 Task: Find connections with filter location Natal with filter topic #leadershipwith filter profile language German with filter current company R1 RCM with filter school Sri Chaitanya College of Education with filter industry Internet Publishing with filter service category Content Strategy with filter keywords title Conservation Scientist
Action: Mouse moved to (574, 94)
Screenshot: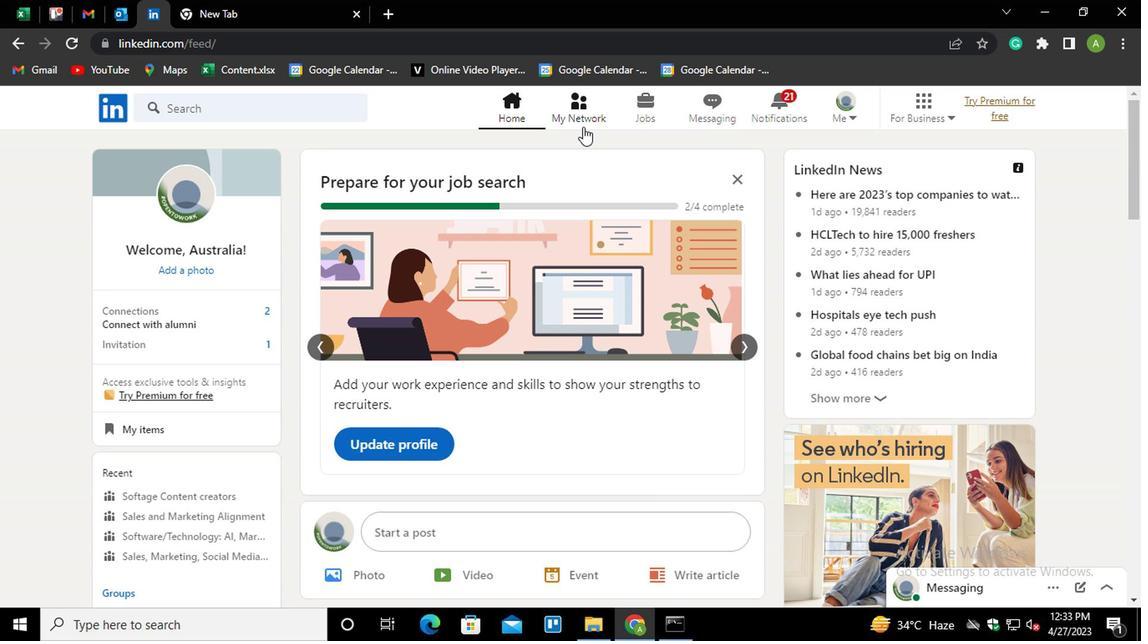 
Action: Mouse pressed left at (574, 94)
Screenshot: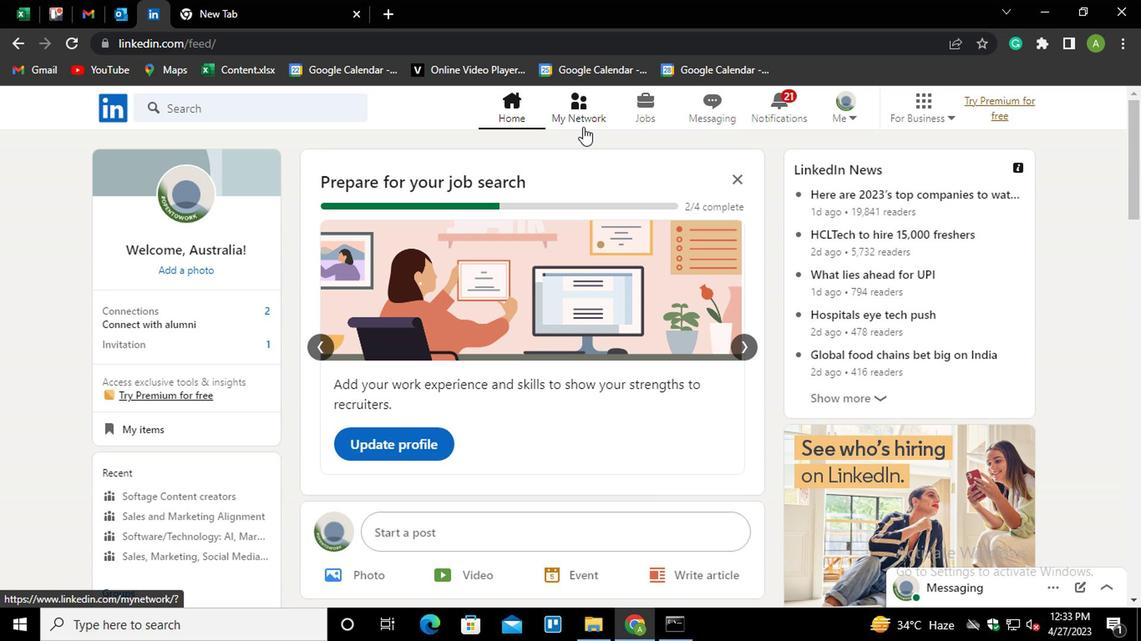 
Action: Mouse moved to (187, 190)
Screenshot: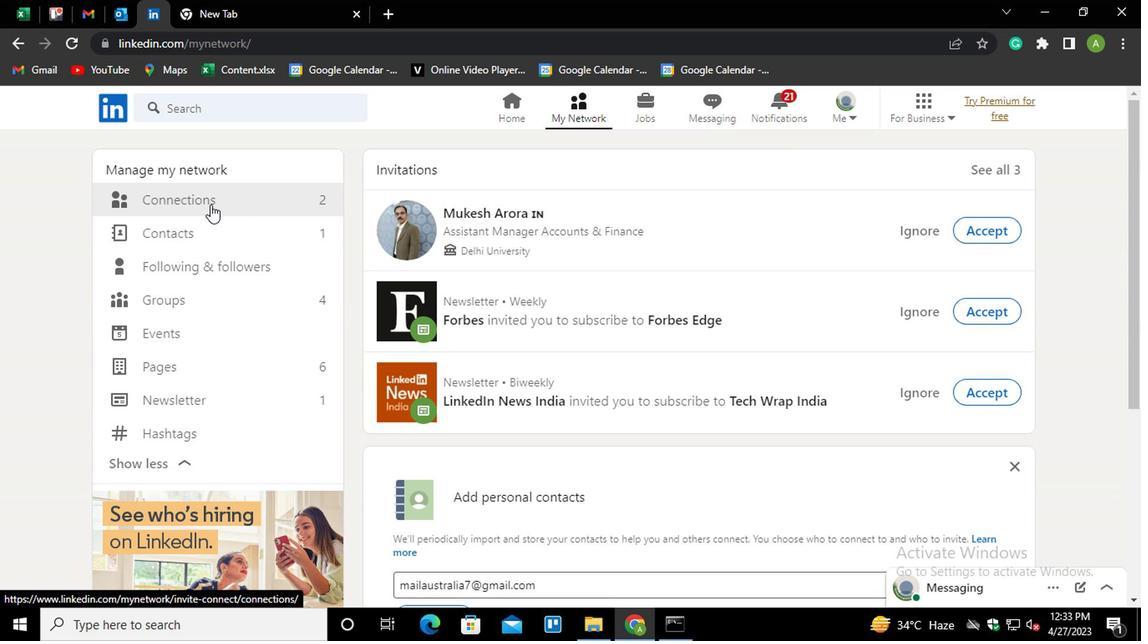 
Action: Mouse pressed left at (187, 190)
Screenshot: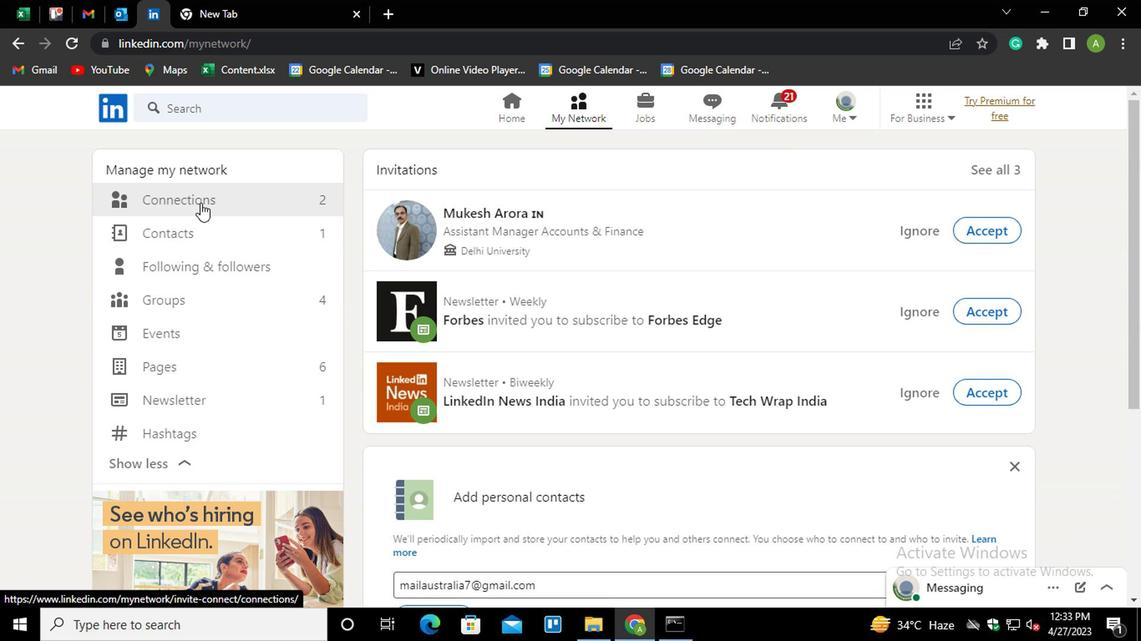 
Action: Mouse moved to (701, 182)
Screenshot: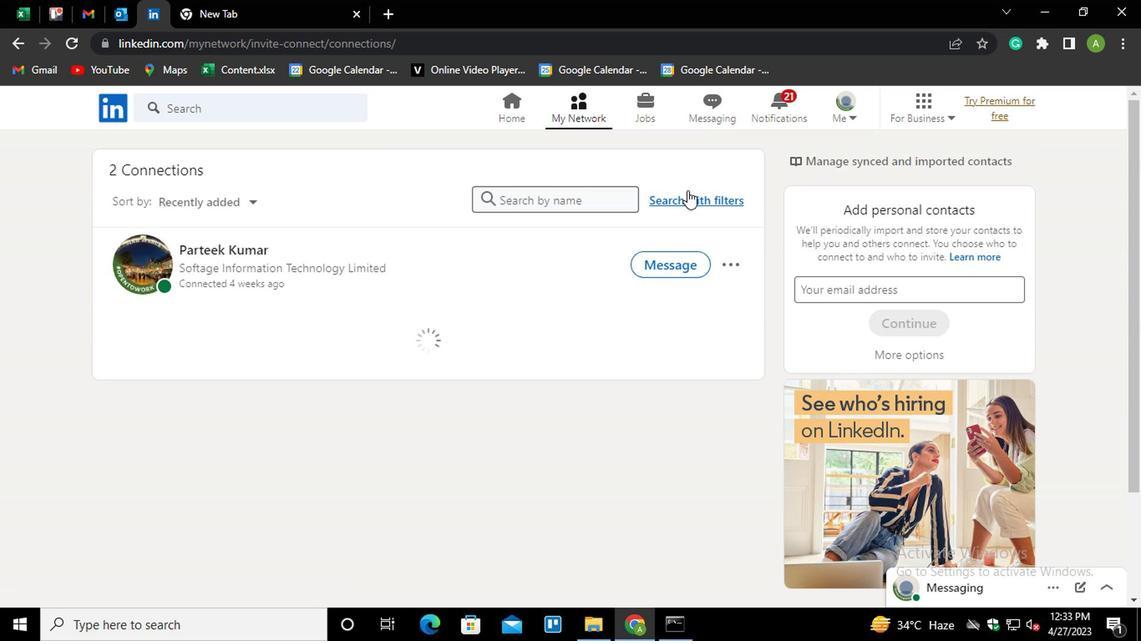
Action: Mouse pressed left at (701, 182)
Screenshot: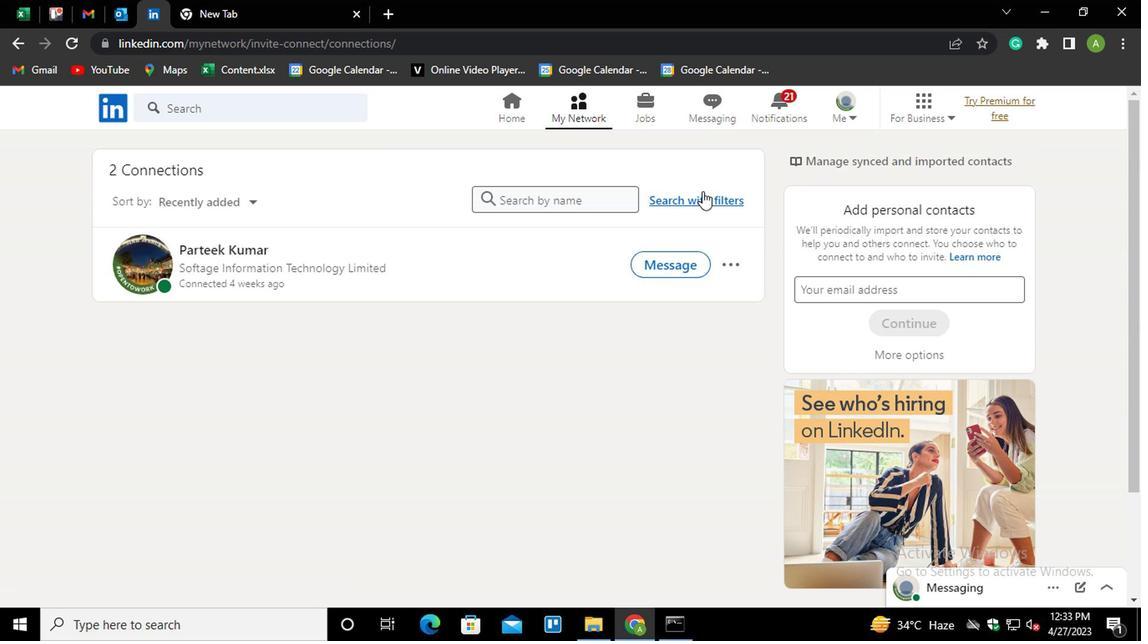 
Action: Mouse moved to (617, 142)
Screenshot: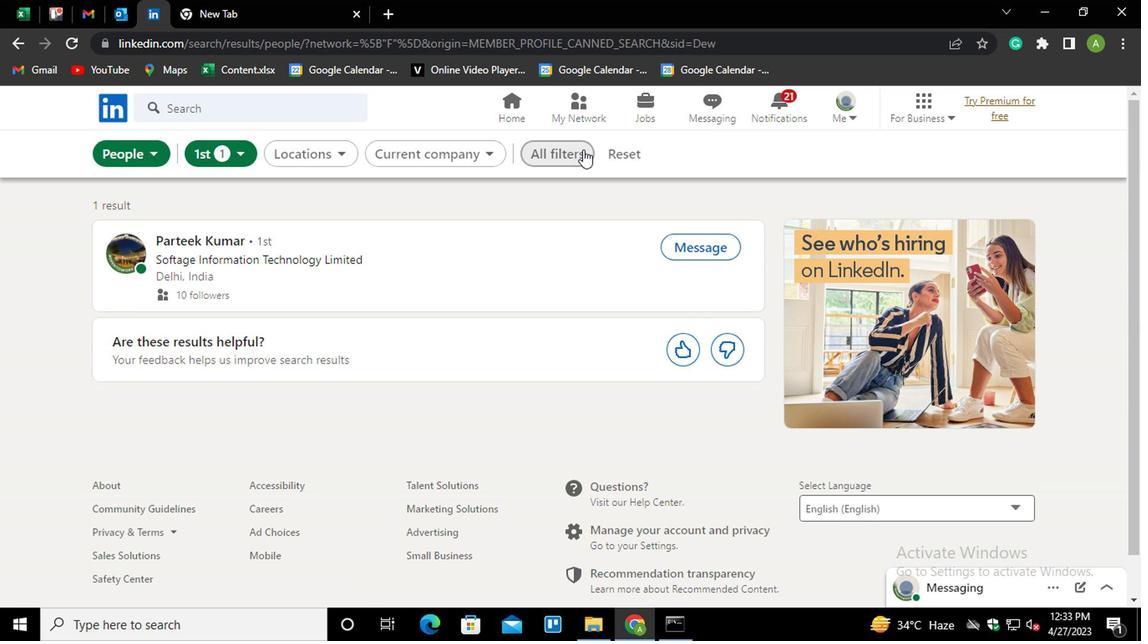 
Action: Mouse pressed left at (617, 142)
Screenshot: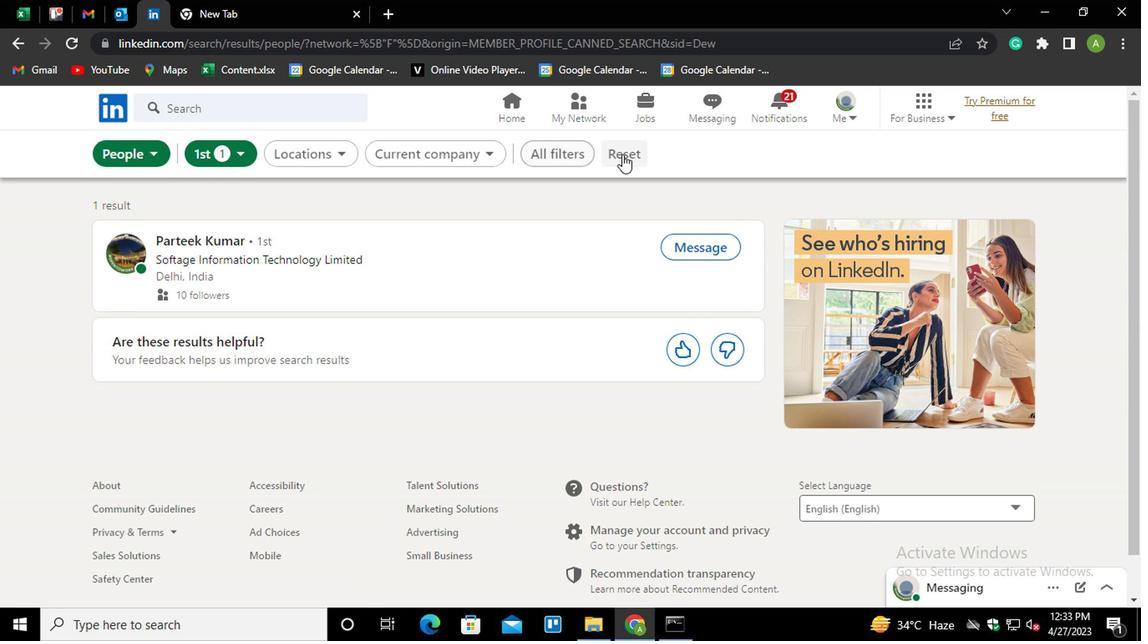 
Action: Mouse moved to (583, 144)
Screenshot: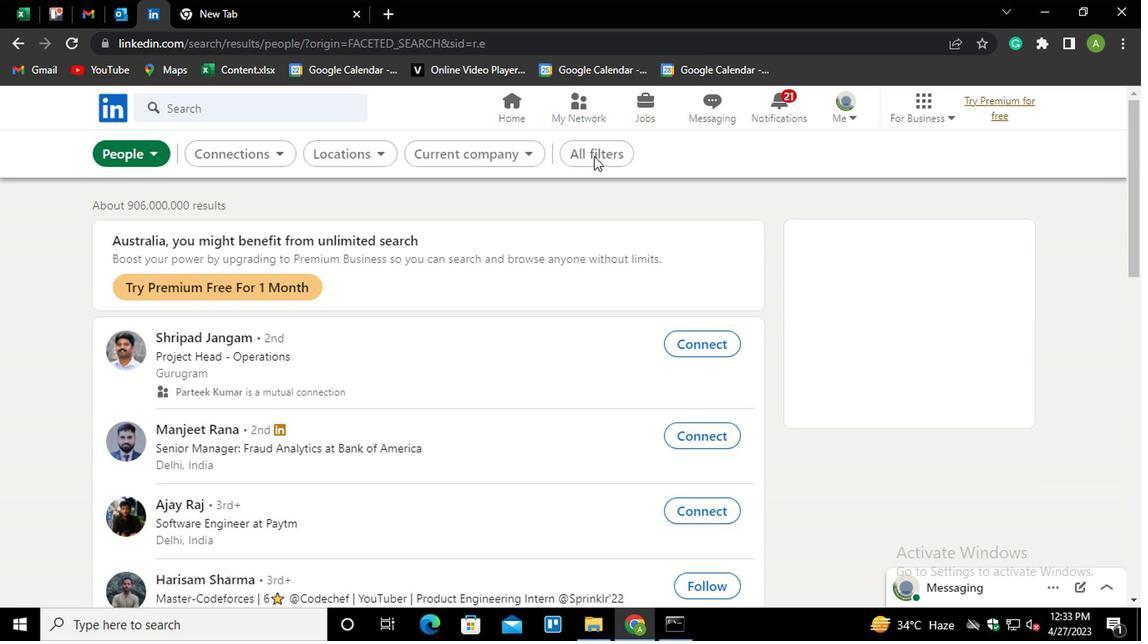 
Action: Mouse pressed left at (583, 144)
Screenshot: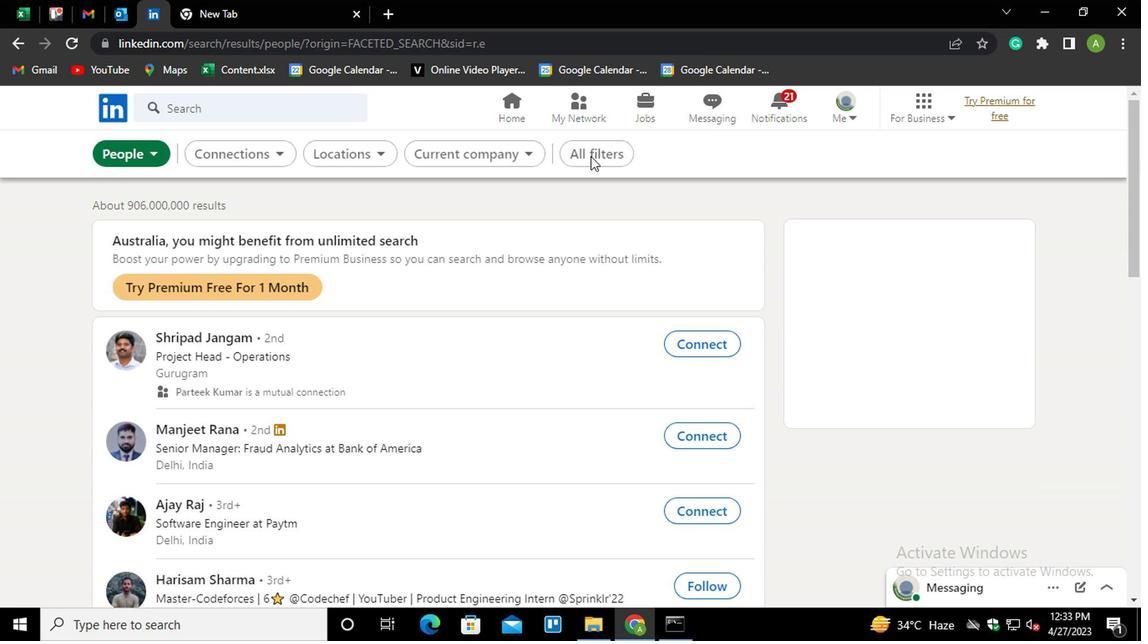 
Action: Mouse moved to (794, 305)
Screenshot: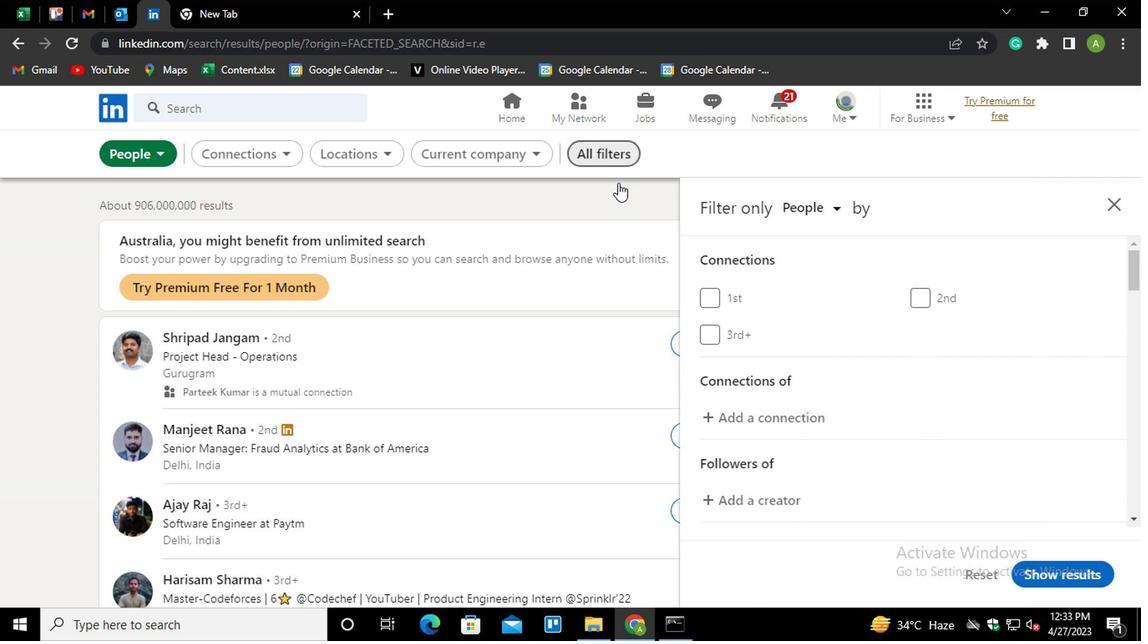
Action: Mouse scrolled (794, 304) with delta (0, 0)
Screenshot: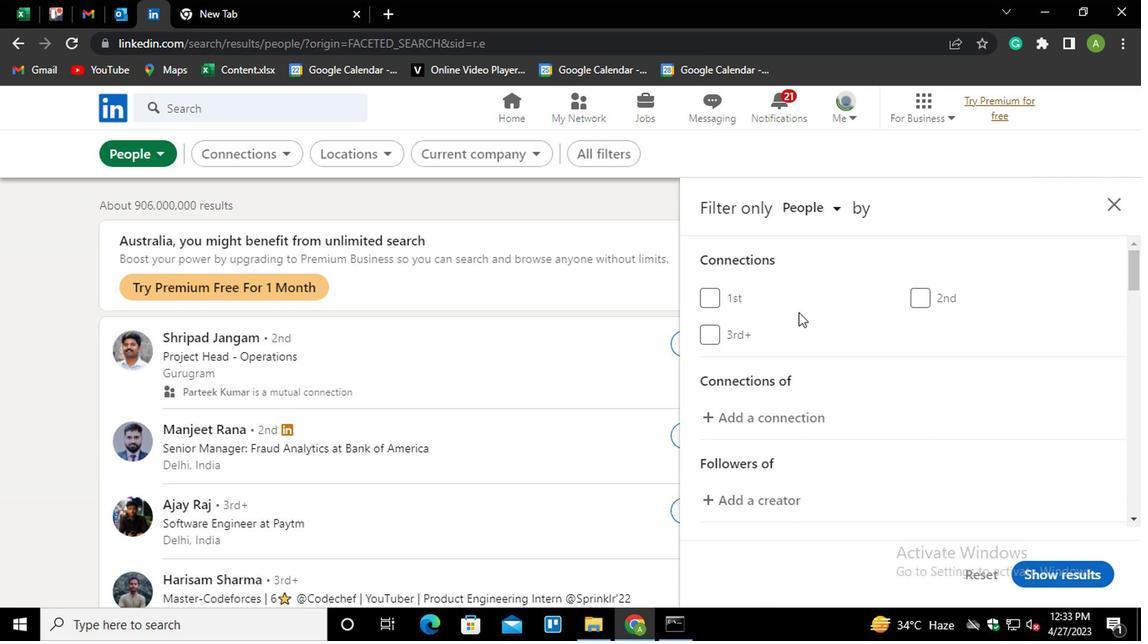 
Action: Mouse scrolled (794, 304) with delta (0, 0)
Screenshot: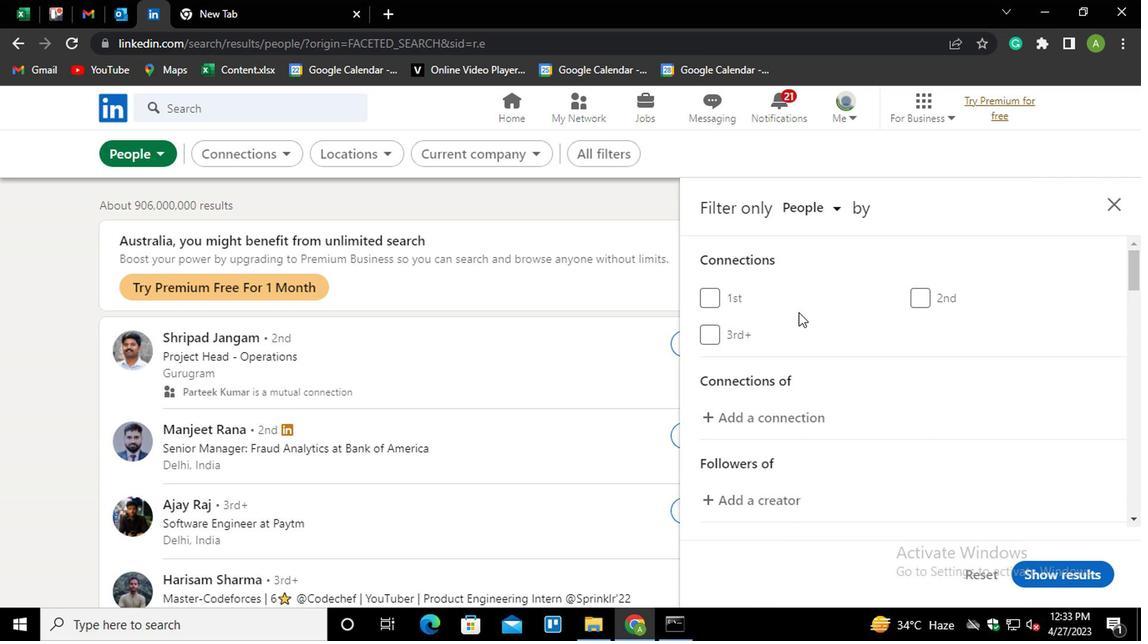
Action: Mouse scrolled (794, 304) with delta (0, 0)
Screenshot: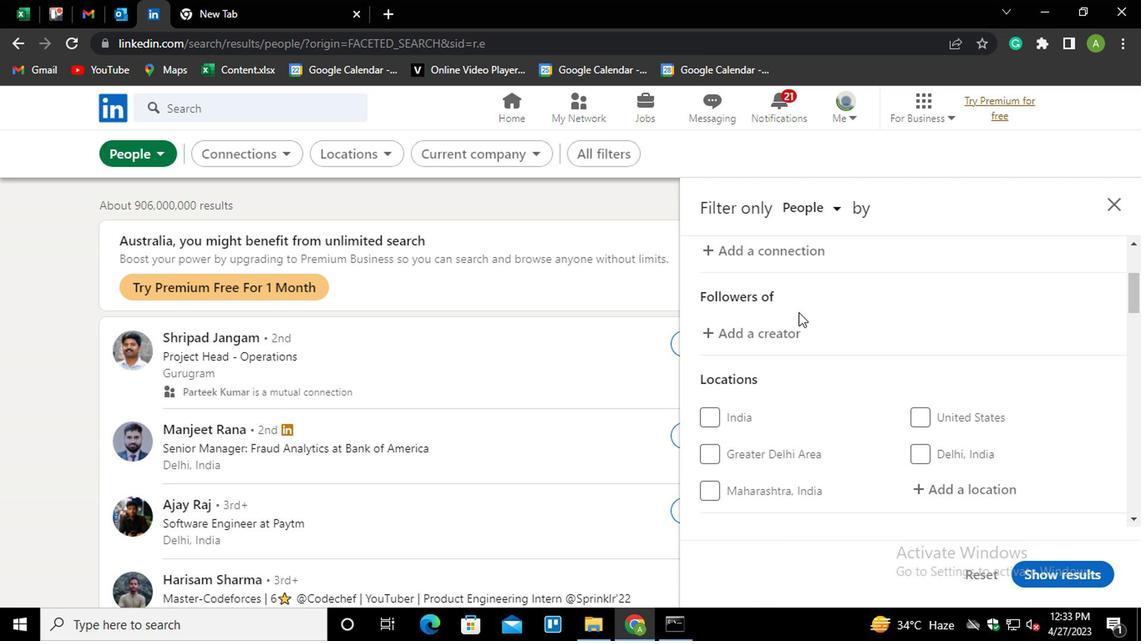 
Action: Mouse scrolled (794, 304) with delta (0, 0)
Screenshot: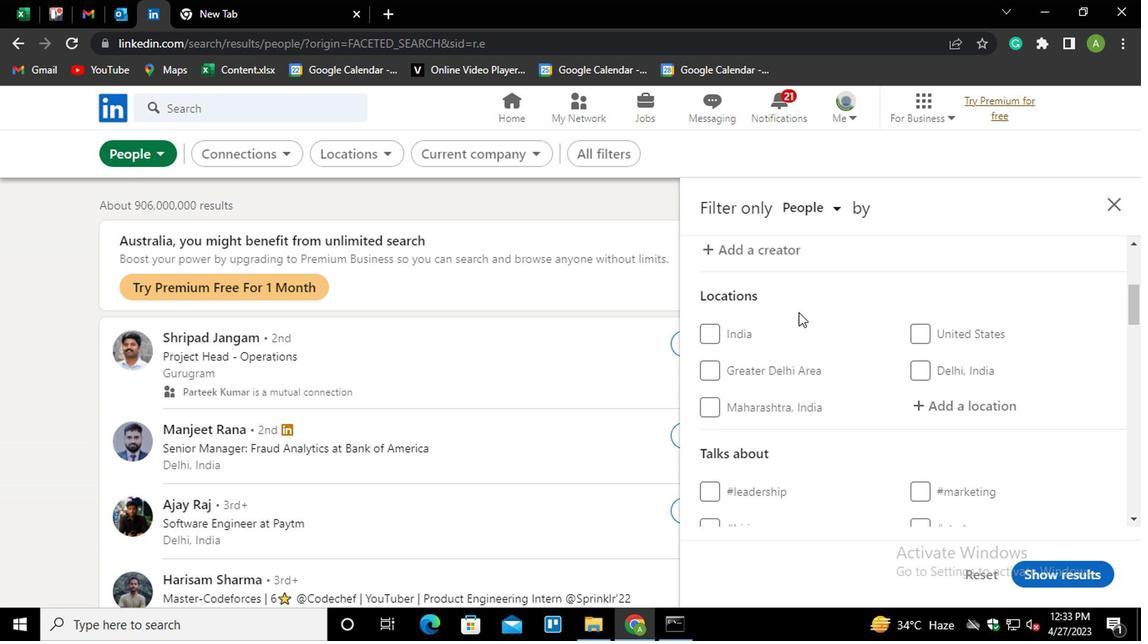 
Action: Mouse moved to (950, 310)
Screenshot: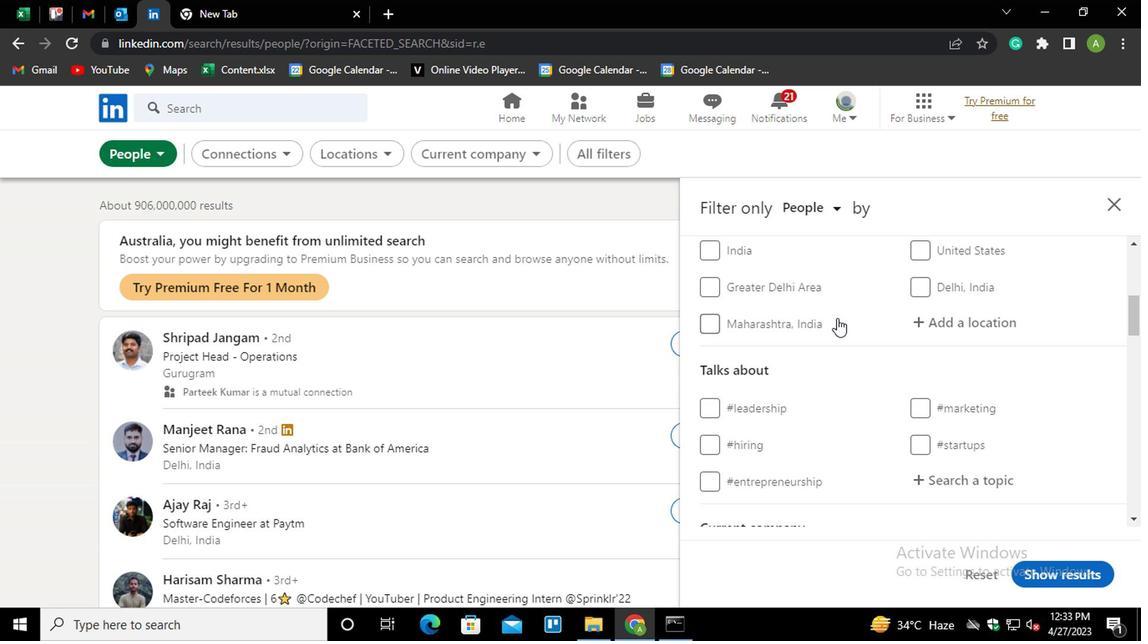 
Action: Mouse pressed left at (950, 310)
Screenshot: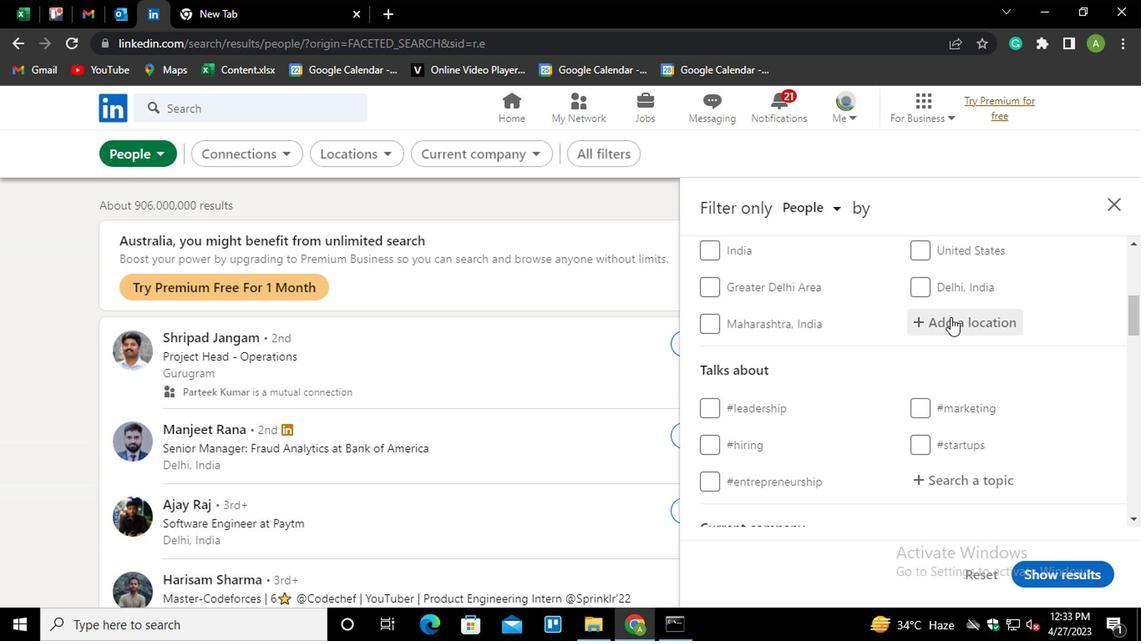 
Action: Mouse moved to (948, 311)
Screenshot: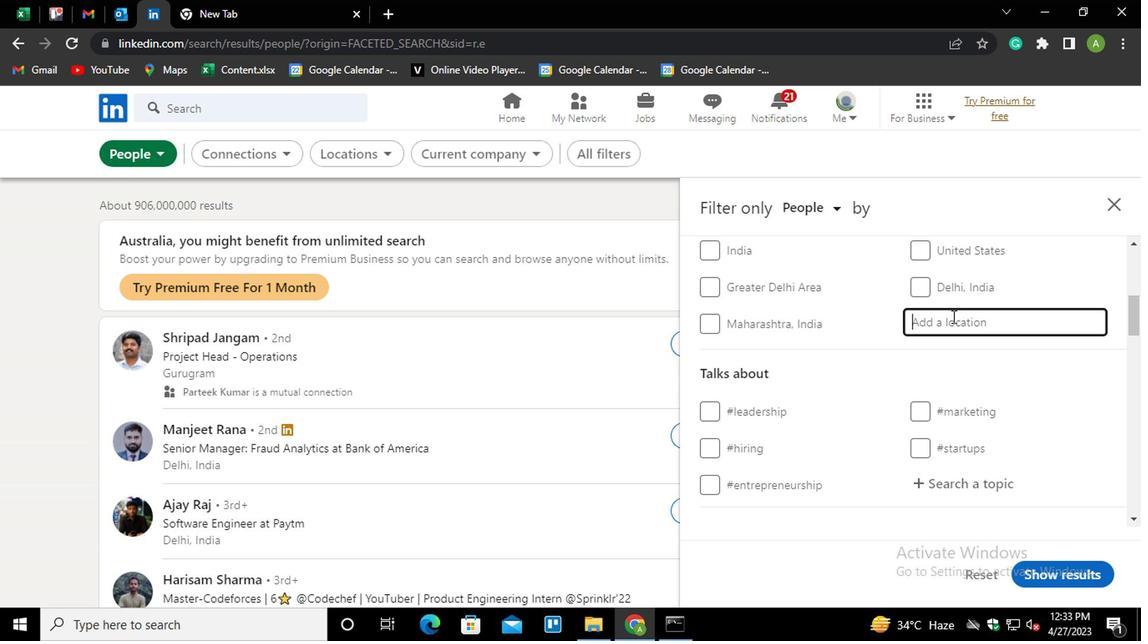 
Action: Mouse pressed left at (948, 311)
Screenshot: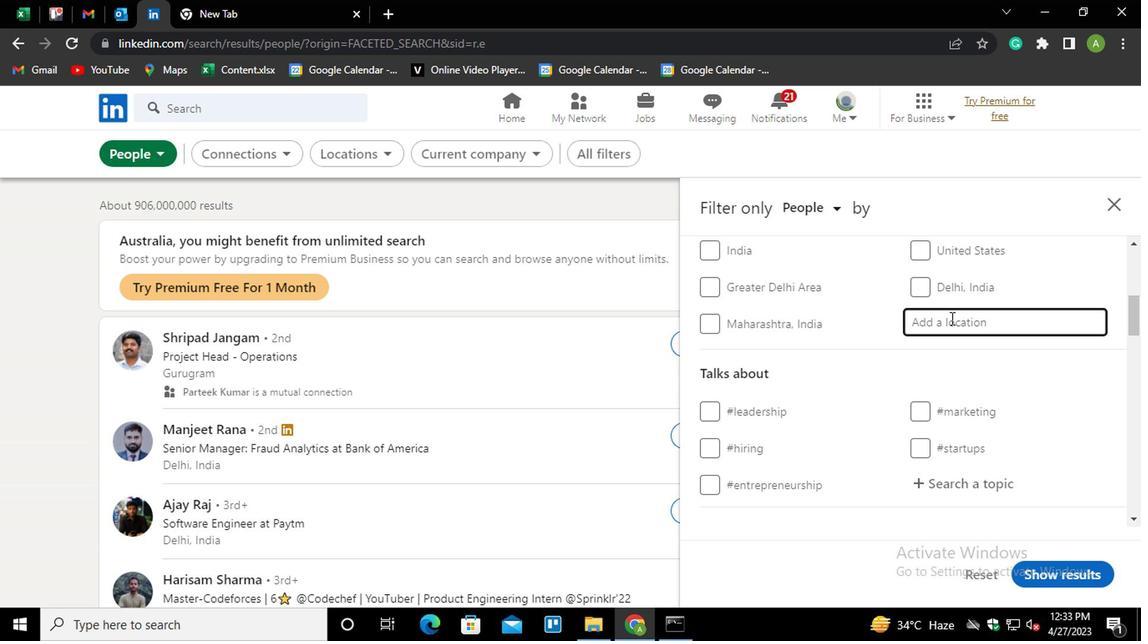 
Action: Mouse moved to (948, 311)
Screenshot: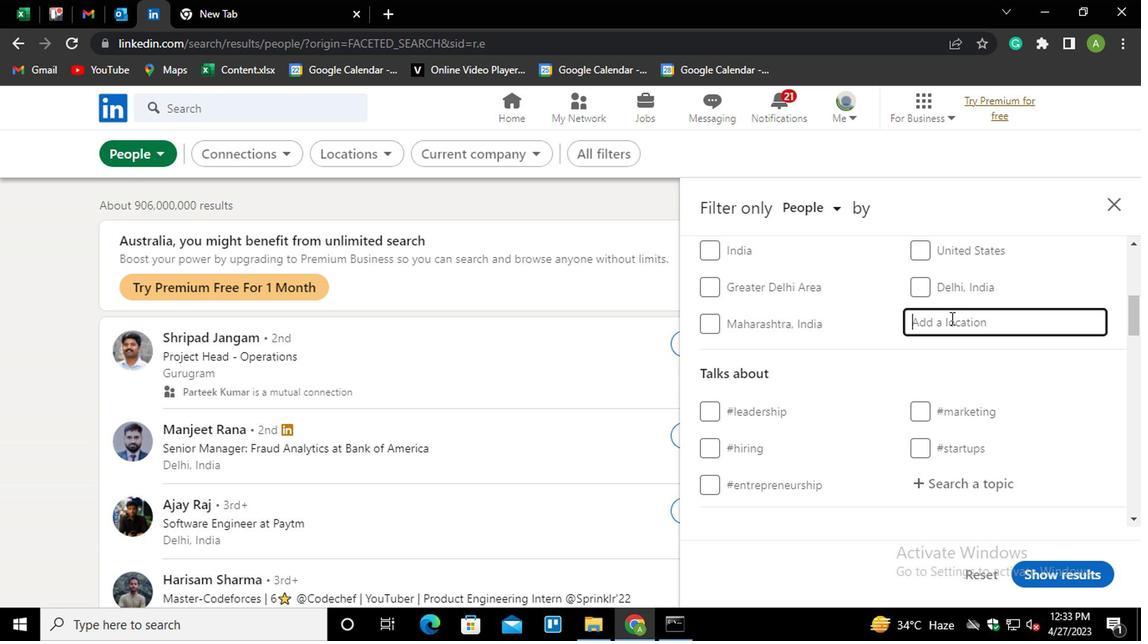 
Action: Key pressed <Key.shift><Key.shift><Key.shift><Key.shift><Key.shift><Key.shift><Key.shift><Key.shift><Key.shift><Key.shift><Key.shift><Key.shift><Key.shift>NATAL<Key.down><Key.enter>
Screenshot: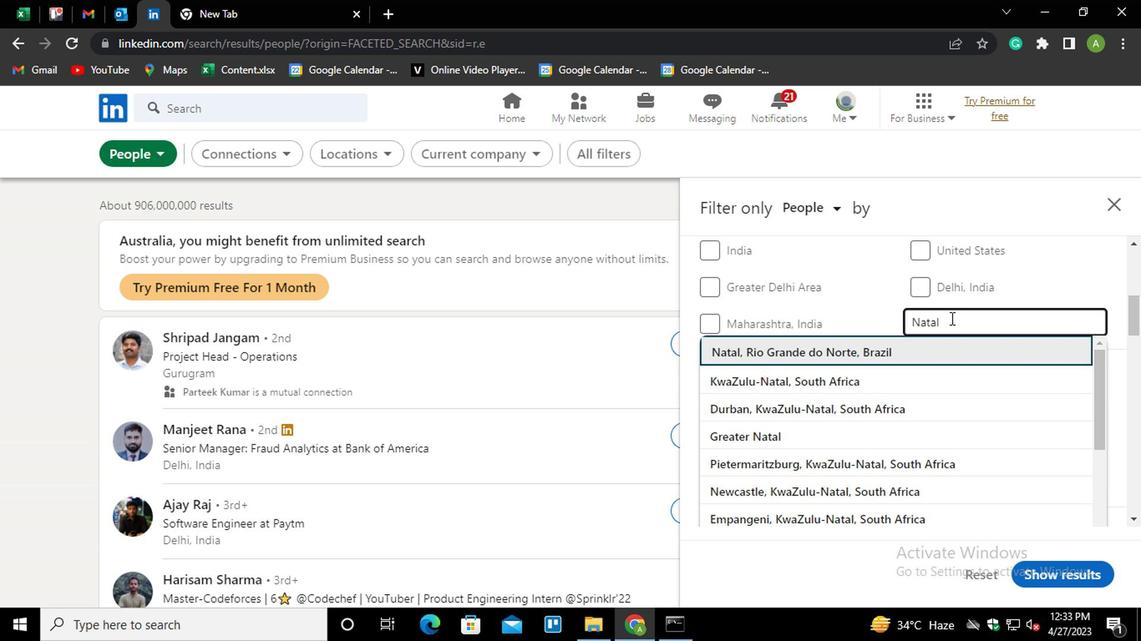 
Action: Mouse scrolled (948, 310) with delta (0, -1)
Screenshot: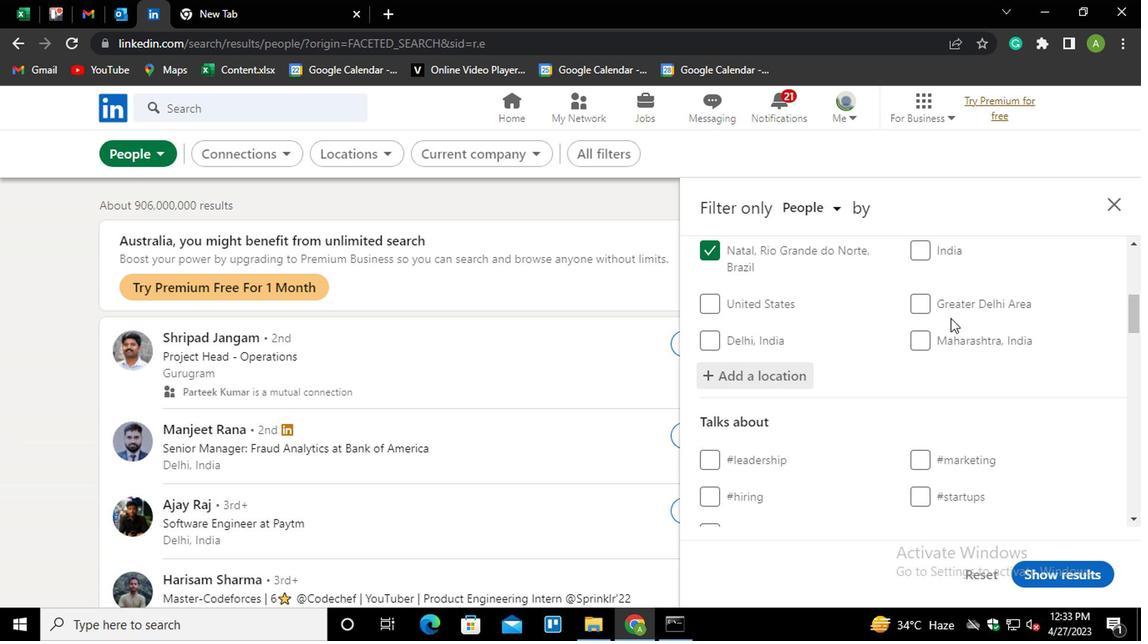 
Action: Mouse scrolled (948, 310) with delta (0, -1)
Screenshot: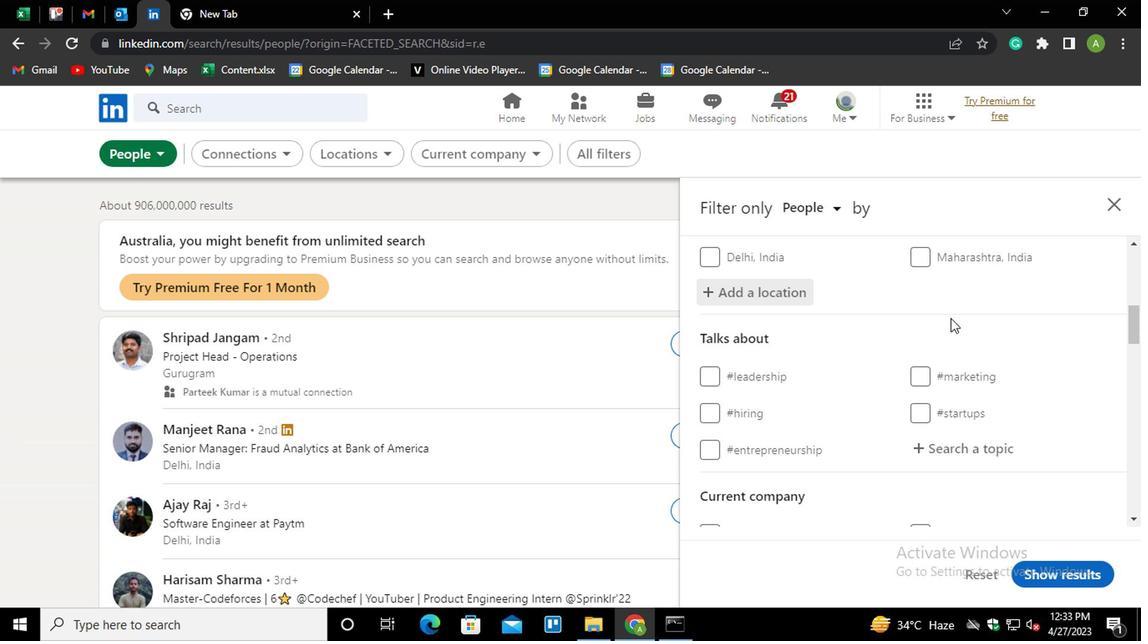 
Action: Mouse moved to (940, 360)
Screenshot: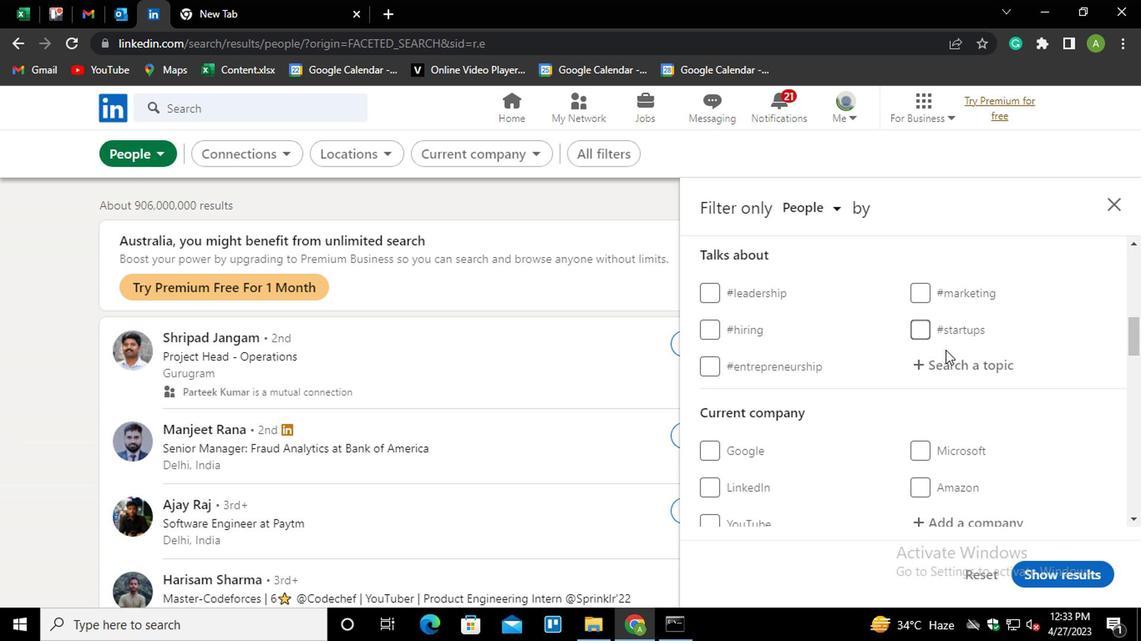 
Action: Mouse pressed left at (940, 360)
Screenshot: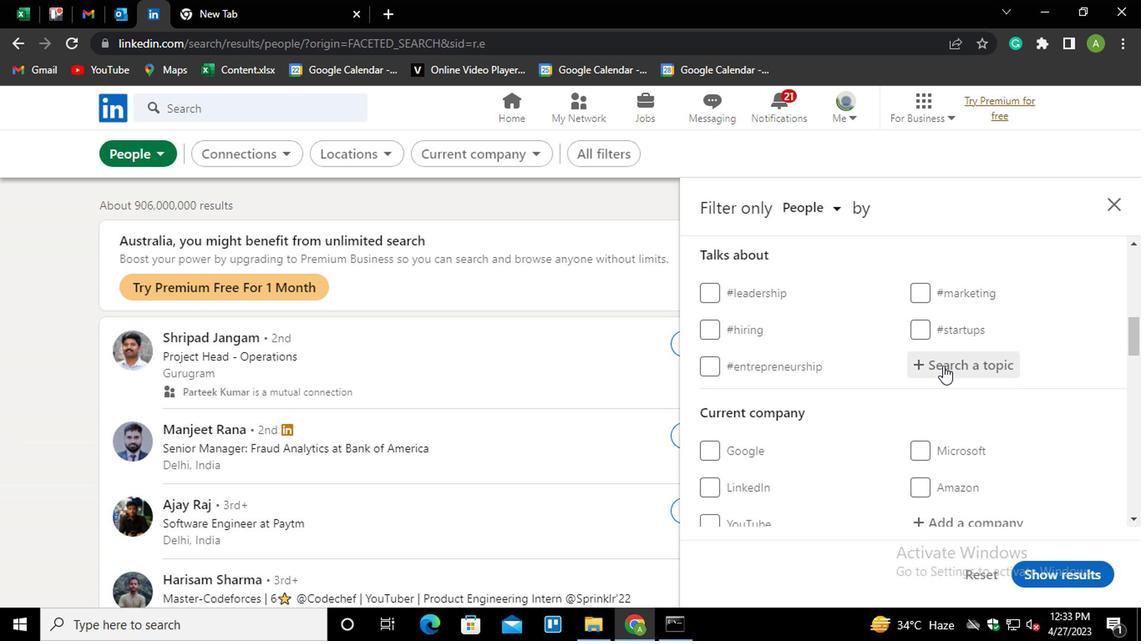 
Action: Mouse moved to (938, 363)
Screenshot: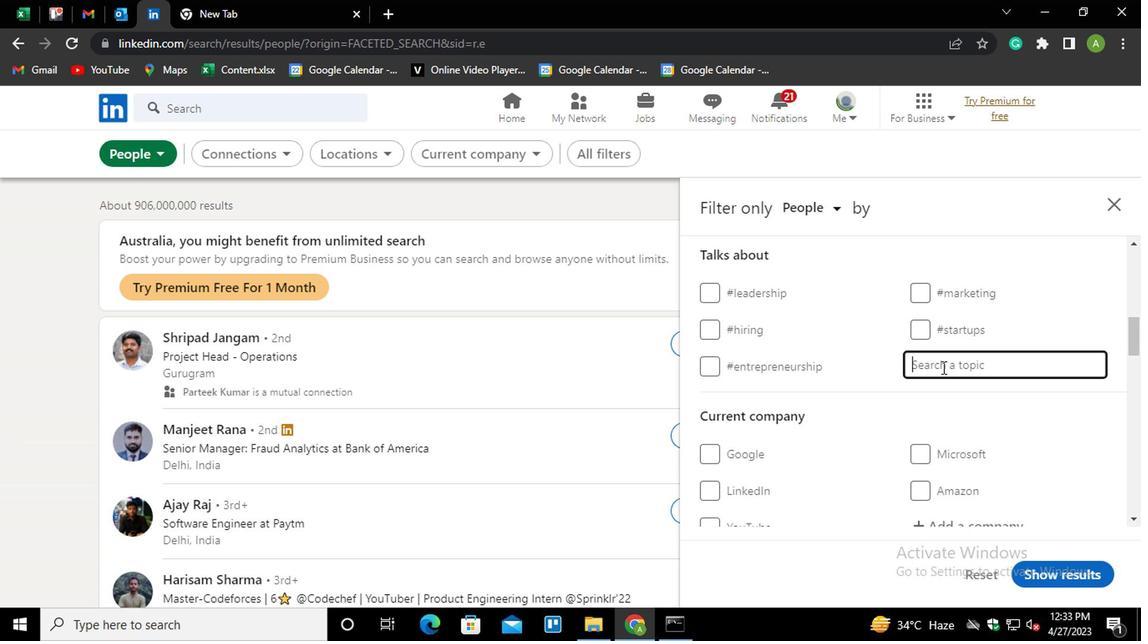 
Action: Key pressed <Key.shift>
Screenshot: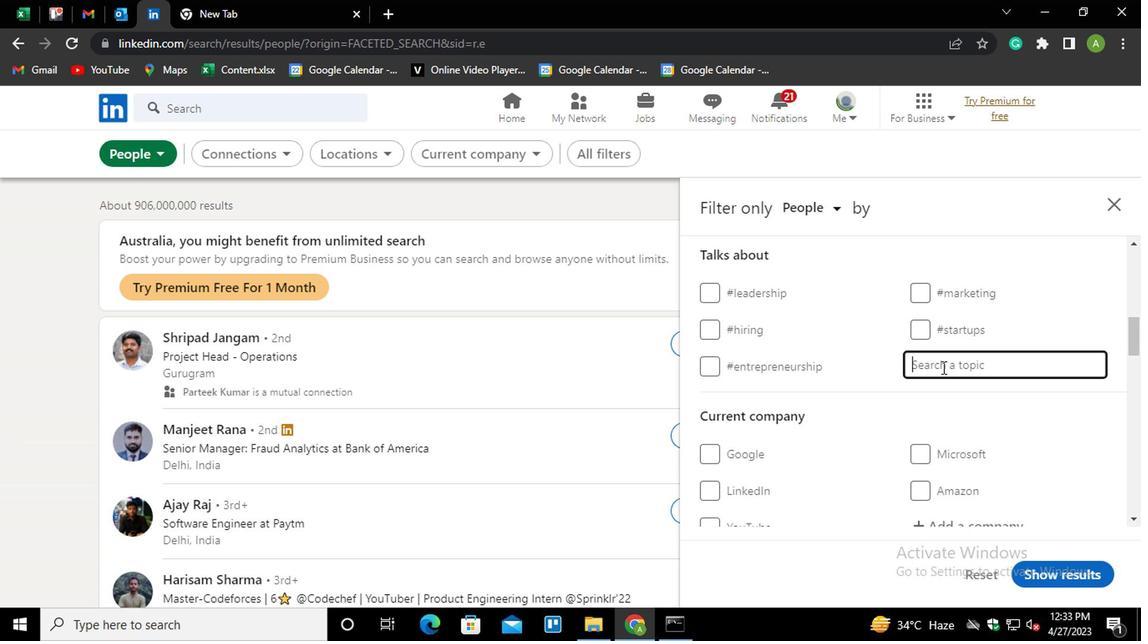 
Action: Mouse moved to (938, 364)
Screenshot: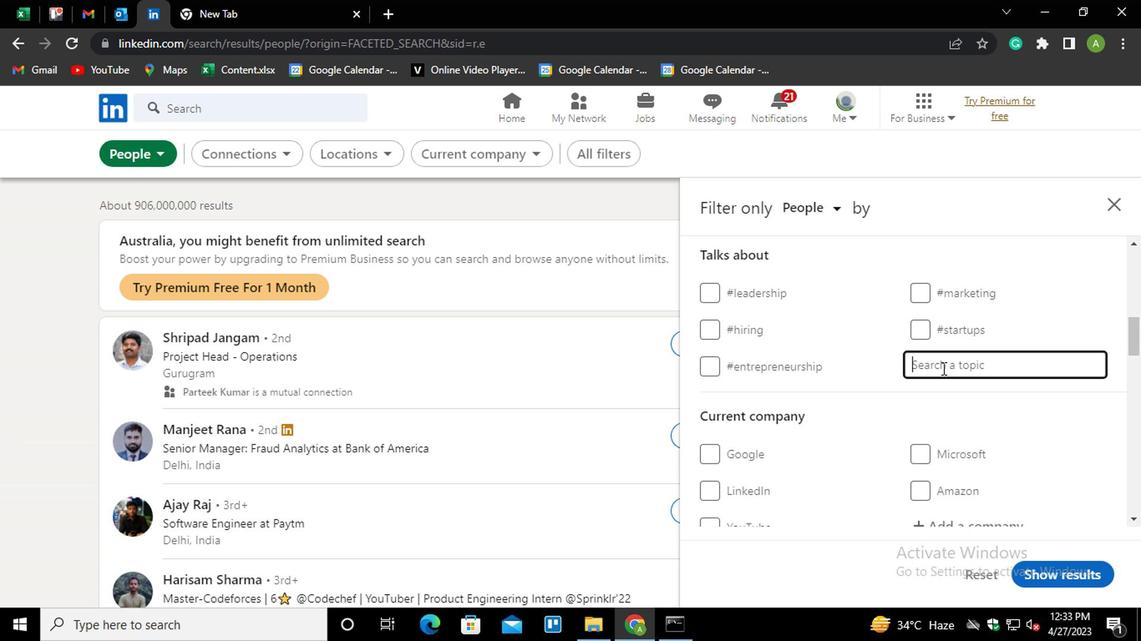 
Action: Key pressed #LEADERSHIP
Screenshot: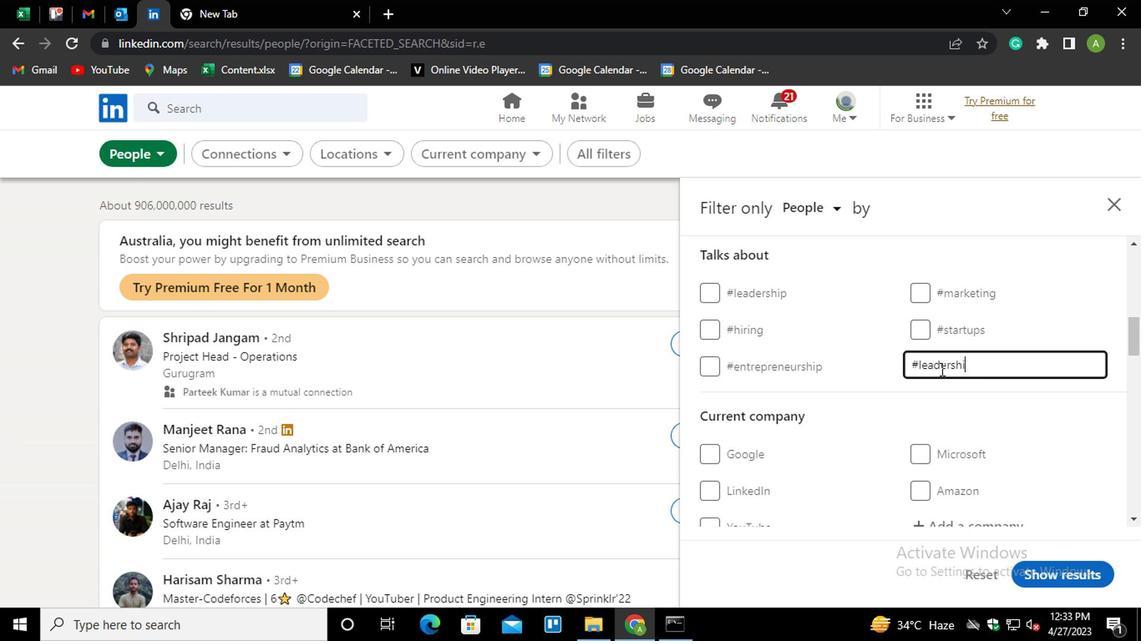 
Action: Mouse moved to (964, 417)
Screenshot: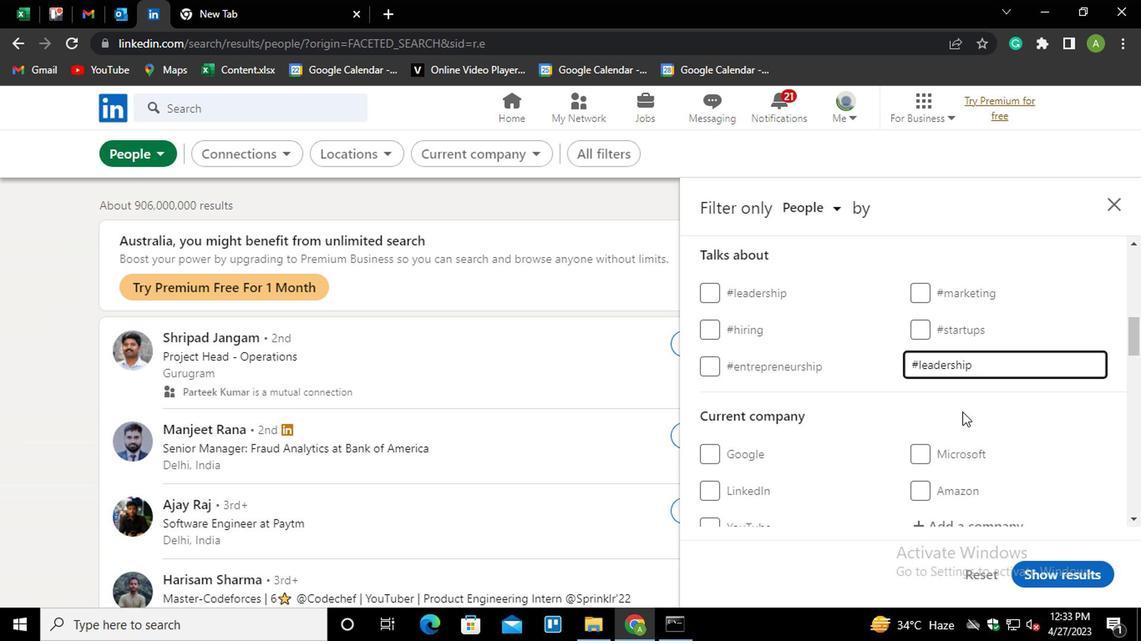 
Action: Mouse pressed left at (964, 417)
Screenshot: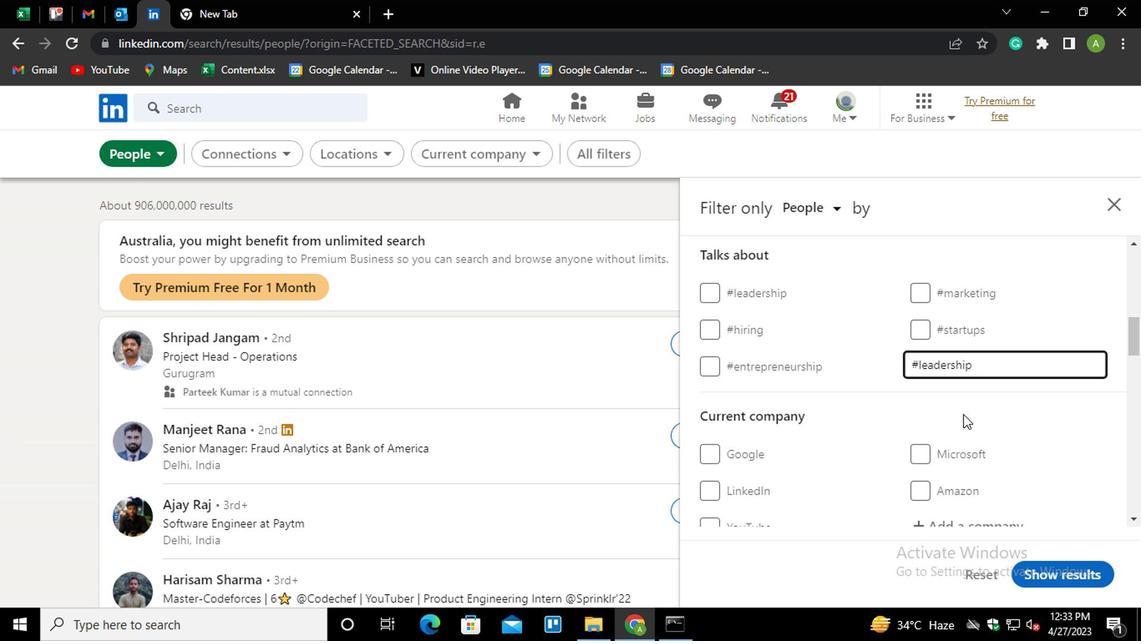 
Action: Mouse moved to (968, 417)
Screenshot: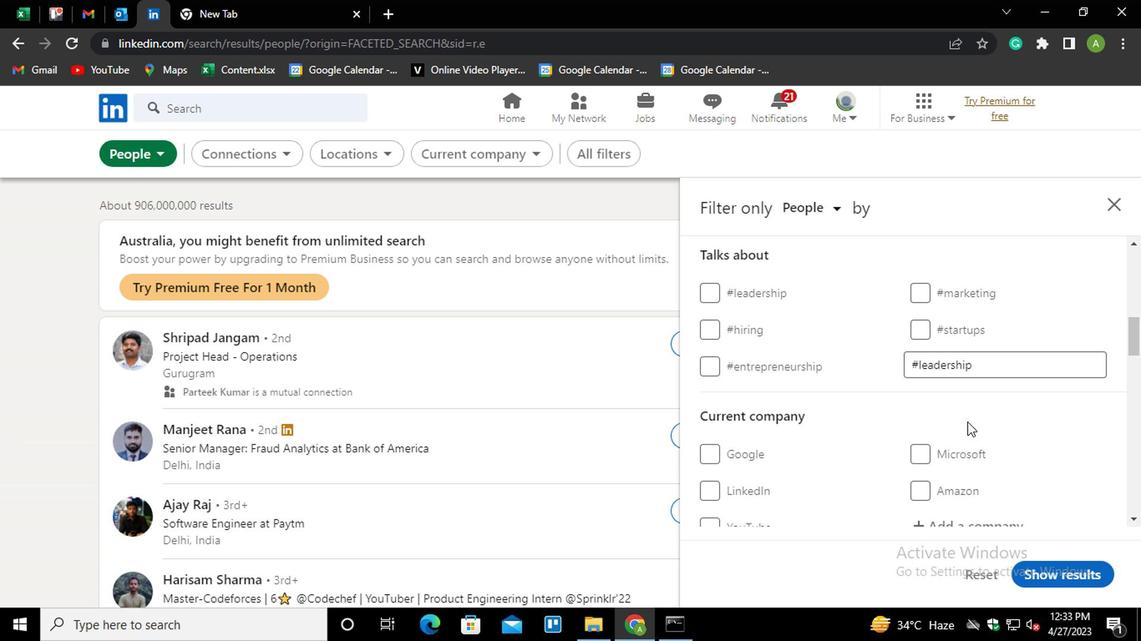 
Action: Mouse scrolled (968, 417) with delta (0, 0)
Screenshot: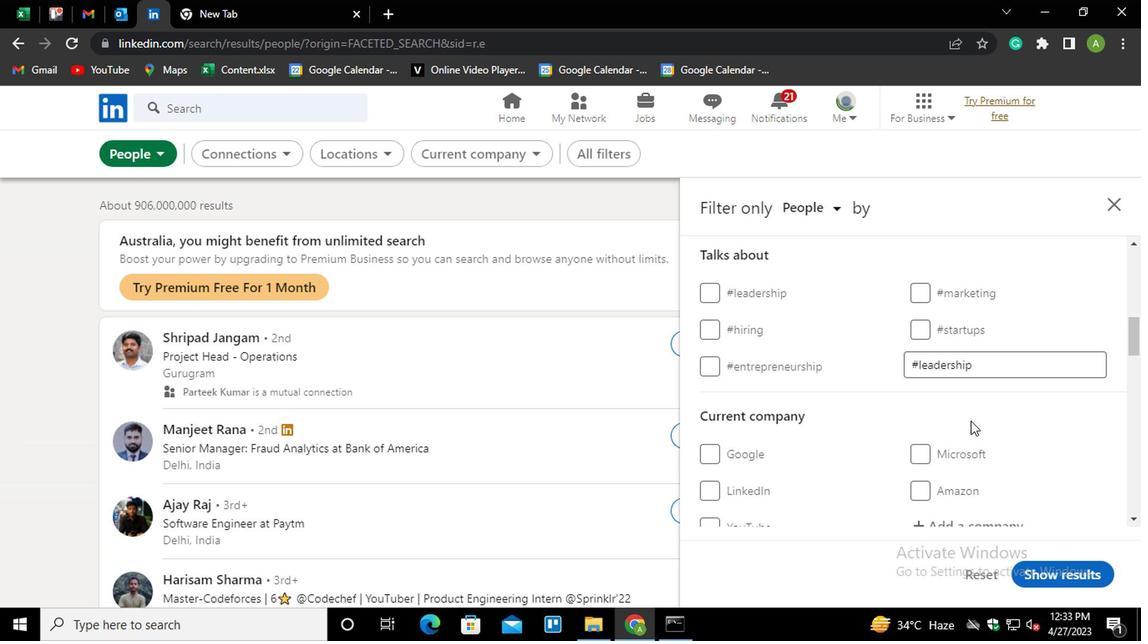 
Action: Mouse scrolled (968, 417) with delta (0, 0)
Screenshot: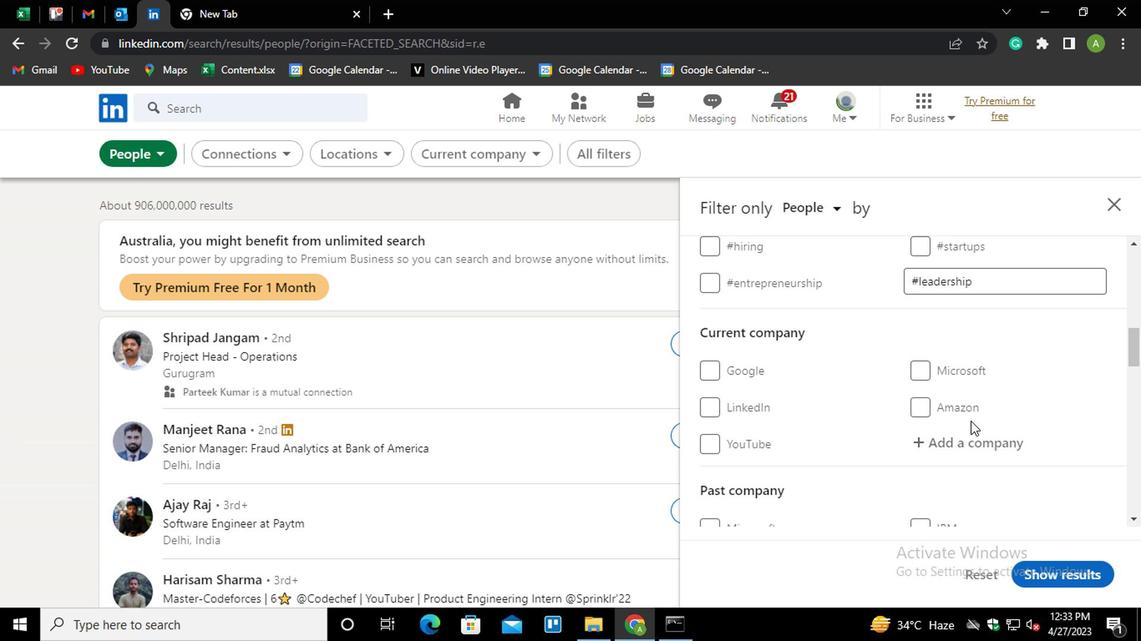 
Action: Mouse scrolled (968, 417) with delta (0, 0)
Screenshot: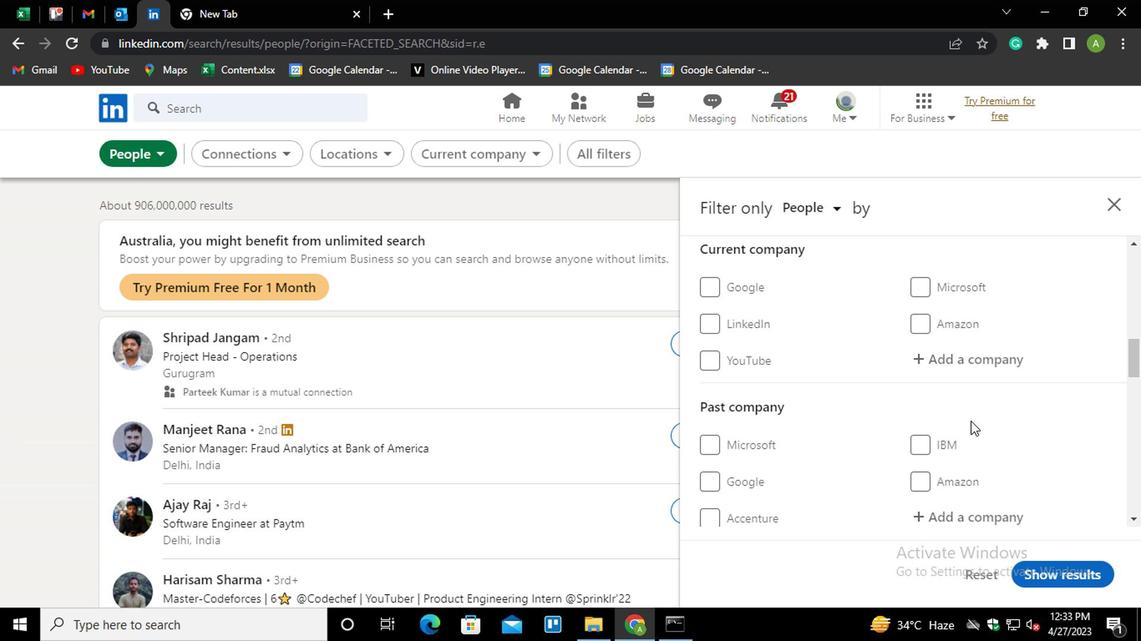 
Action: Mouse scrolled (968, 417) with delta (0, 0)
Screenshot: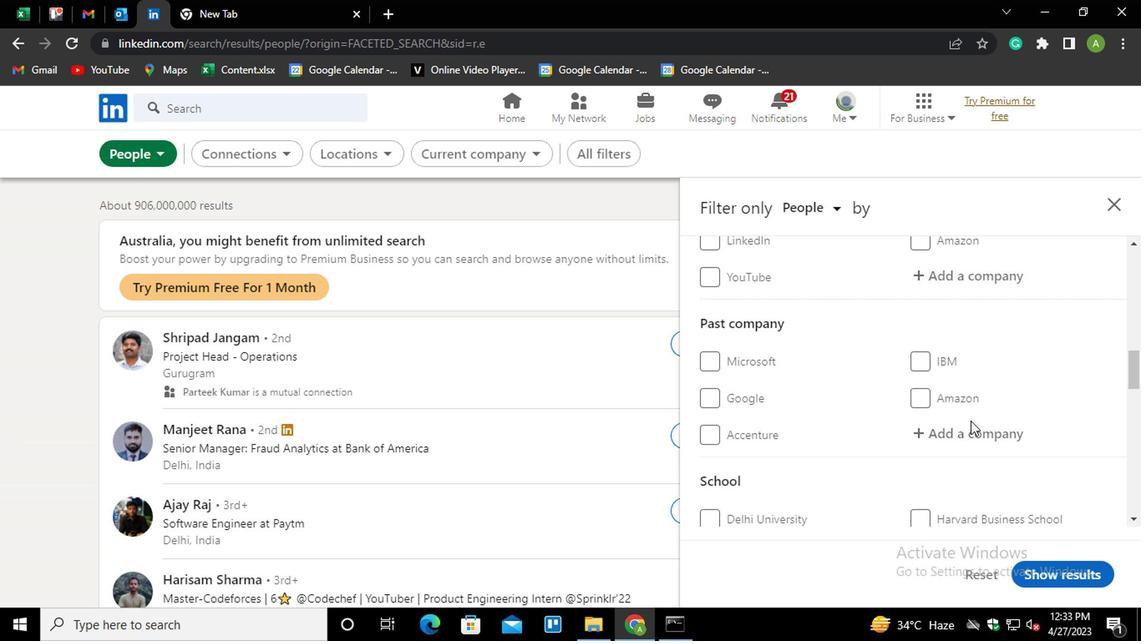 
Action: Mouse scrolled (968, 417) with delta (0, 0)
Screenshot: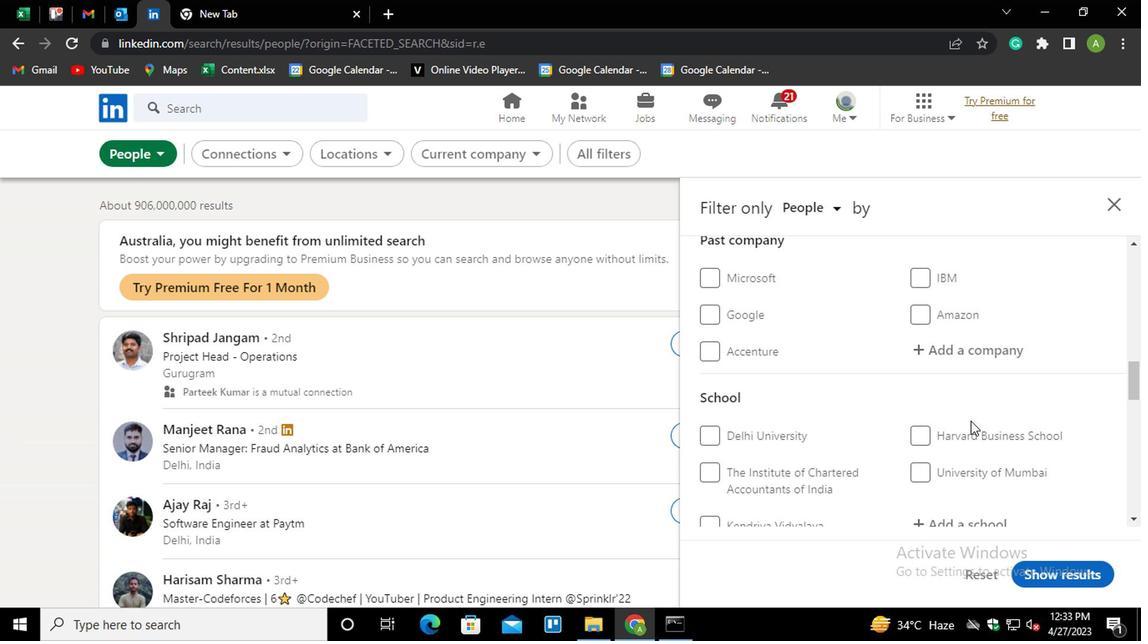 
Action: Mouse scrolled (968, 417) with delta (0, 0)
Screenshot: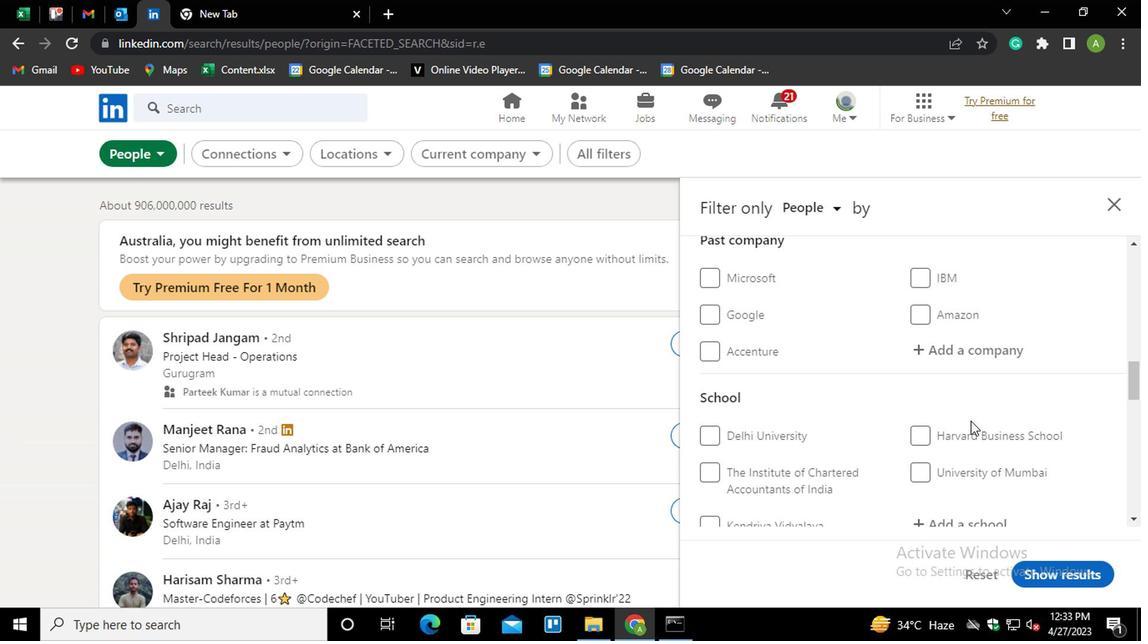 
Action: Mouse scrolled (968, 417) with delta (0, 0)
Screenshot: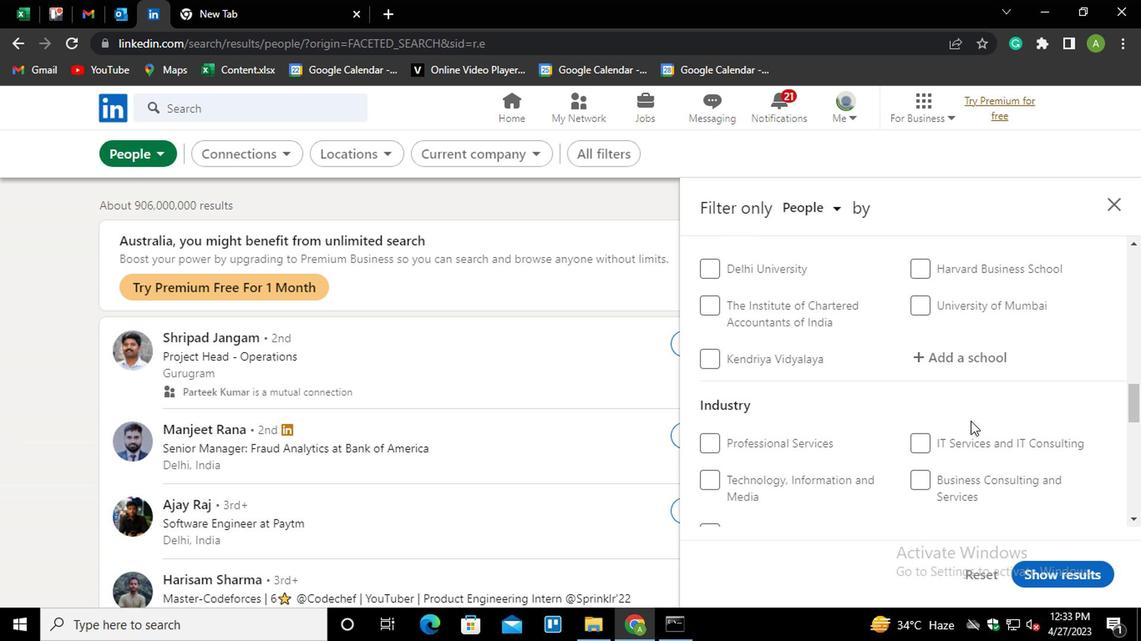 
Action: Mouse scrolled (968, 417) with delta (0, 0)
Screenshot: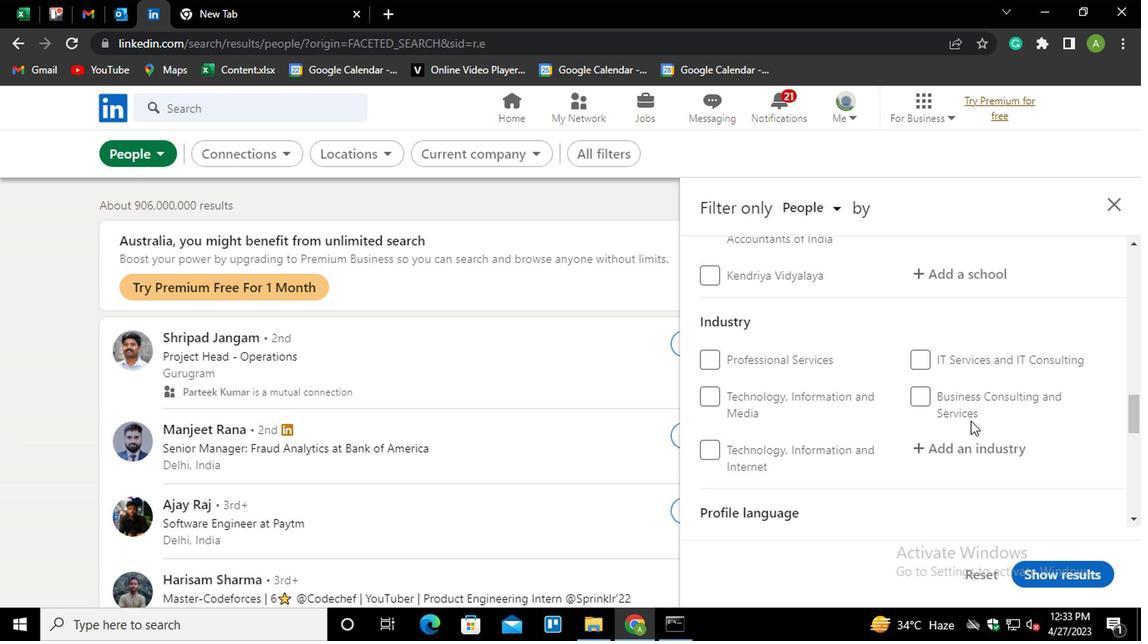 
Action: Mouse scrolled (968, 417) with delta (0, 0)
Screenshot: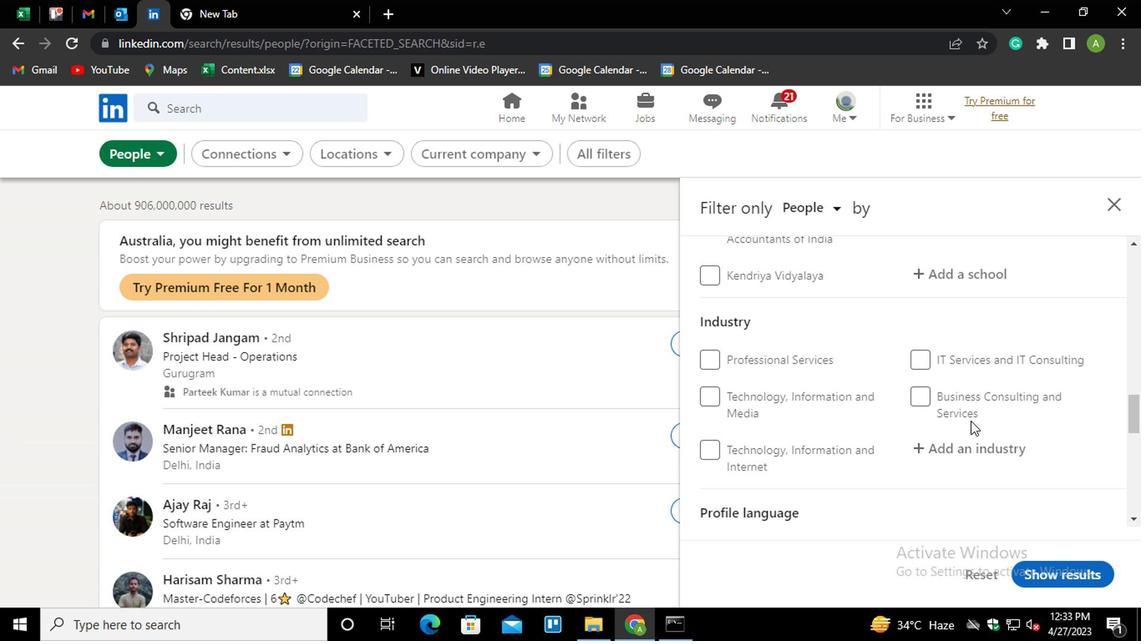 
Action: Mouse moved to (732, 456)
Screenshot: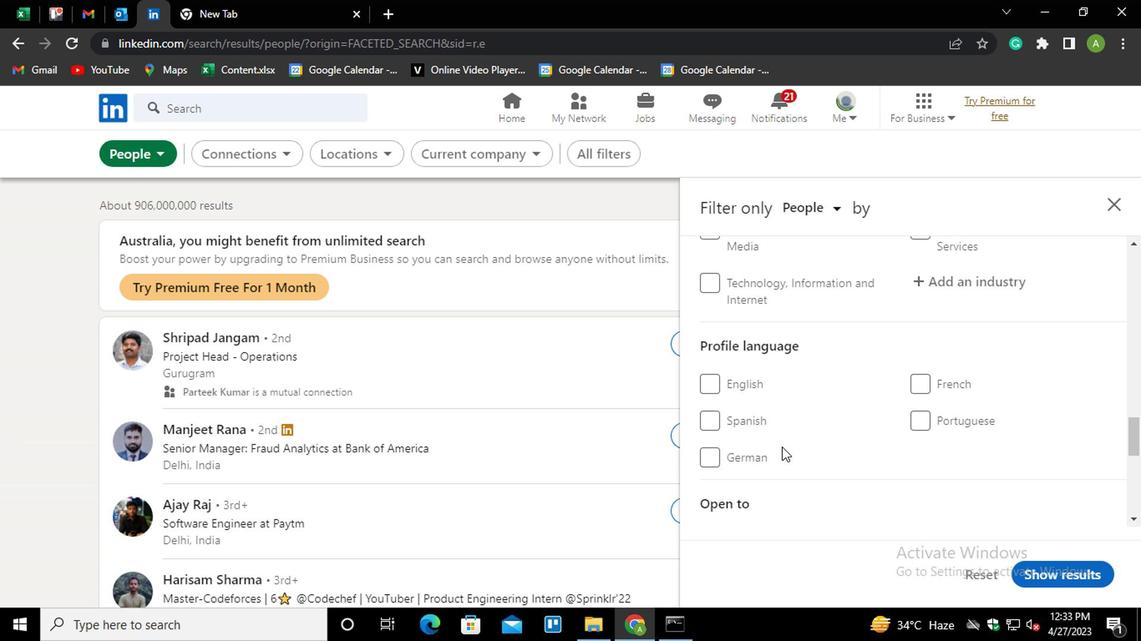
Action: Mouse pressed left at (732, 456)
Screenshot: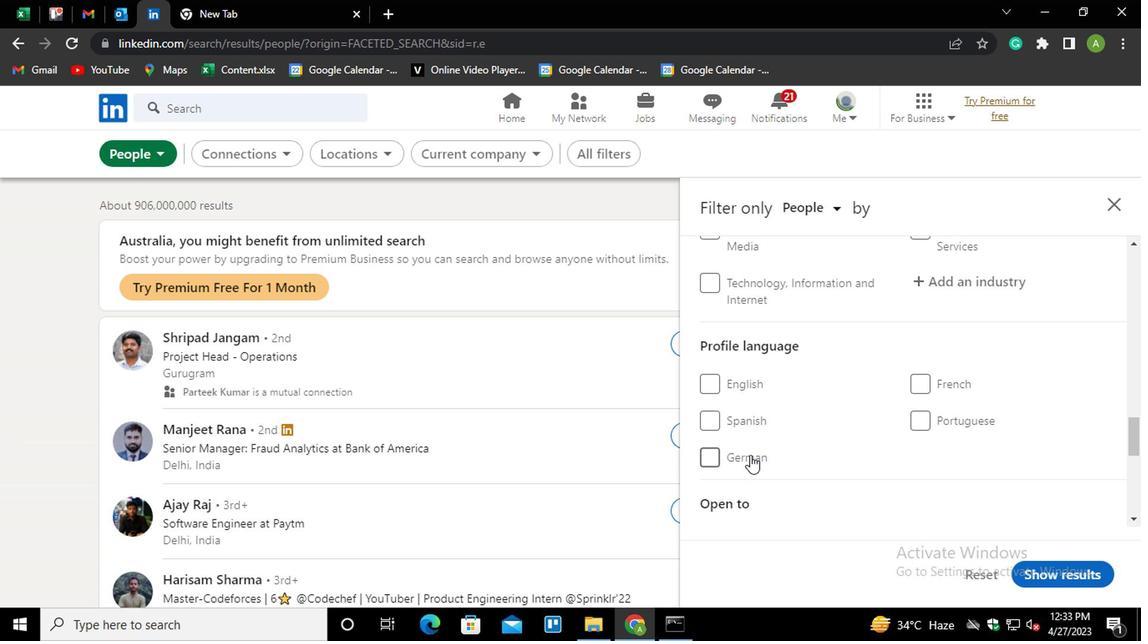 
Action: Mouse moved to (870, 461)
Screenshot: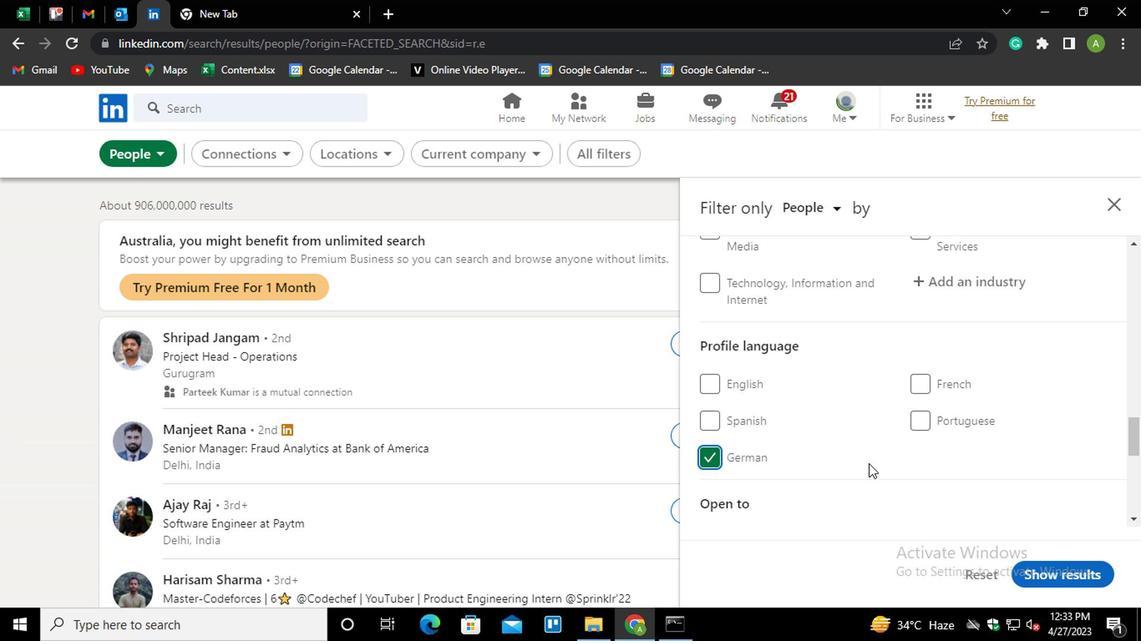 
Action: Mouse scrolled (870, 461) with delta (0, 0)
Screenshot: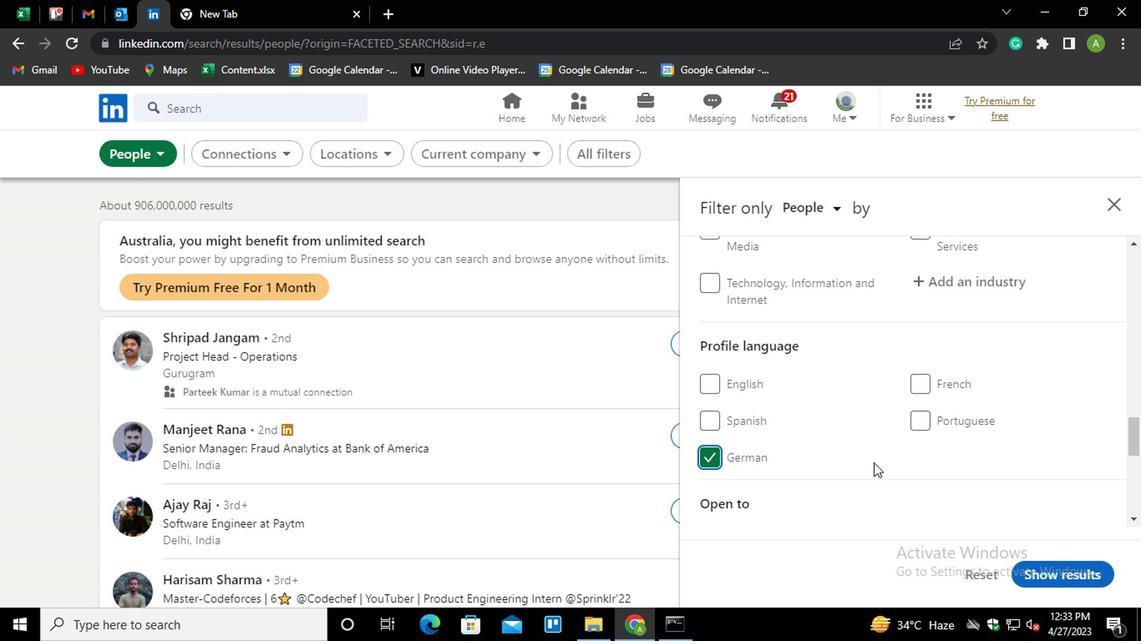 
Action: Mouse moved to (870, 459)
Screenshot: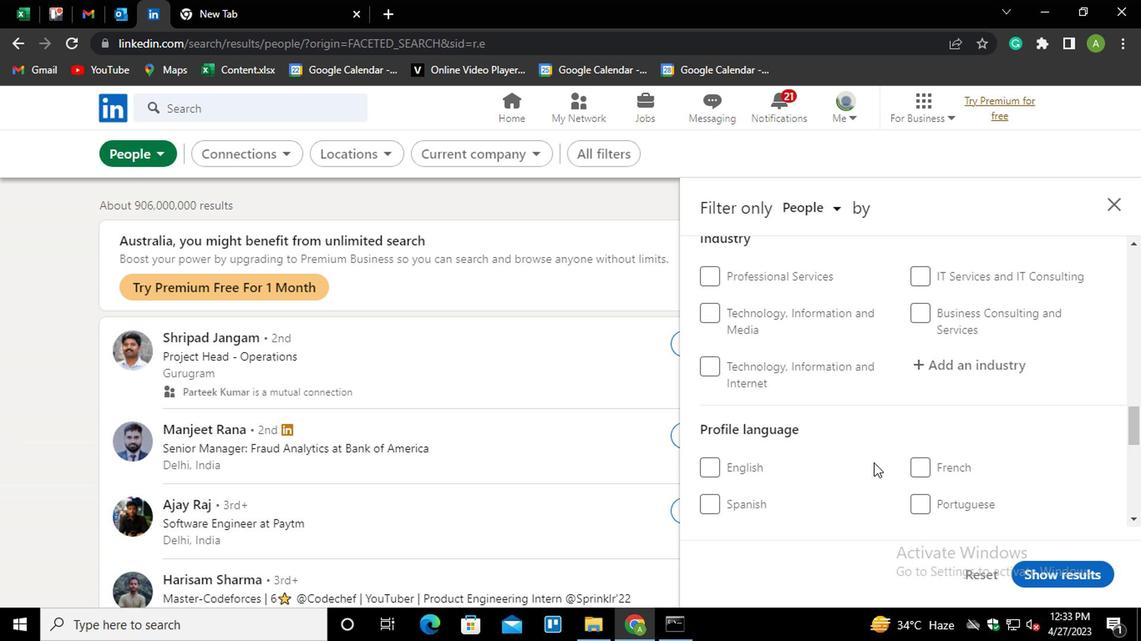 
Action: Mouse scrolled (870, 461) with delta (0, 1)
Screenshot: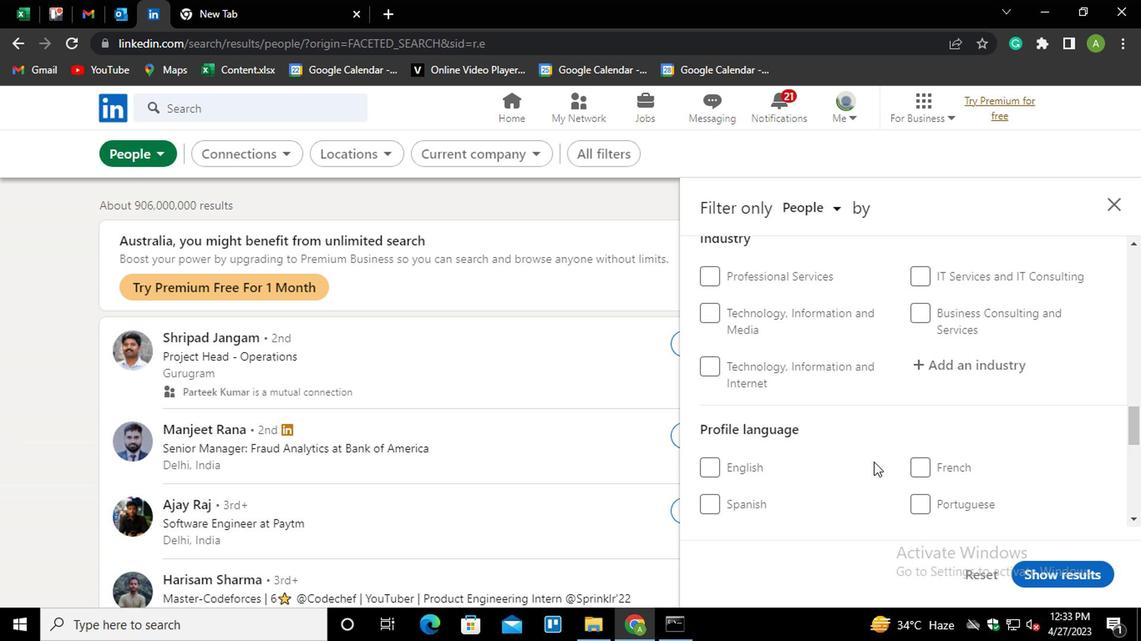 
Action: Mouse scrolled (870, 461) with delta (0, 1)
Screenshot: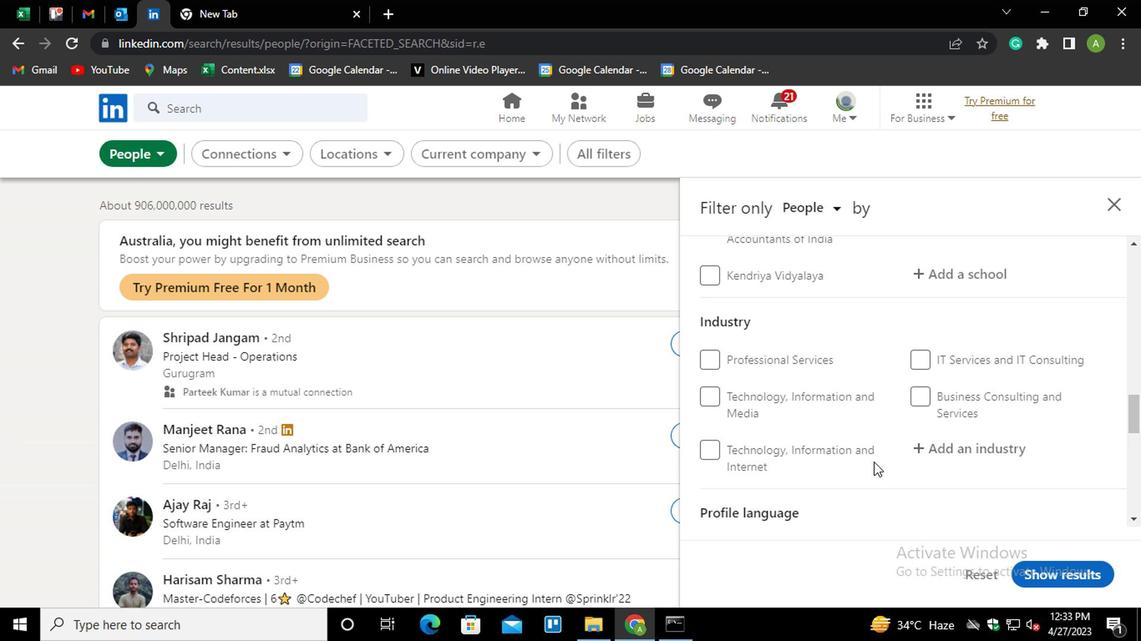 
Action: Mouse scrolled (870, 461) with delta (0, 1)
Screenshot: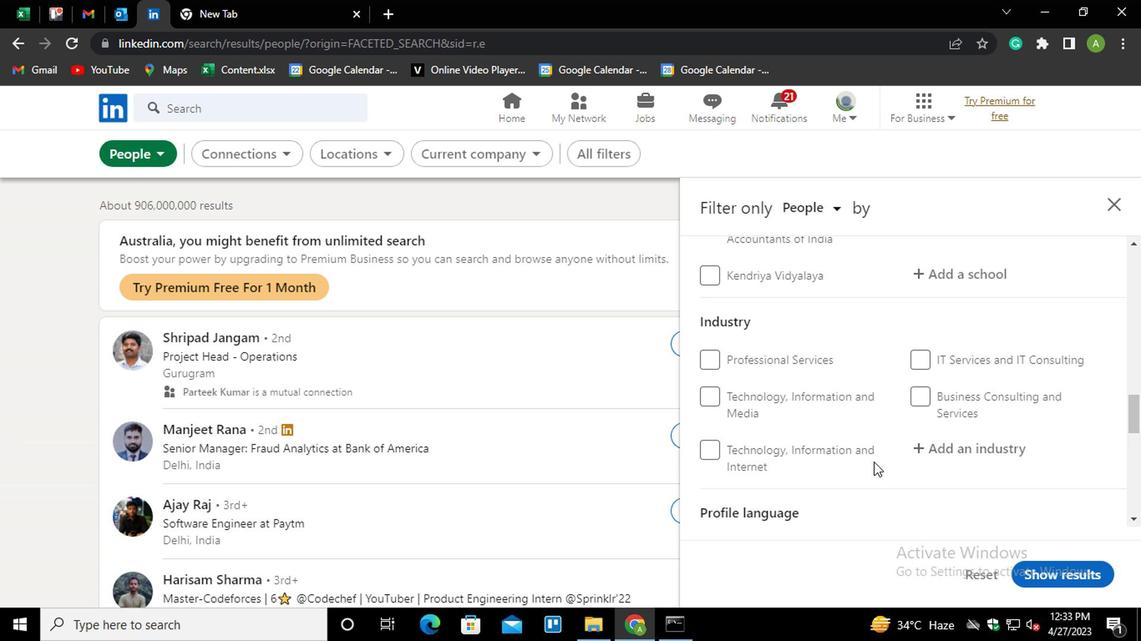 
Action: Mouse scrolled (870, 461) with delta (0, 1)
Screenshot: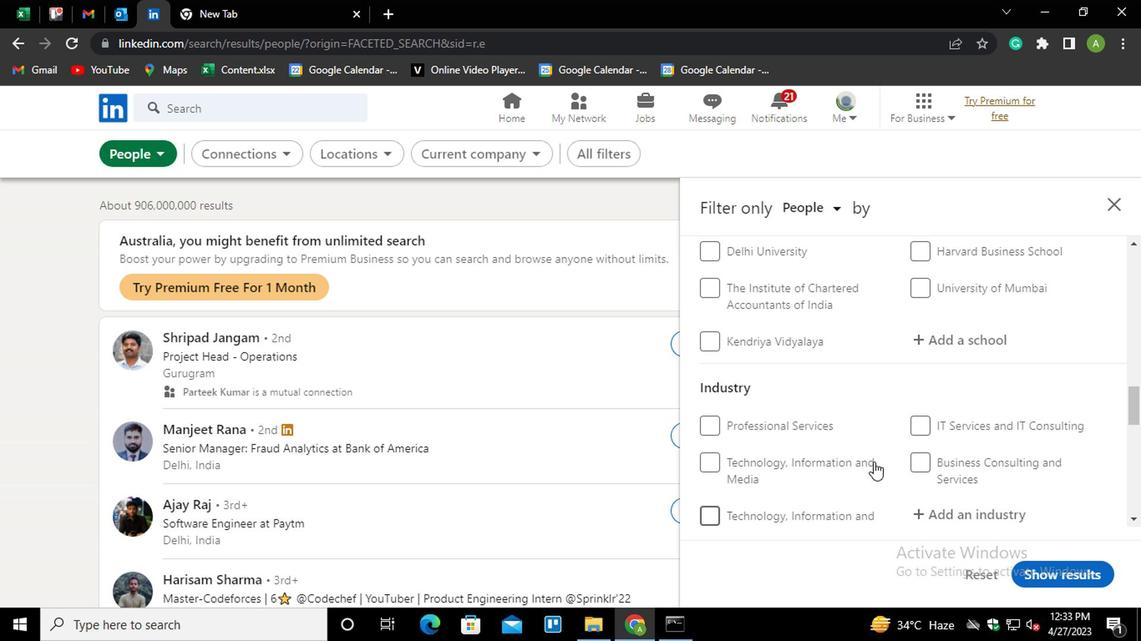 
Action: Mouse scrolled (870, 461) with delta (0, 1)
Screenshot: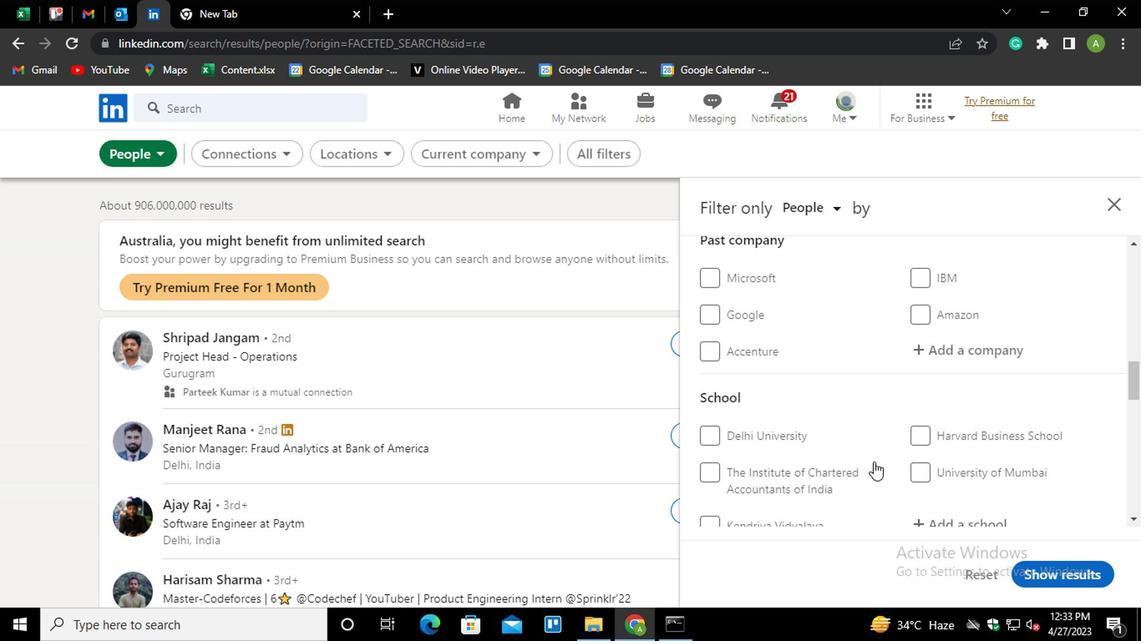 
Action: Mouse scrolled (870, 461) with delta (0, 1)
Screenshot: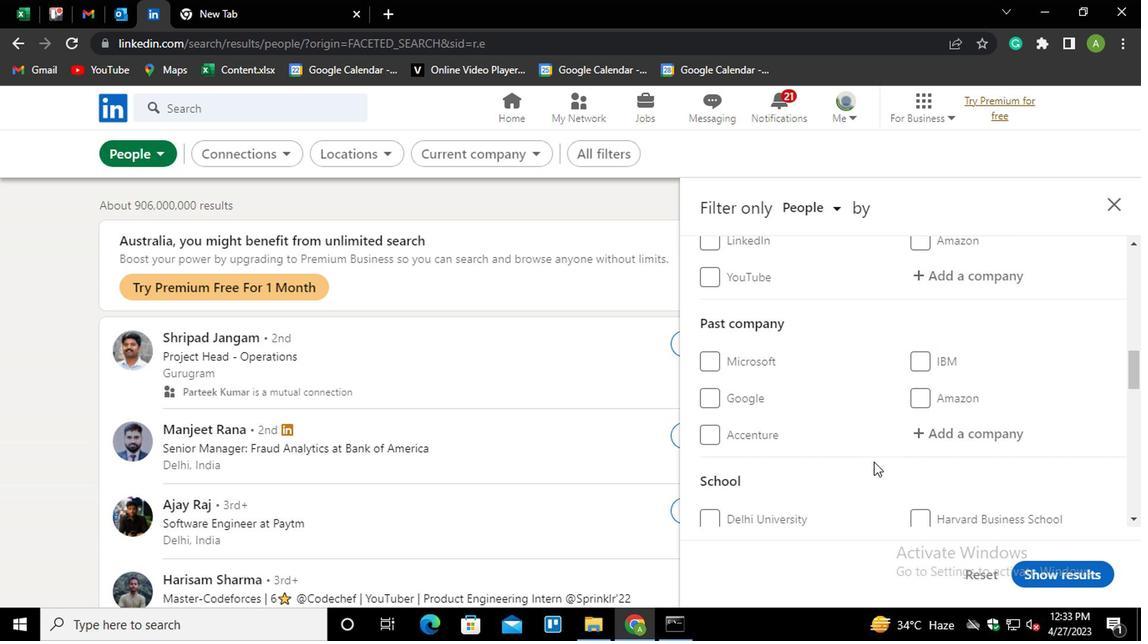 
Action: Mouse scrolled (870, 461) with delta (0, 1)
Screenshot: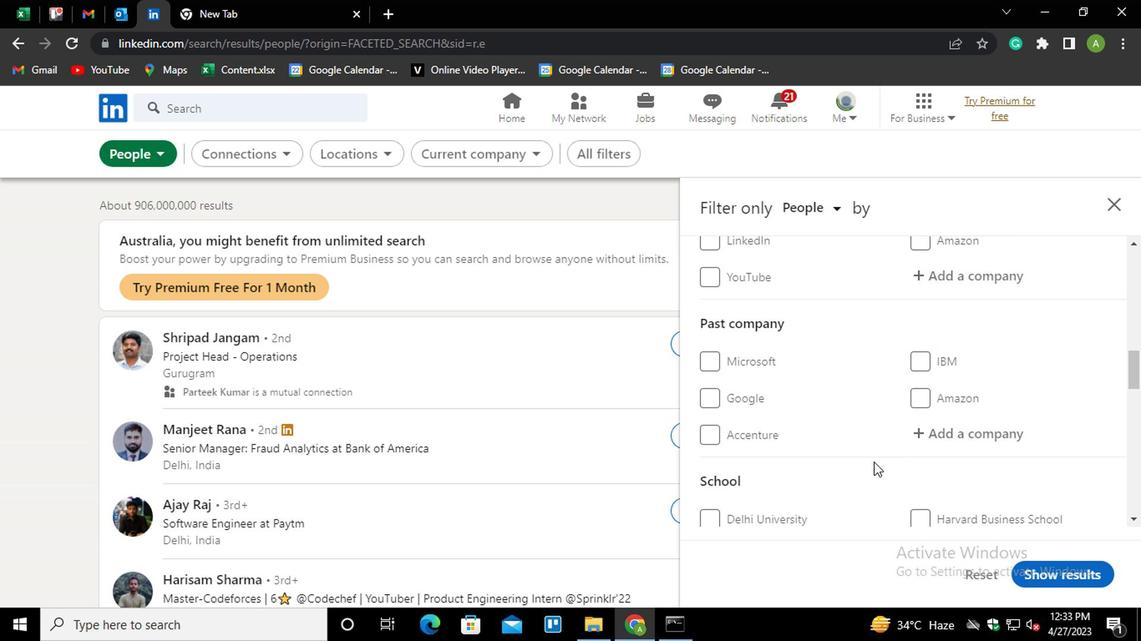 
Action: Mouse moved to (947, 448)
Screenshot: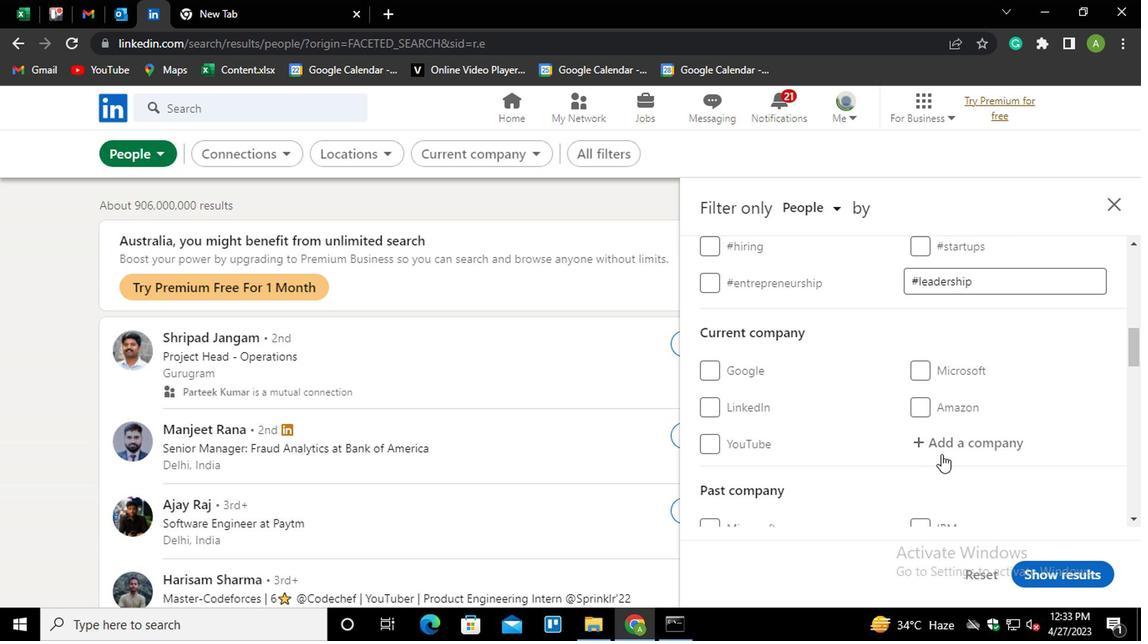
Action: Mouse pressed left at (947, 448)
Screenshot: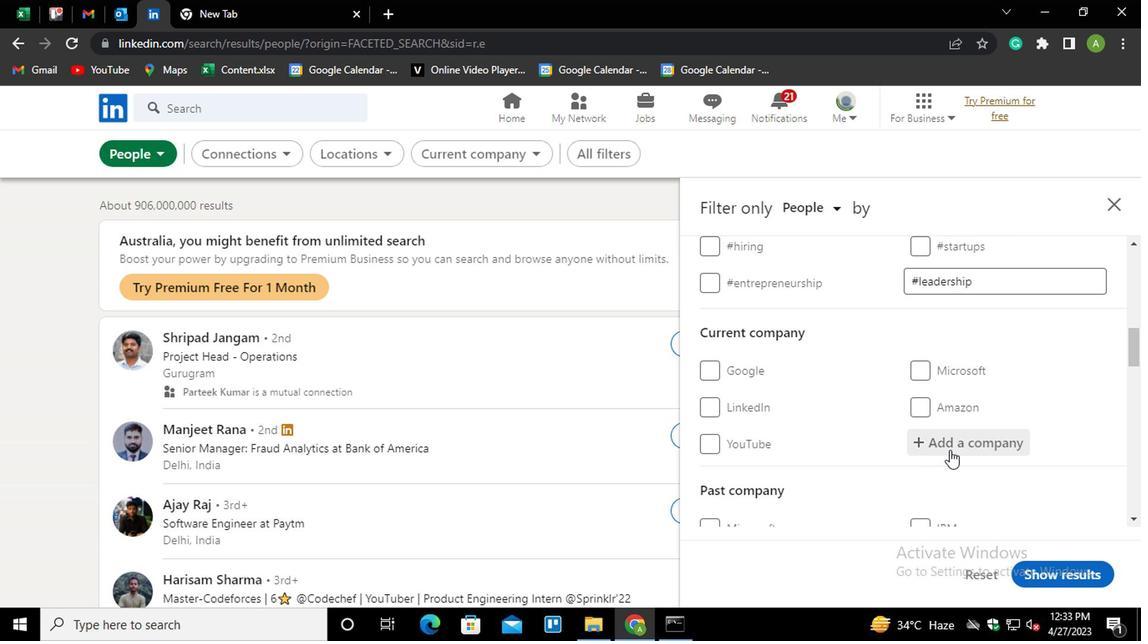 
Action: Key pressed <Key.shift>
Screenshot: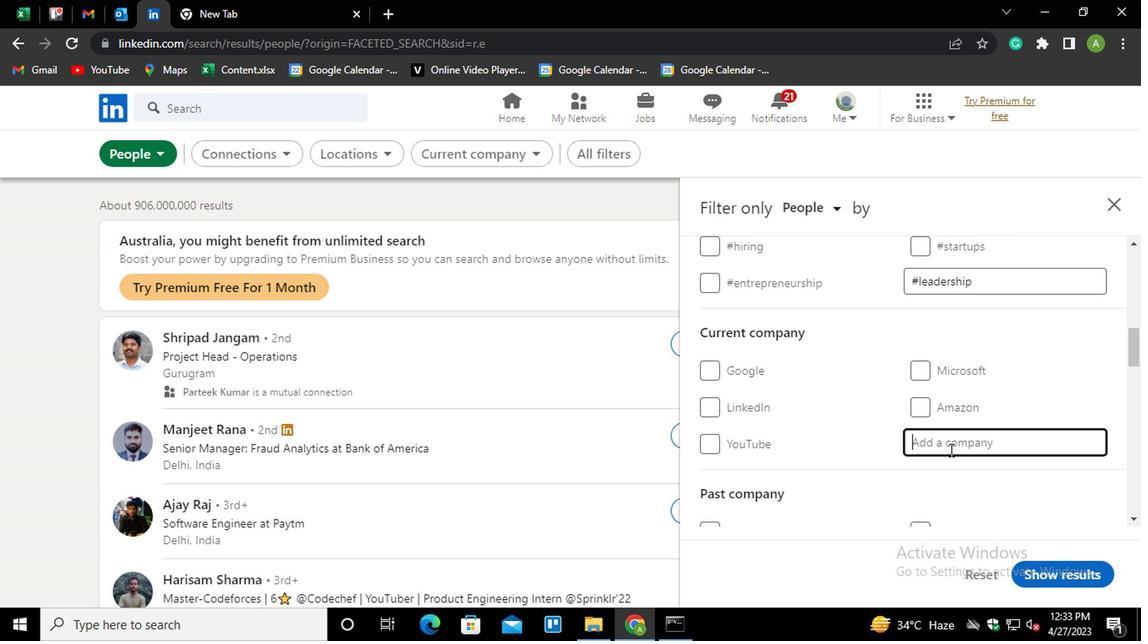 
Action: Mouse moved to (946, 448)
Screenshot: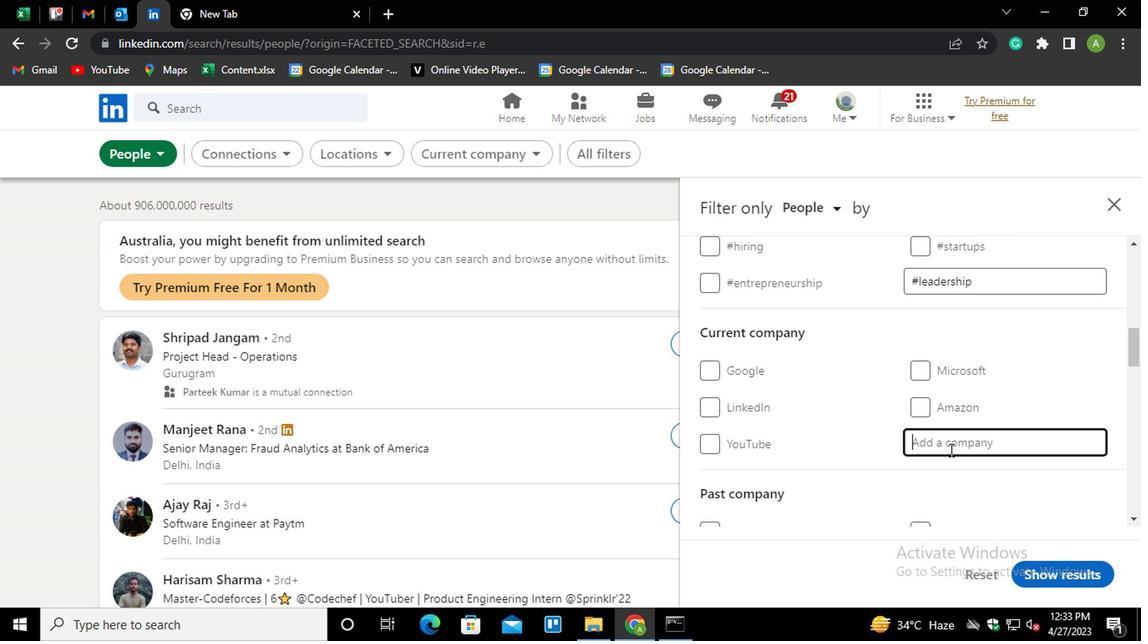 
Action: Key pressed R<Key.shift>!<Key.backspace>1<Key.shift><Key.space><Key.shift>
Screenshot: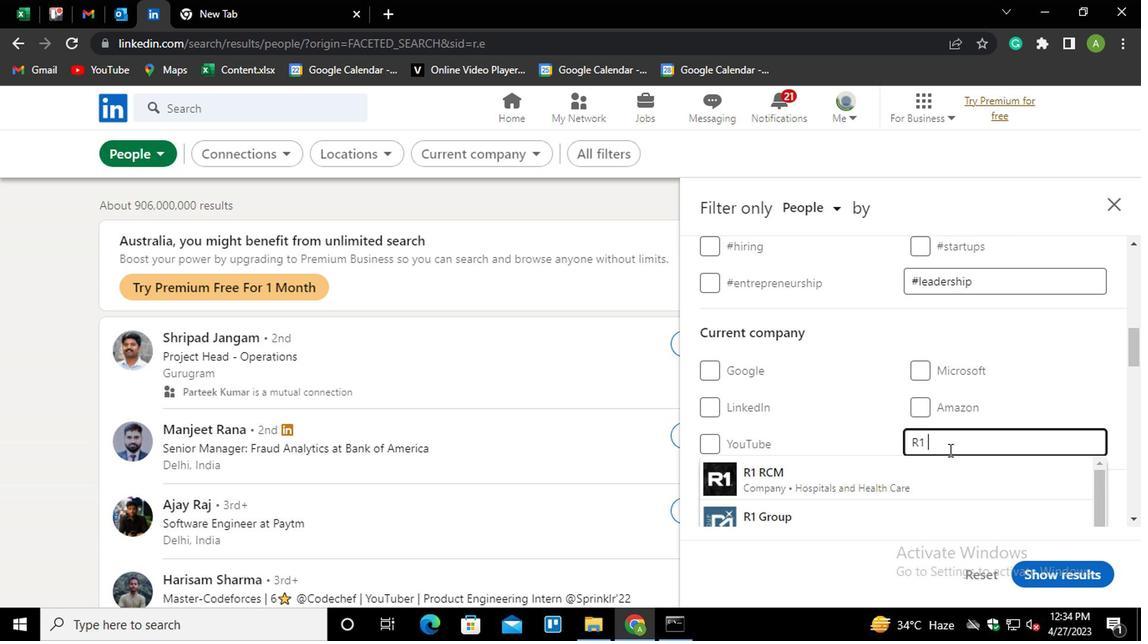 
Action: Mouse moved to (944, 448)
Screenshot: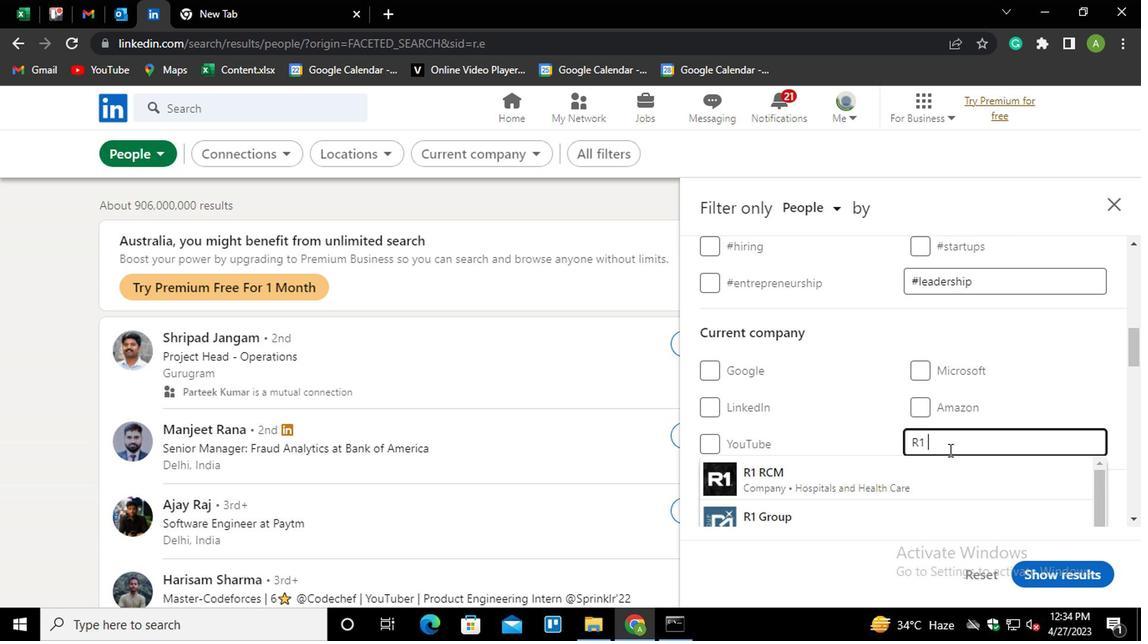 
Action: Key pressed <Key.down><Key.enter>
Screenshot: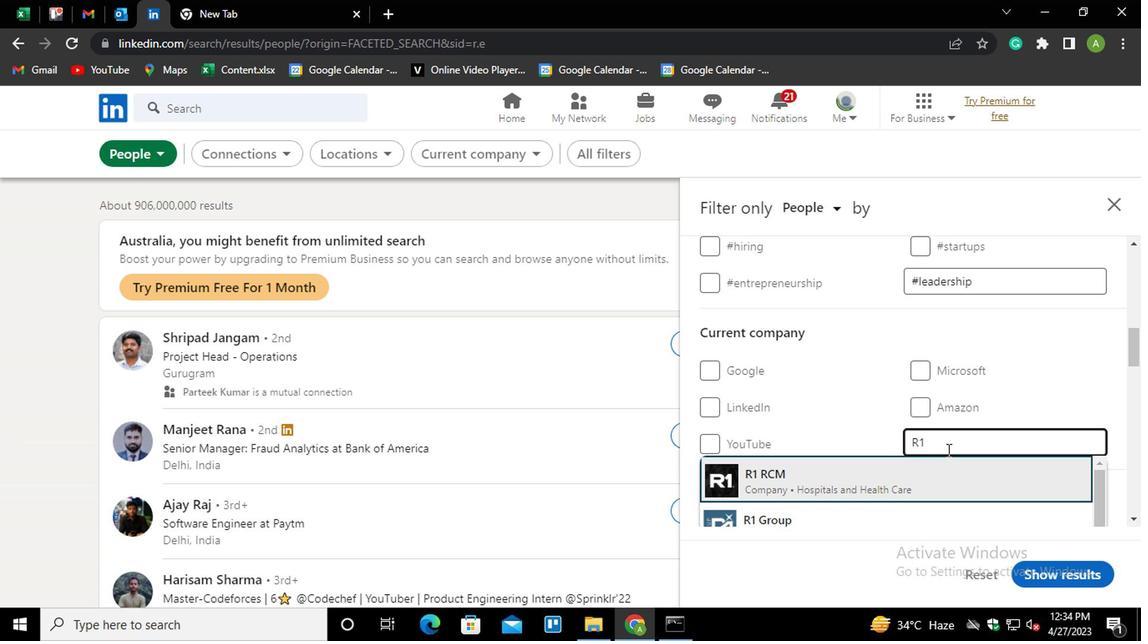 
Action: Mouse scrolled (944, 446) with delta (0, -1)
Screenshot: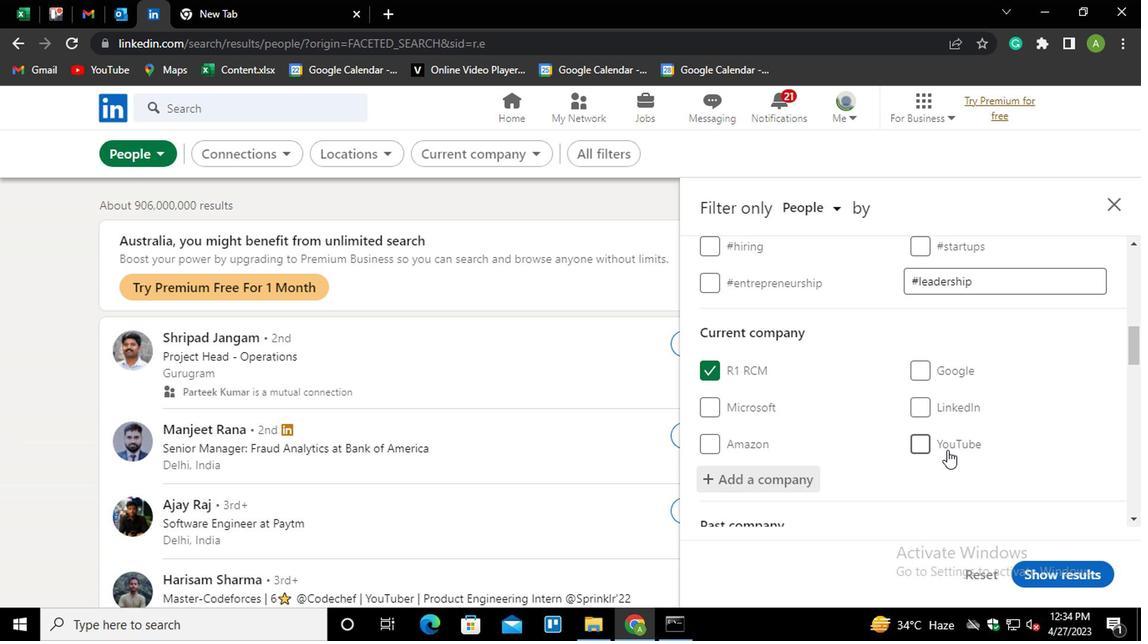 
Action: Mouse scrolled (944, 446) with delta (0, -1)
Screenshot: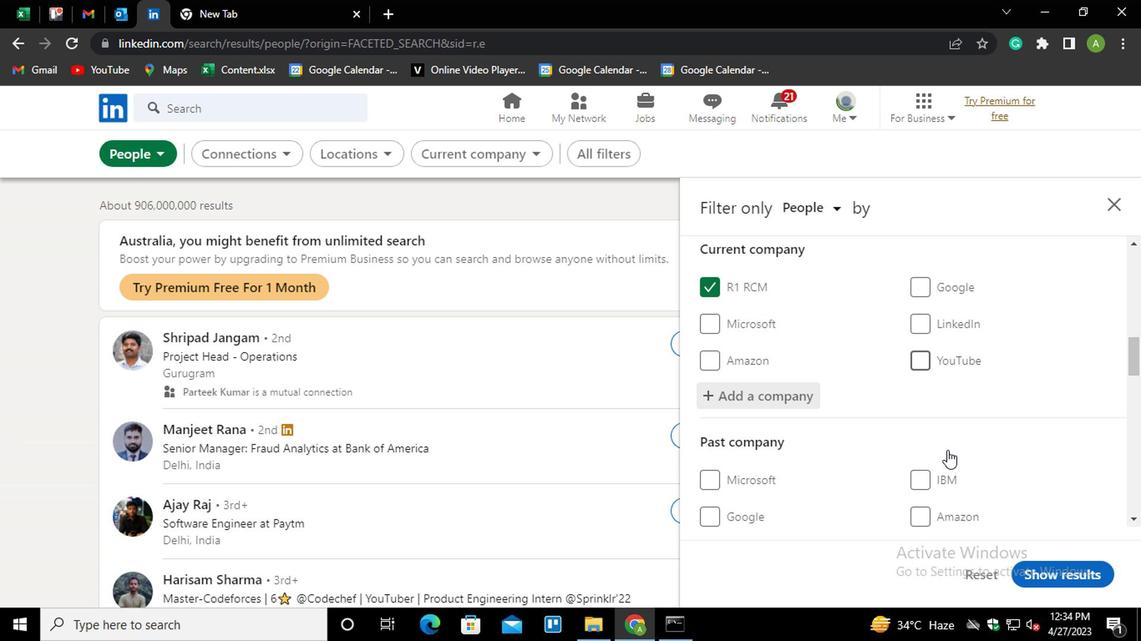 
Action: Mouse moved to (943, 395)
Screenshot: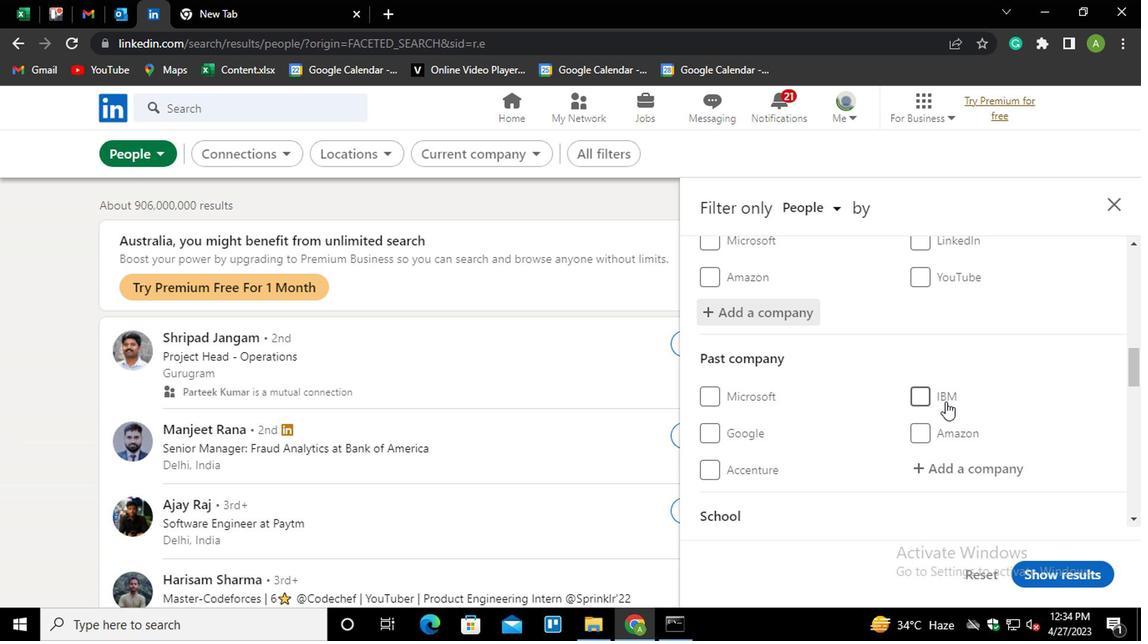 
Action: Mouse scrolled (943, 394) with delta (0, 0)
Screenshot: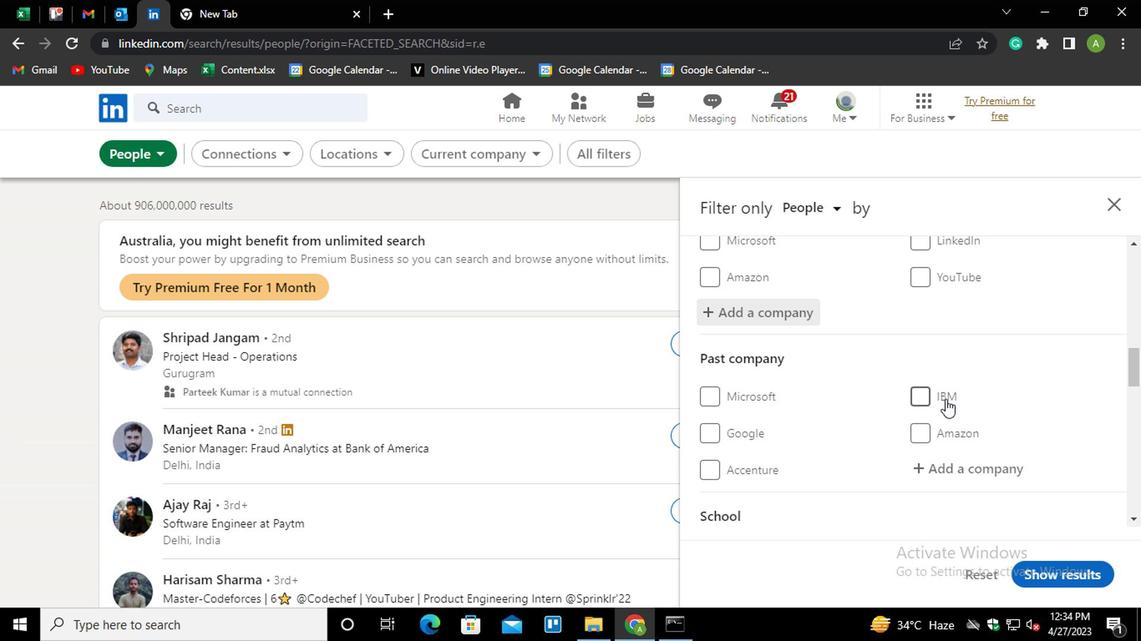 
Action: Mouse scrolled (943, 394) with delta (0, 0)
Screenshot: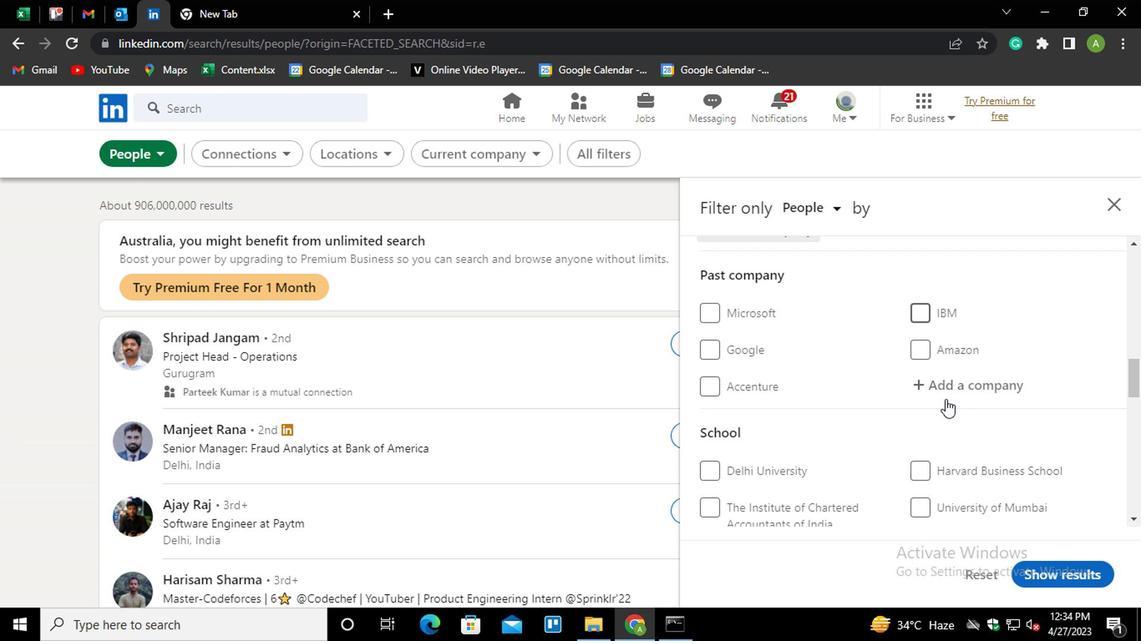 
Action: Mouse scrolled (943, 394) with delta (0, 0)
Screenshot: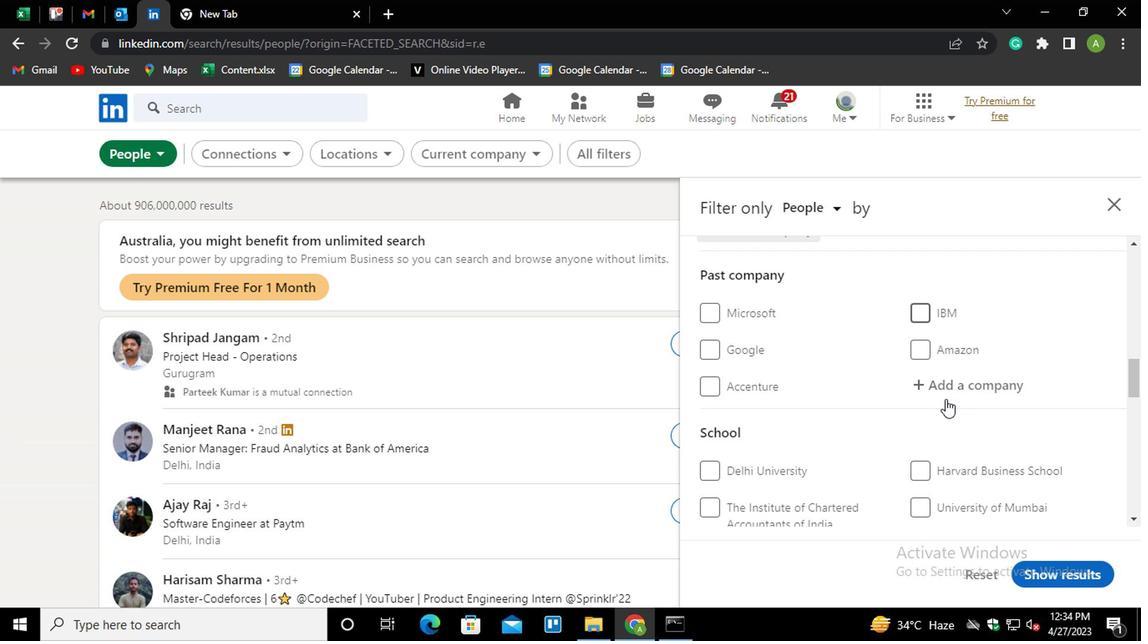 
Action: Mouse moved to (935, 383)
Screenshot: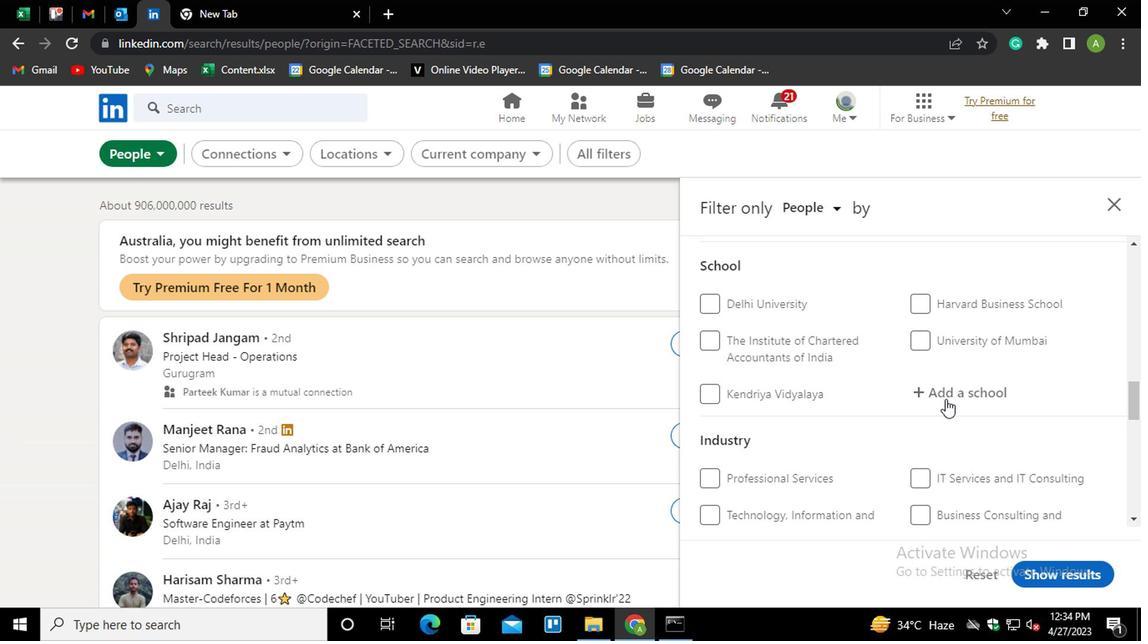 
Action: Mouse pressed left at (935, 383)
Screenshot: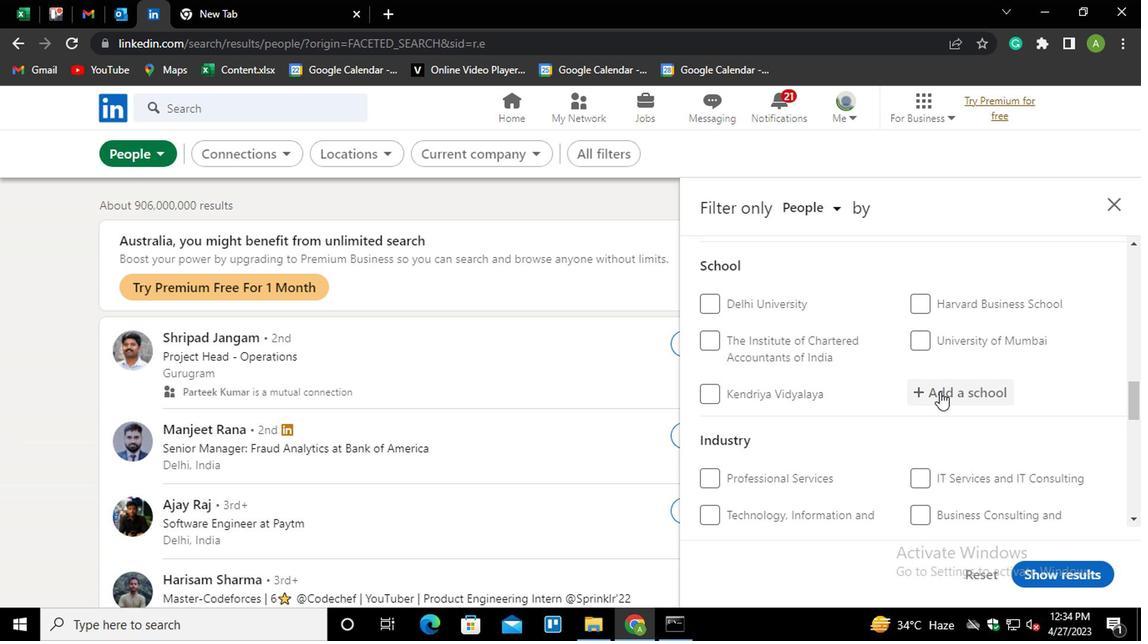 
Action: Key pressed <Key.shift>SRI<Key.space><Key.shift>CHA<Key.down><Key.enter>
Screenshot: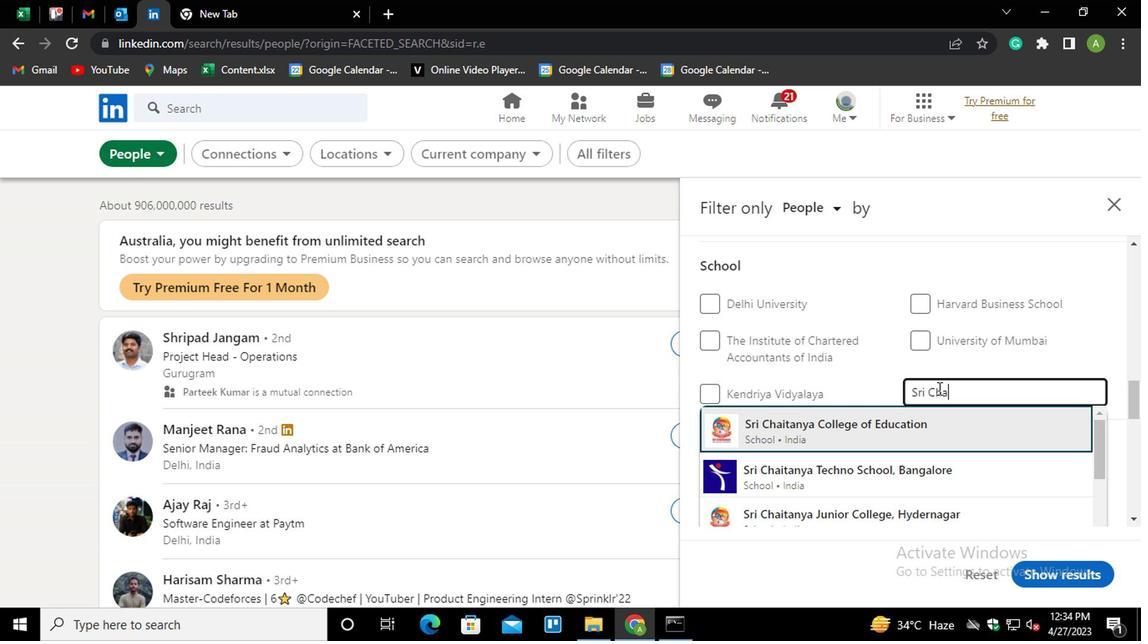
Action: Mouse moved to (935, 383)
Screenshot: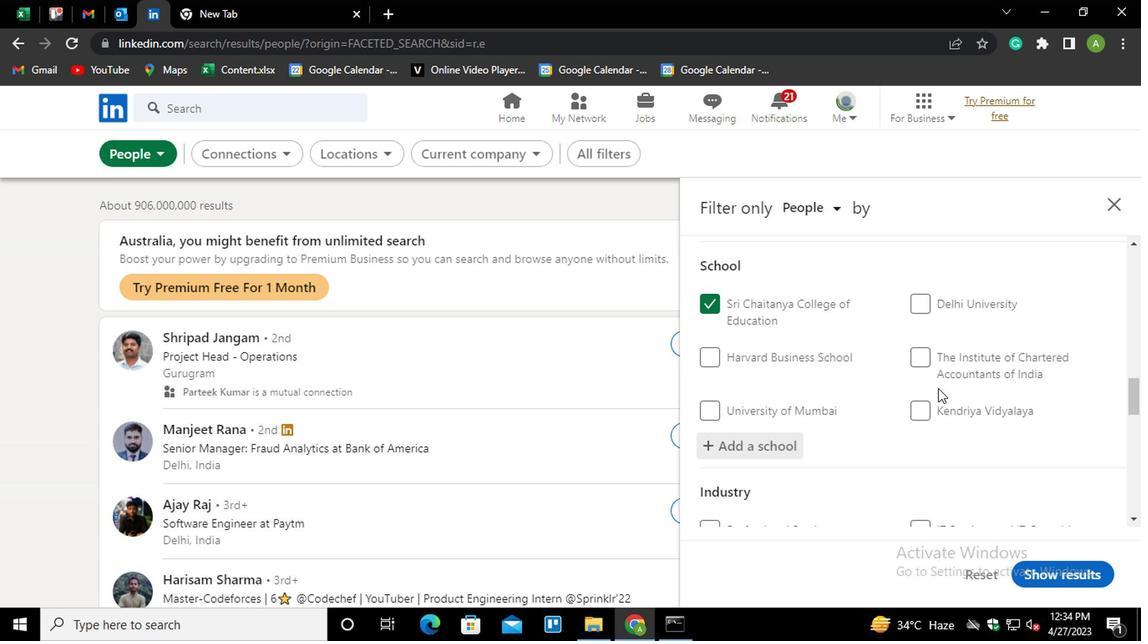 
Action: Mouse scrolled (935, 383) with delta (0, 0)
Screenshot: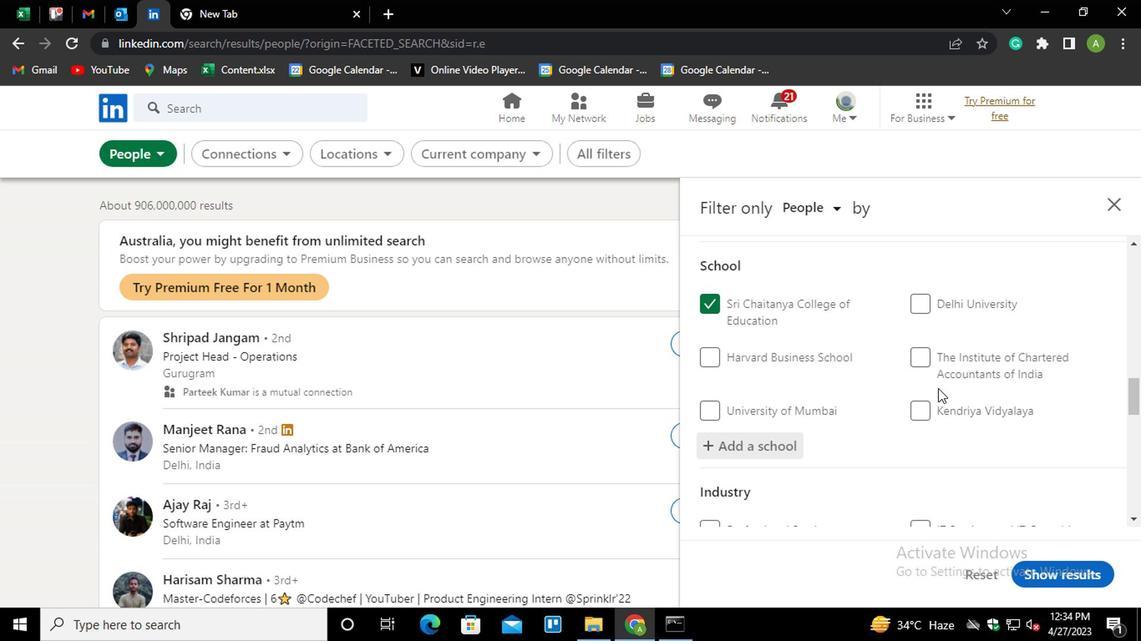 
Action: Mouse scrolled (935, 383) with delta (0, 0)
Screenshot: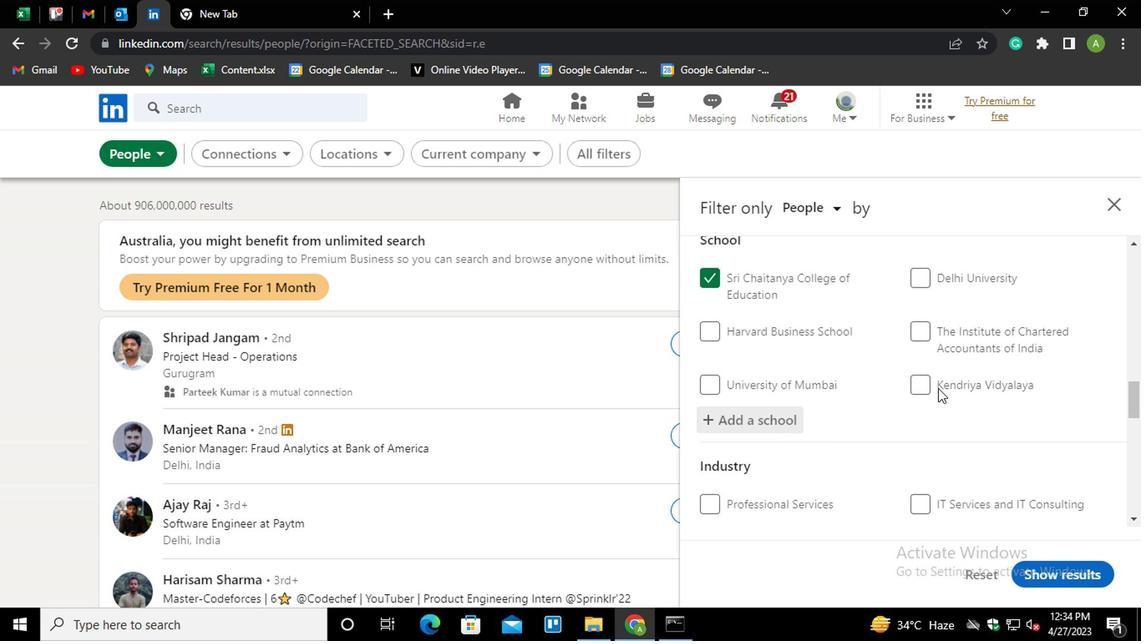 
Action: Mouse scrolled (935, 383) with delta (0, 0)
Screenshot: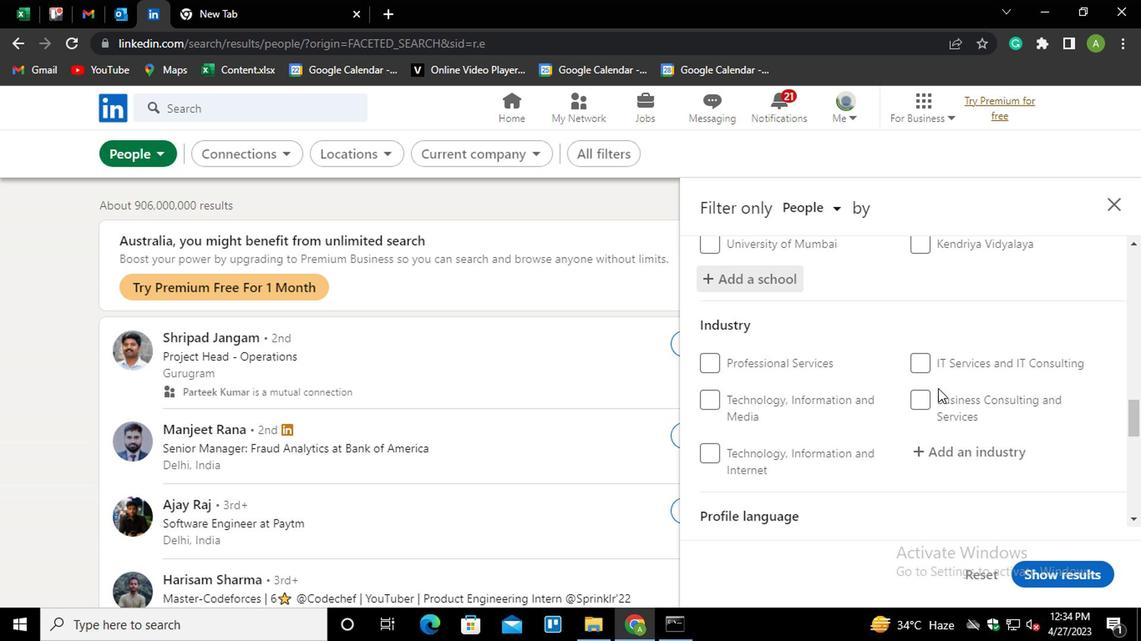 
Action: Mouse scrolled (935, 383) with delta (0, 0)
Screenshot: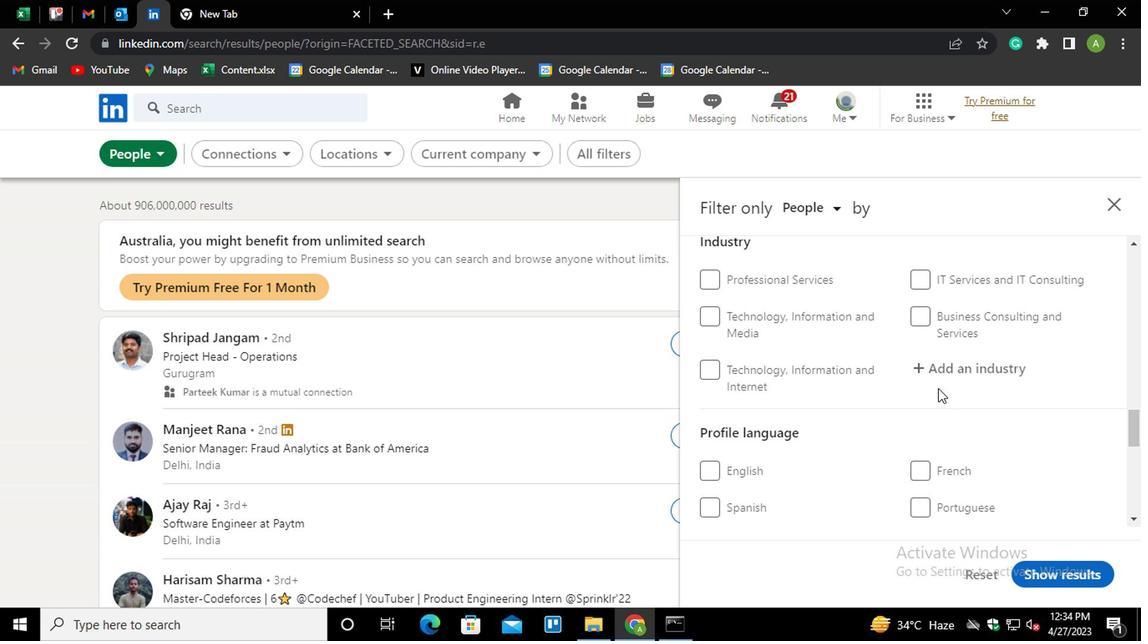 
Action: Mouse scrolled (935, 385) with delta (0, 1)
Screenshot: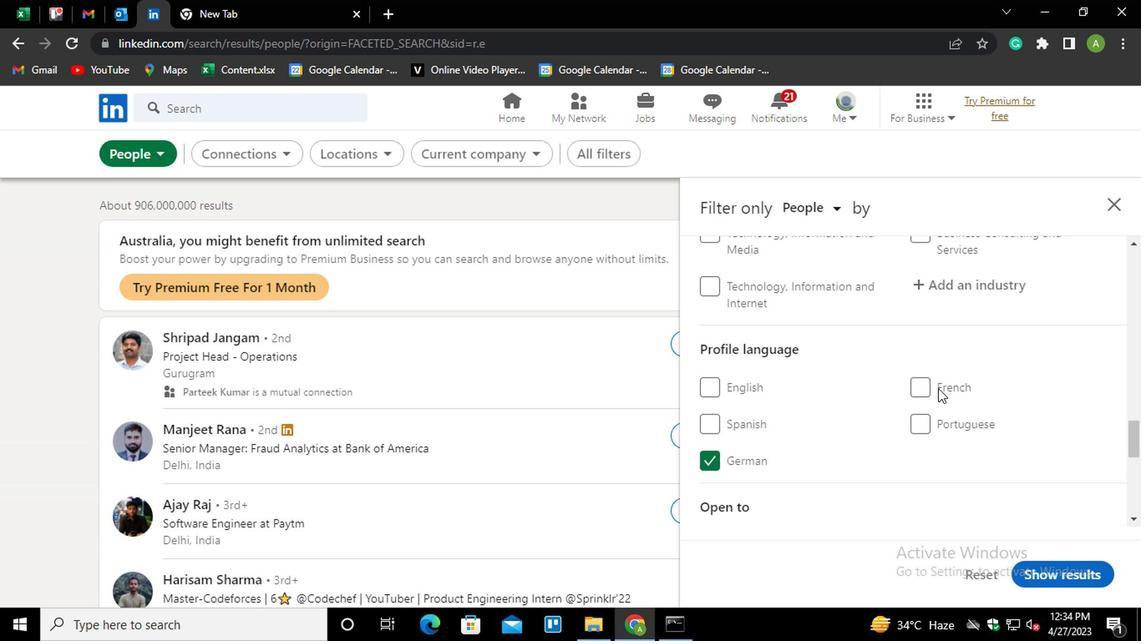 
Action: Mouse scrolled (935, 385) with delta (0, 1)
Screenshot: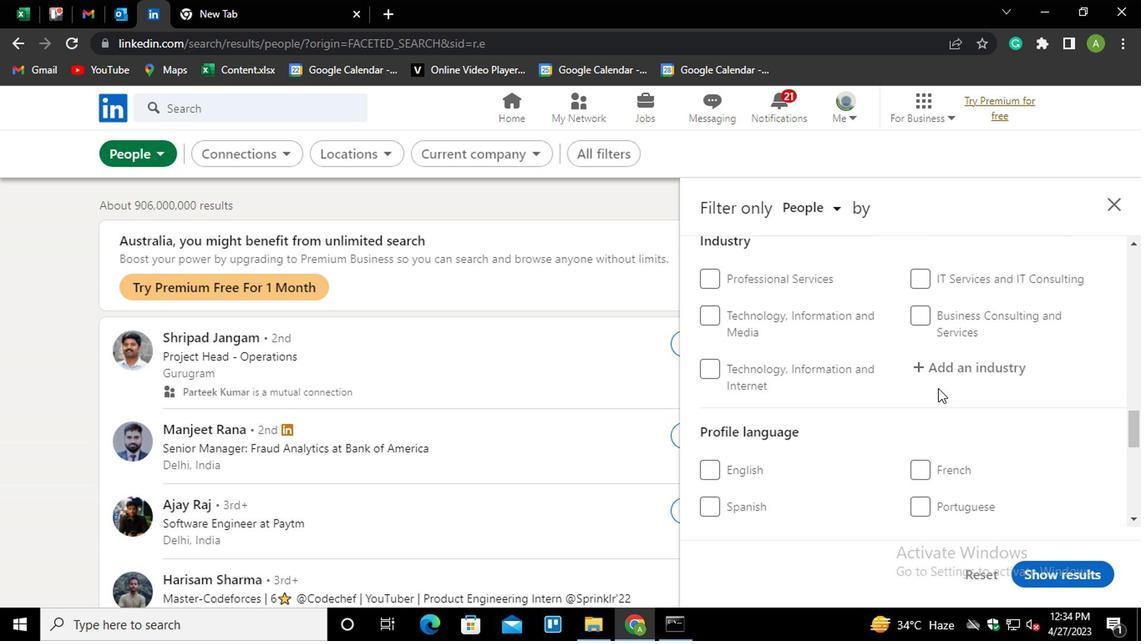 
Action: Mouse moved to (954, 444)
Screenshot: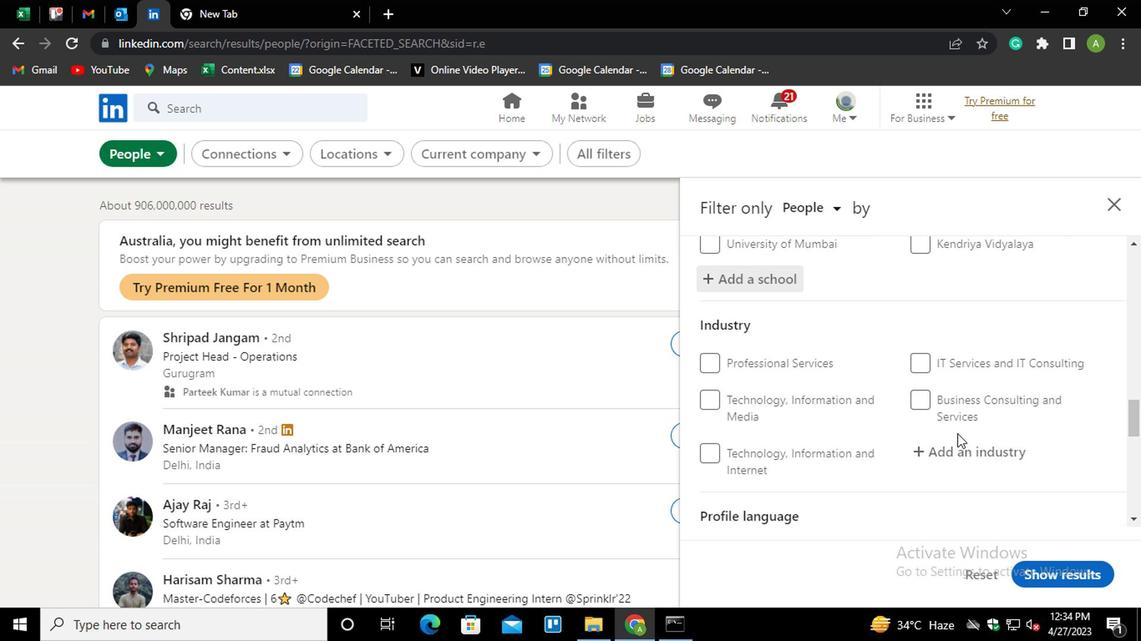 
Action: Mouse pressed left at (954, 444)
Screenshot: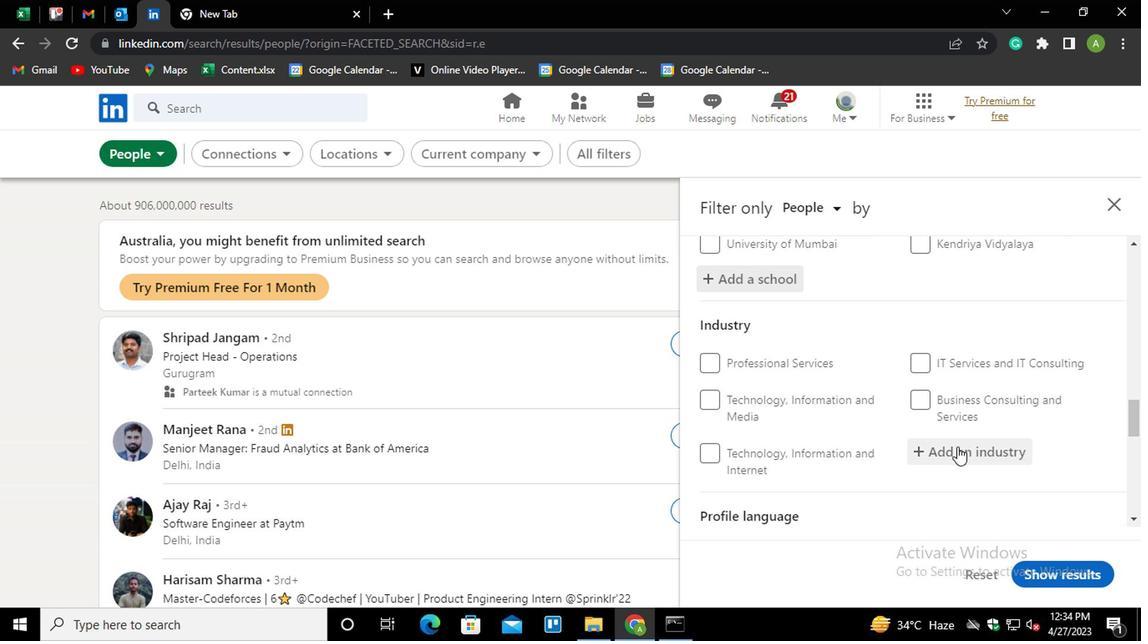 
Action: Mouse pressed left at (954, 444)
Screenshot: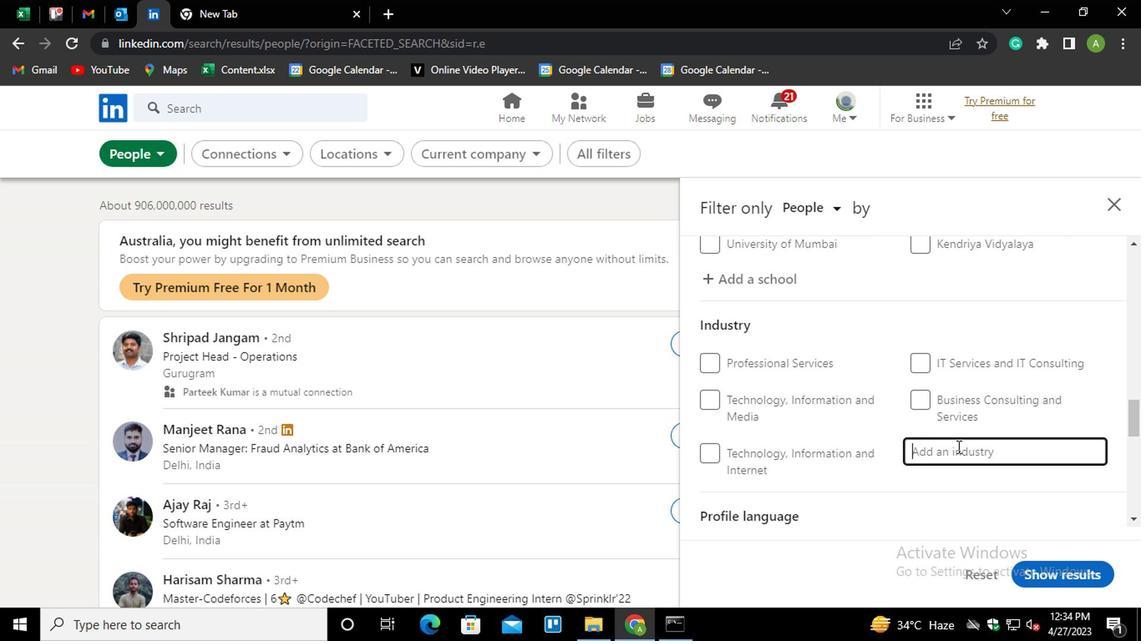 
Action: Mouse moved to (952, 446)
Screenshot: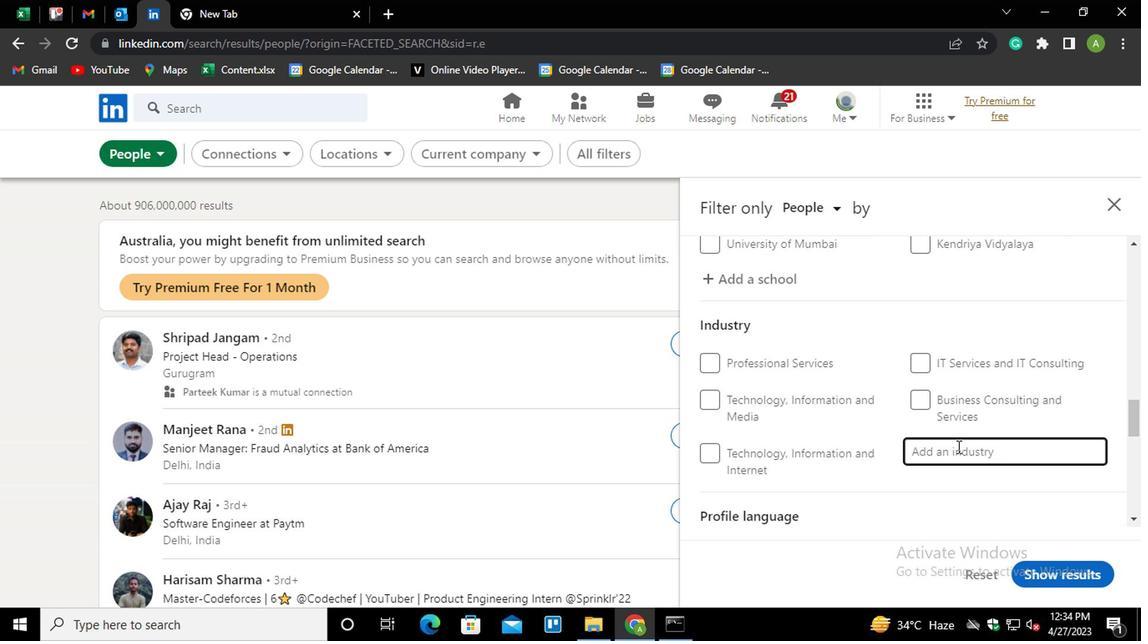 
Action: Key pressed <Key.shift><Key.shift><Key.shift><Key.shift><Key.shift><Key.shift><Key.shift><Key.shift><Key.shift><Key.shift><Key.shift>INTERNET<Key.space><Key.shift>PU<Key.down><Key.enter>
Screenshot: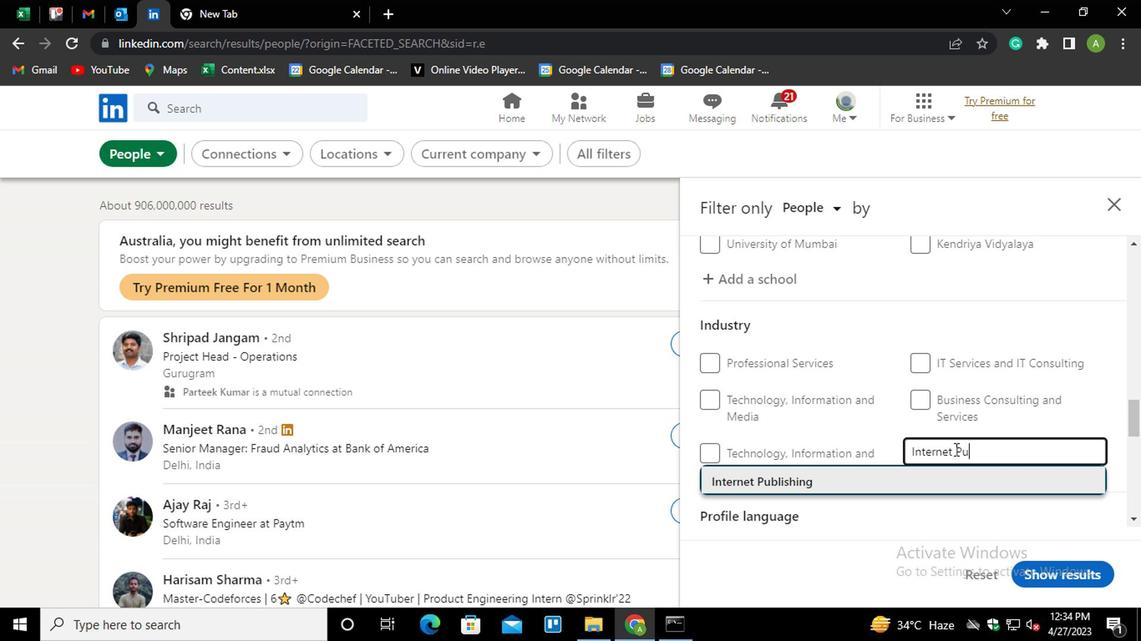 
Action: Mouse scrolled (952, 446) with delta (0, 0)
Screenshot: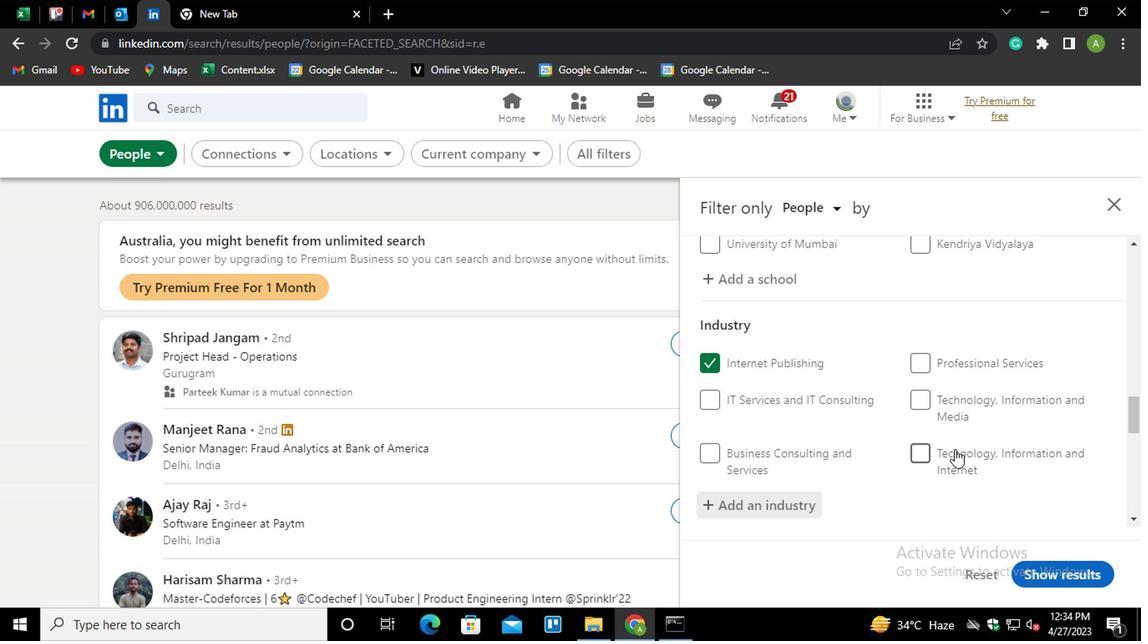 
Action: Mouse scrolled (952, 446) with delta (0, 0)
Screenshot: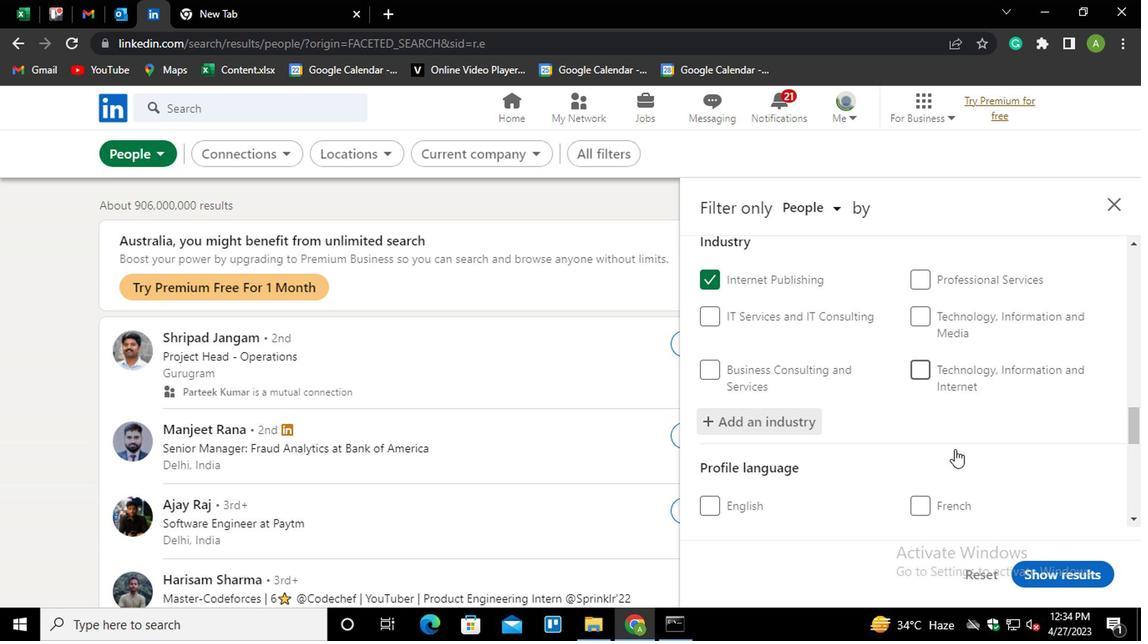 
Action: Mouse scrolled (952, 446) with delta (0, 0)
Screenshot: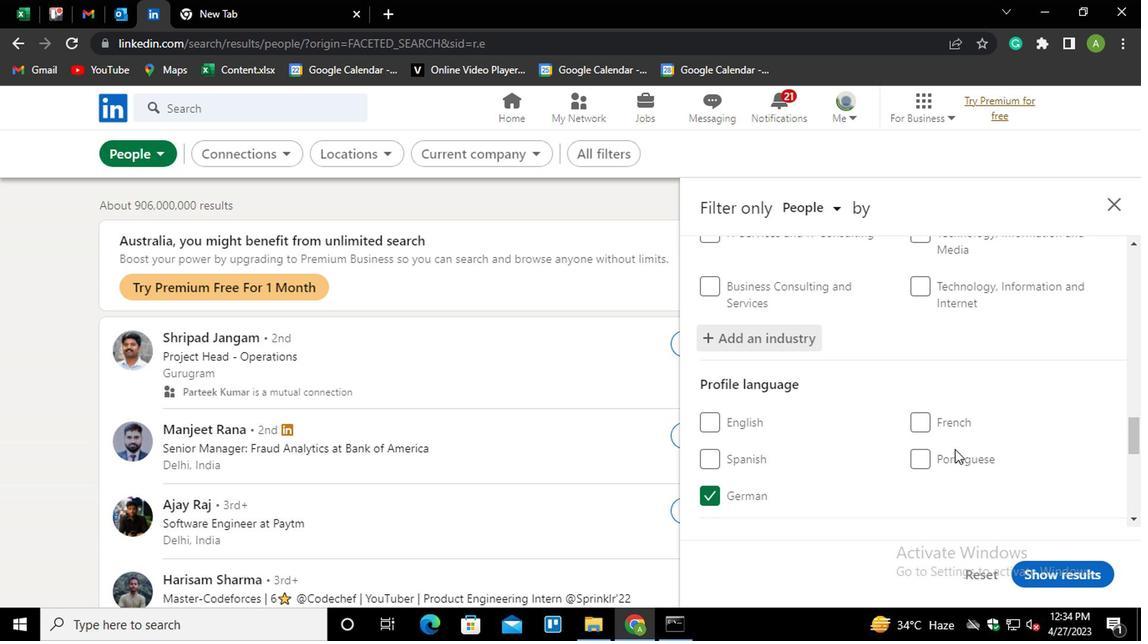 
Action: Mouse scrolled (952, 446) with delta (0, 0)
Screenshot: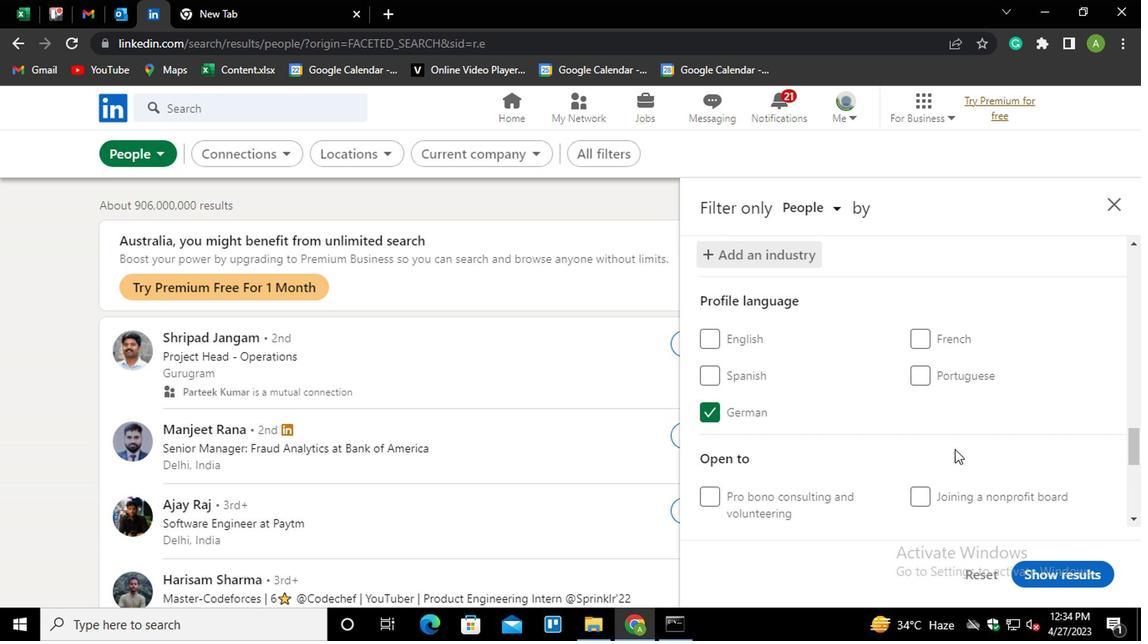 
Action: Mouse scrolled (952, 446) with delta (0, 0)
Screenshot: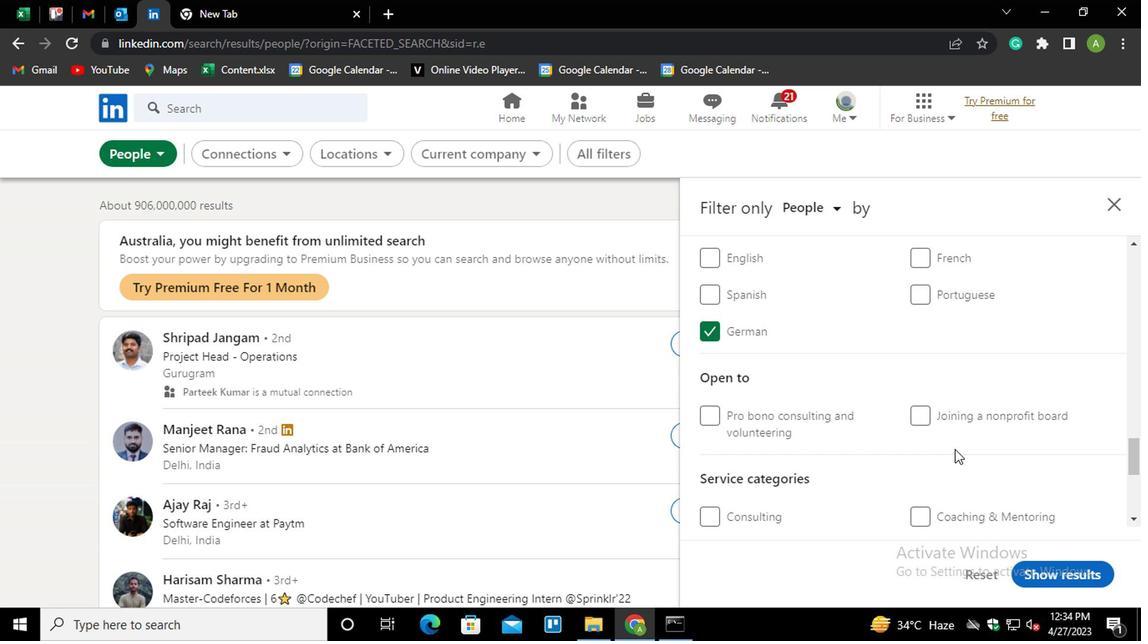 
Action: Mouse scrolled (952, 446) with delta (0, 0)
Screenshot: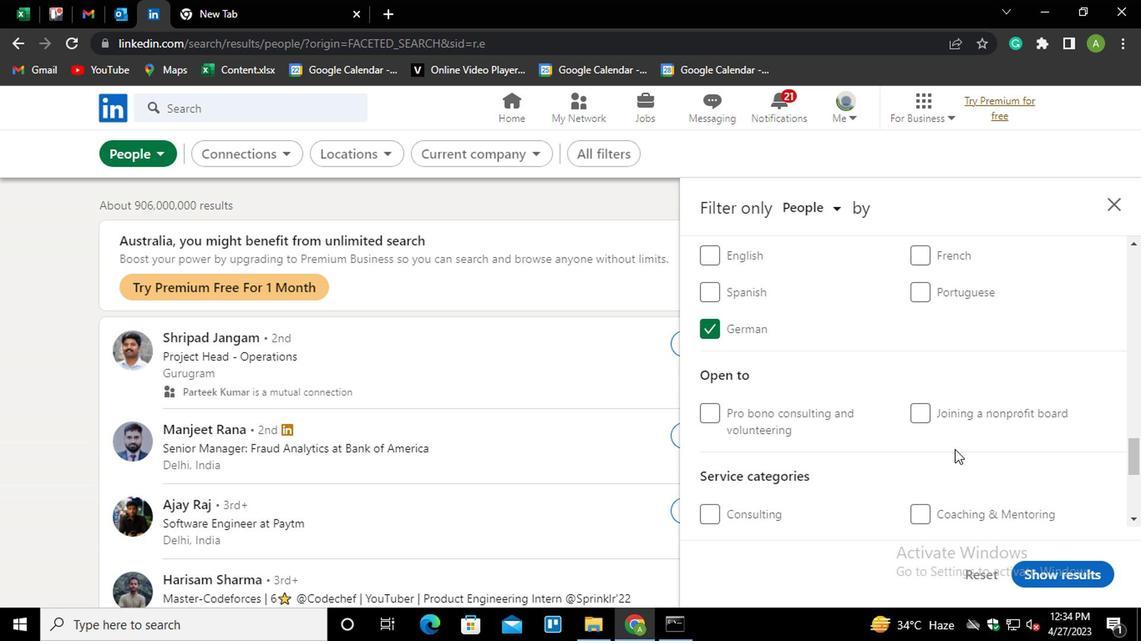 
Action: Mouse moved to (930, 415)
Screenshot: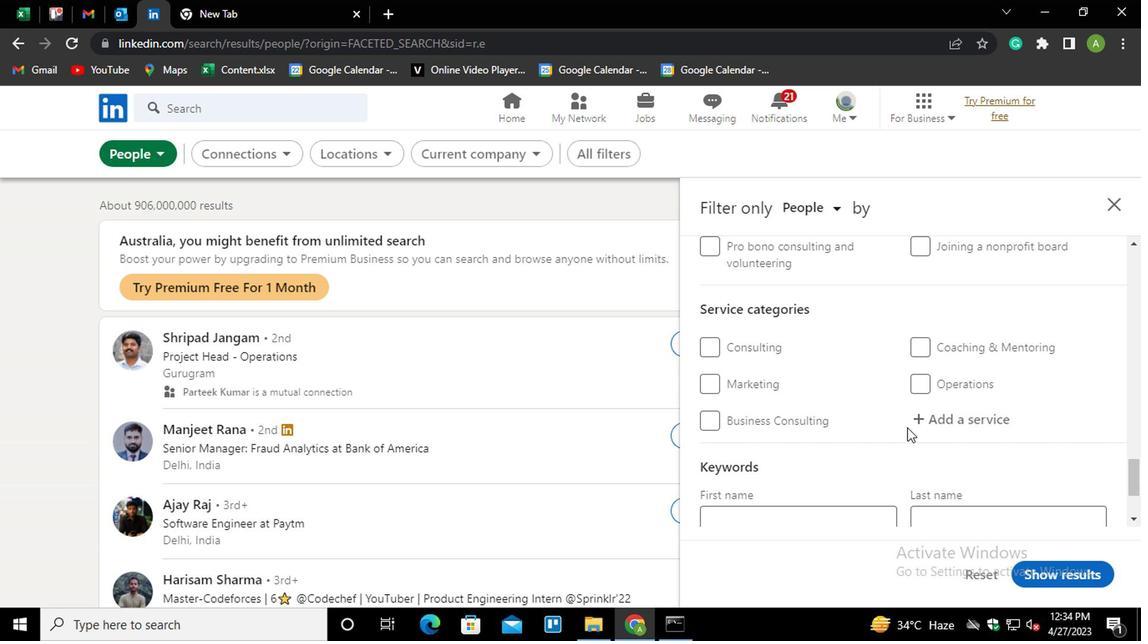 
Action: Mouse pressed left at (930, 415)
Screenshot: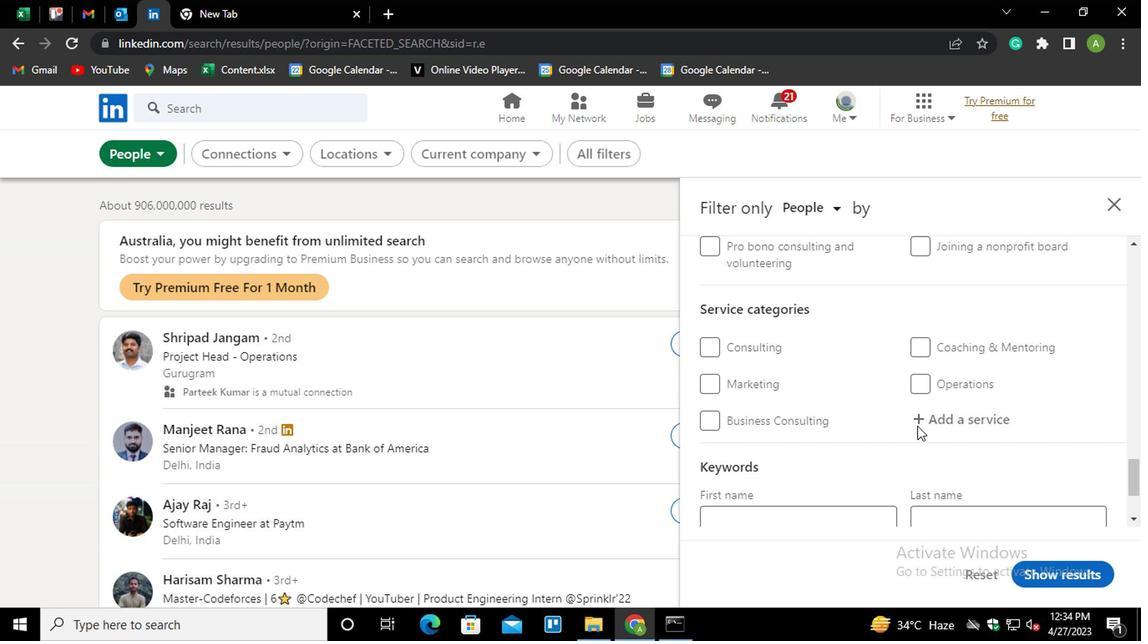 
Action: Mouse moved to (930, 415)
Screenshot: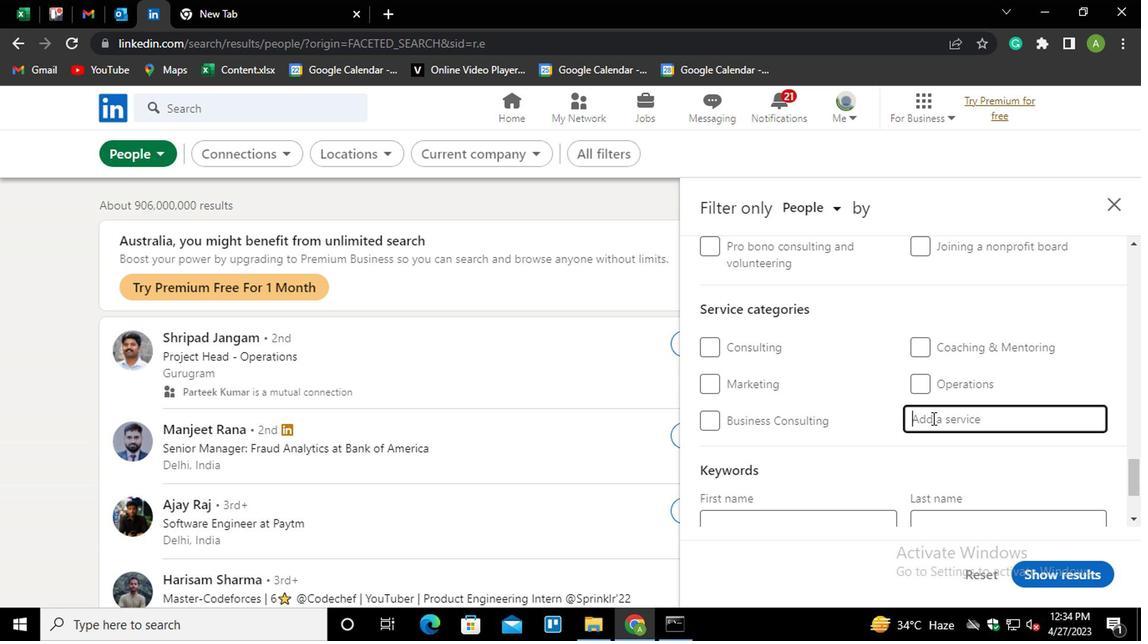 
Action: Key pressed <Key.shift>CONTENT<Key.down><Key.enter>
Screenshot: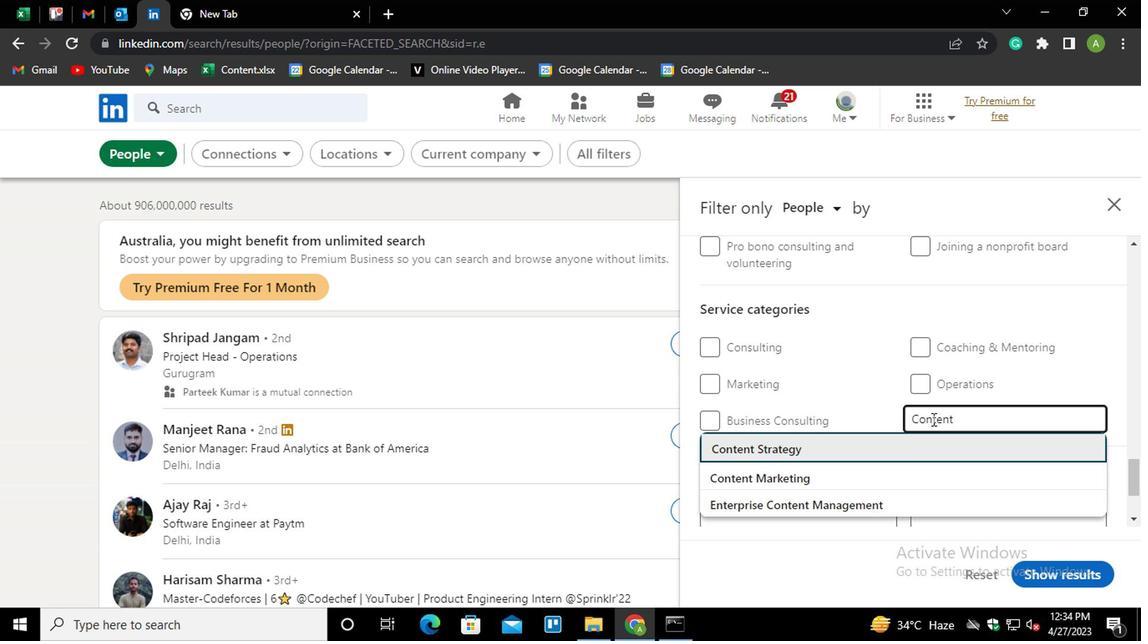 
Action: Mouse moved to (918, 421)
Screenshot: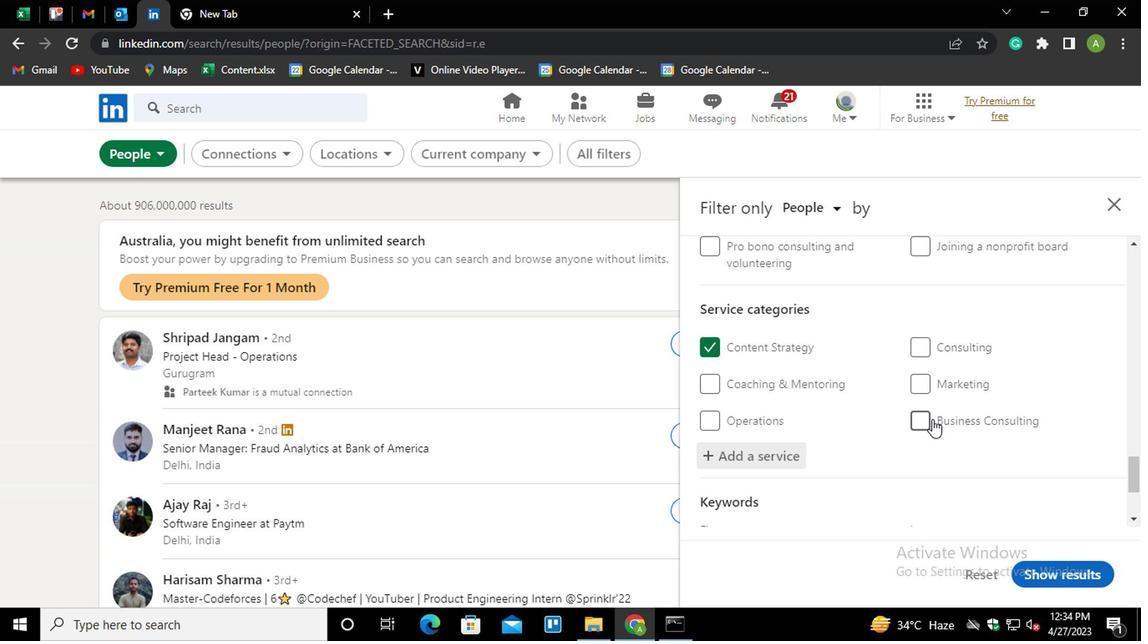 
Action: Mouse scrolled (918, 420) with delta (0, -1)
Screenshot: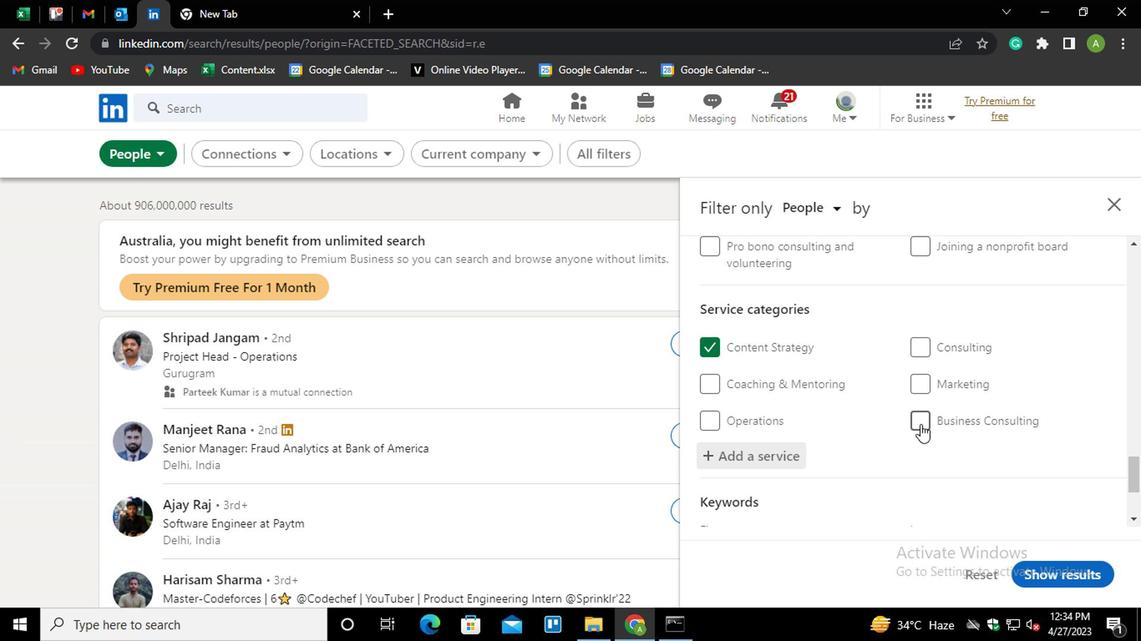
Action: Mouse scrolled (918, 420) with delta (0, -1)
Screenshot: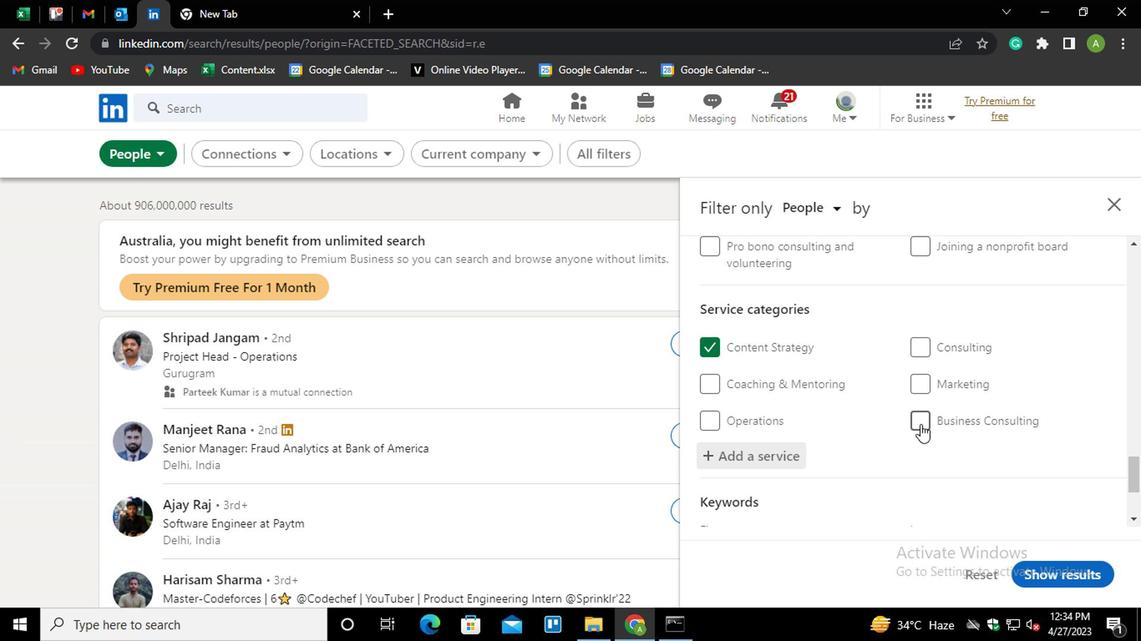 
Action: Mouse scrolled (918, 420) with delta (0, -1)
Screenshot: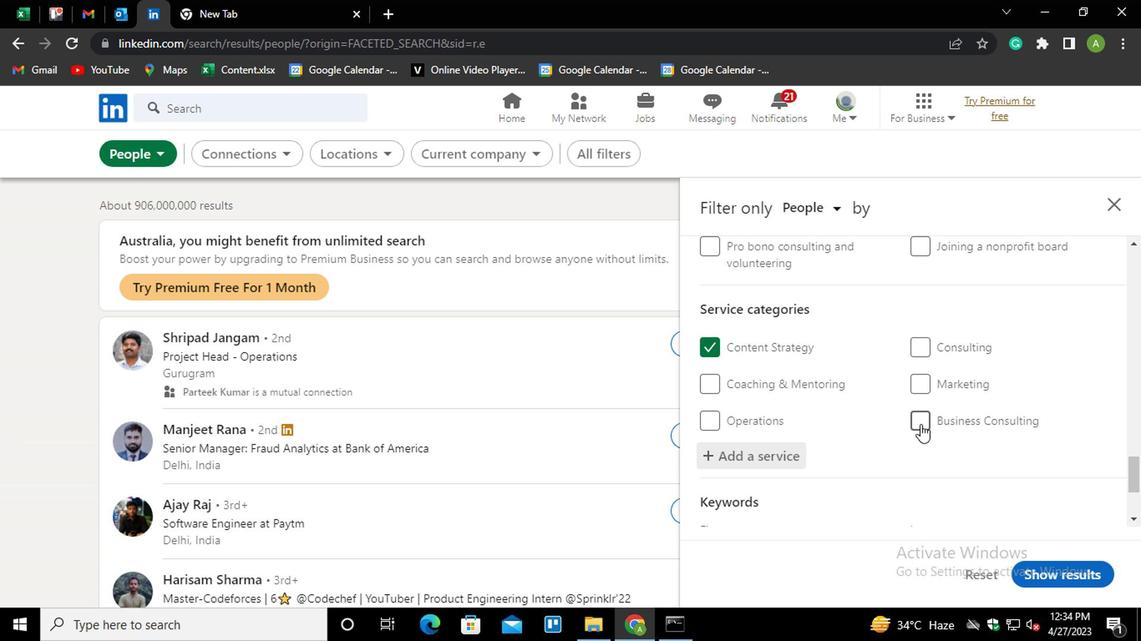 
Action: Mouse scrolled (918, 420) with delta (0, -1)
Screenshot: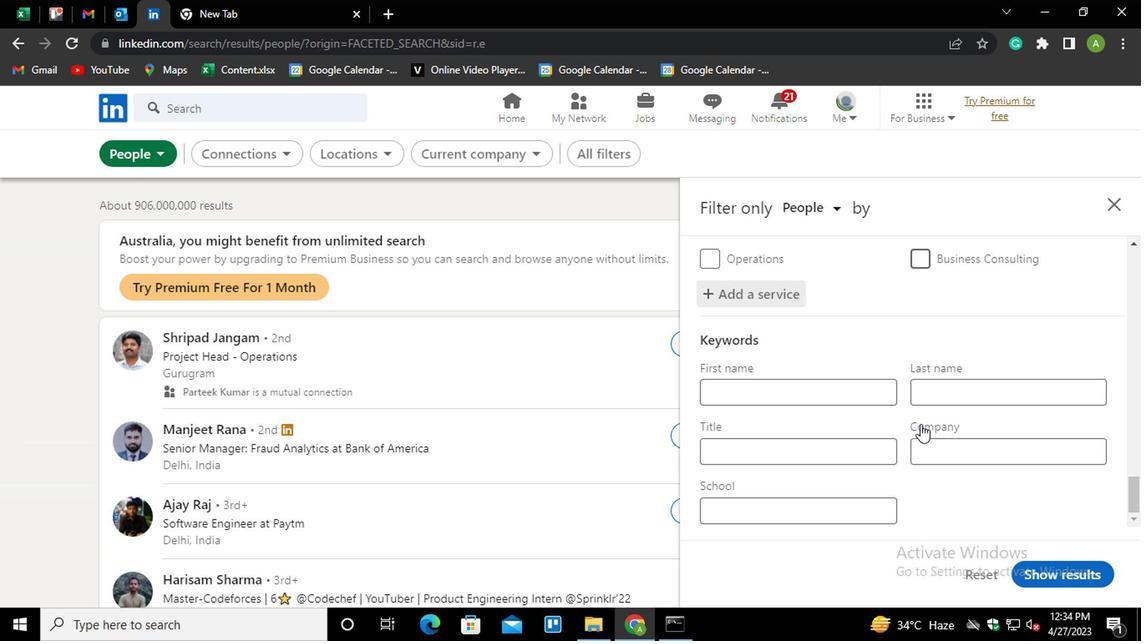 
Action: Mouse scrolled (918, 420) with delta (0, -1)
Screenshot: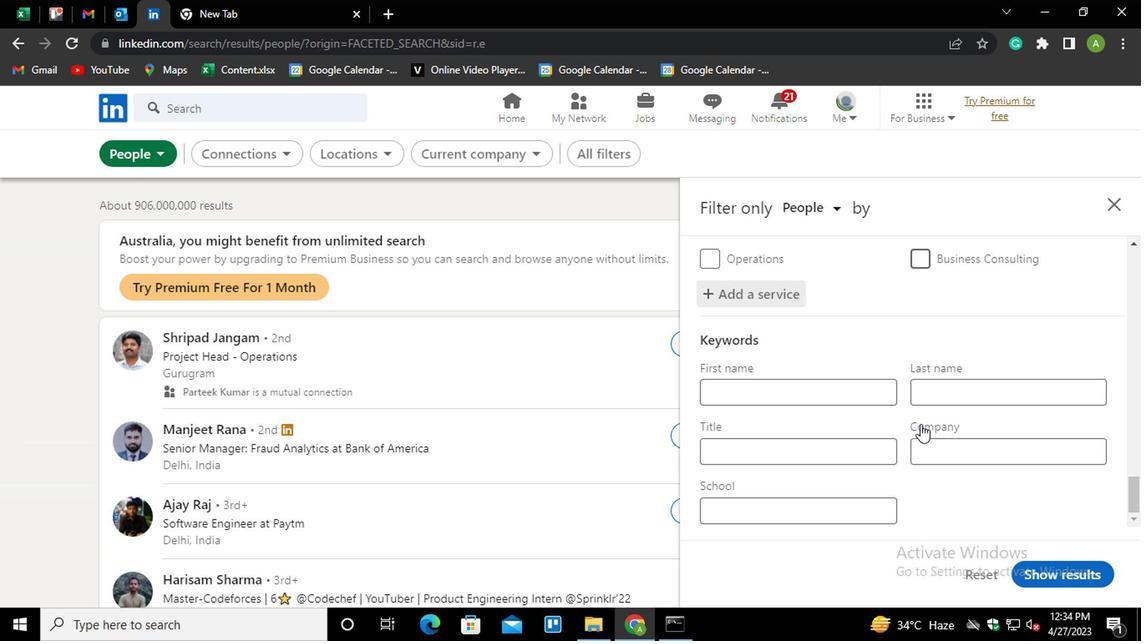 
Action: Mouse scrolled (918, 420) with delta (0, -1)
Screenshot: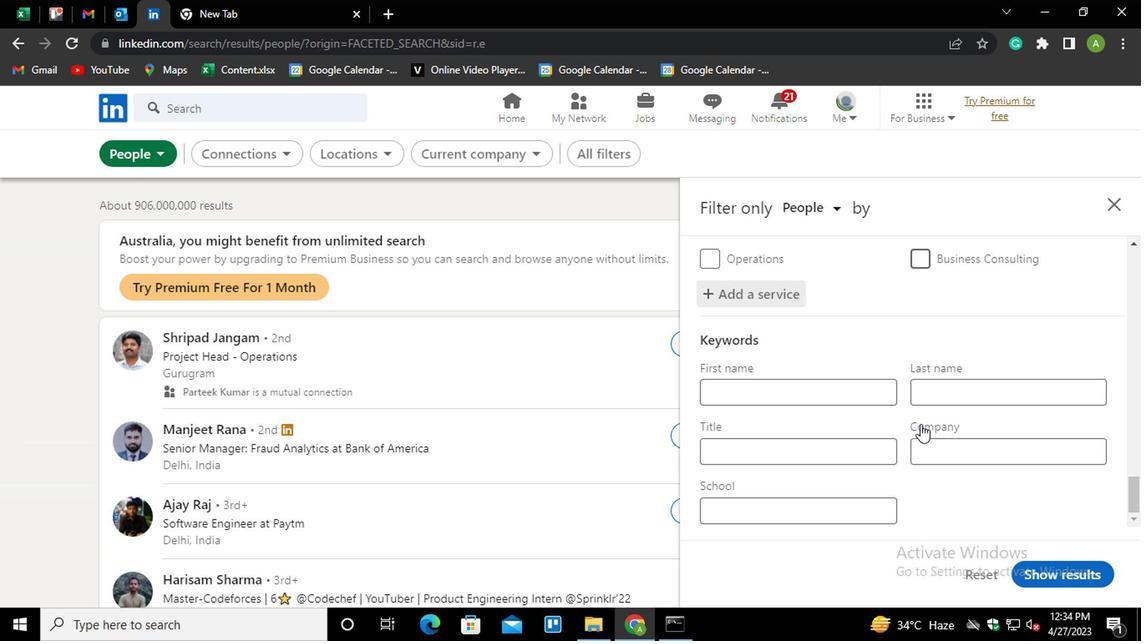 
Action: Mouse scrolled (918, 420) with delta (0, -1)
Screenshot: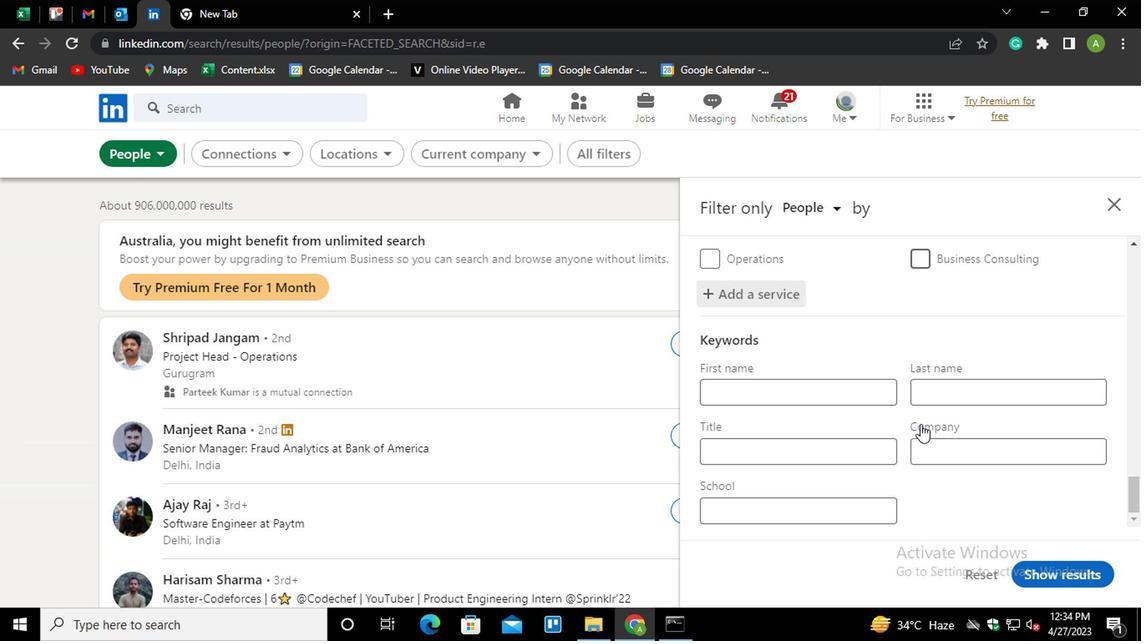 
Action: Mouse scrolled (918, 420) with delta (0, -1)
Screenshot: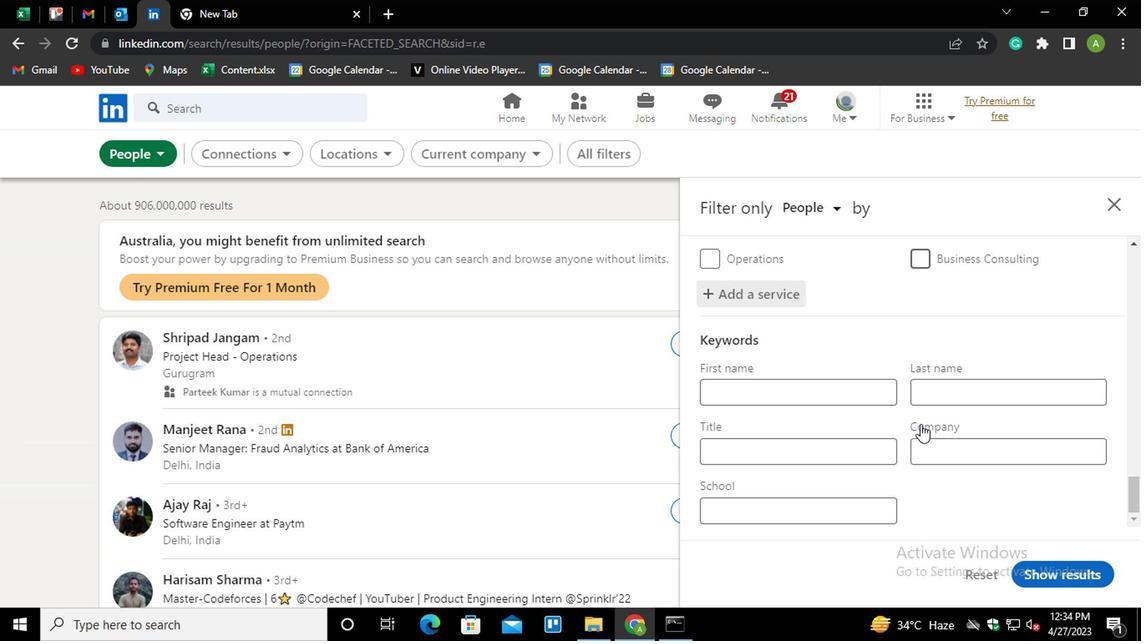
Action: Mouse moved to (774, 444)
Screenshot: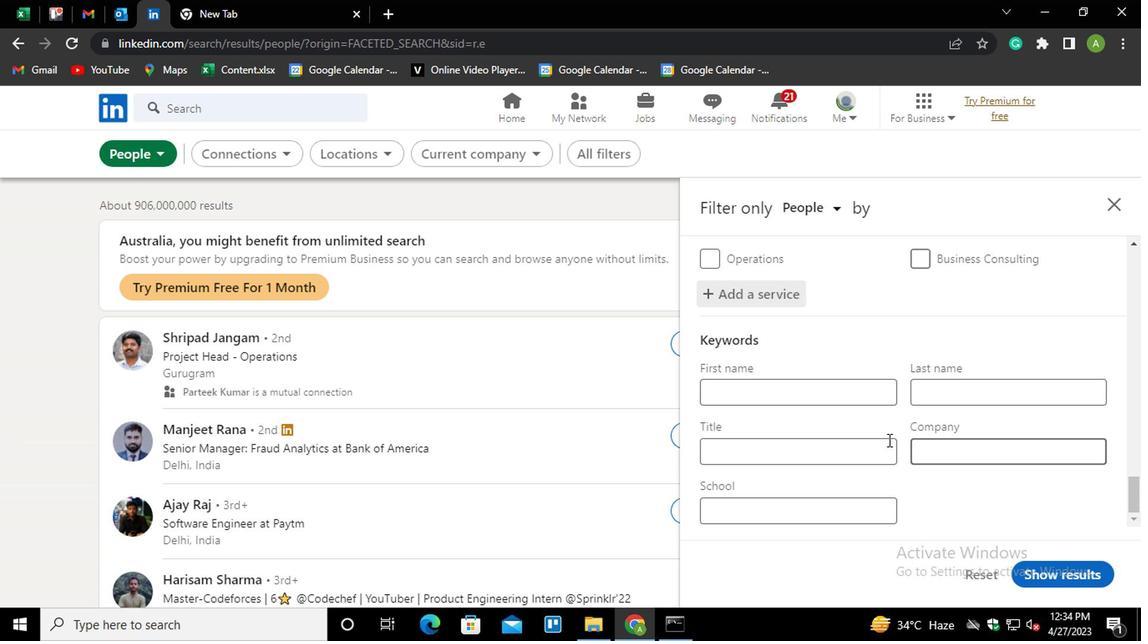 
Action: Mouse pressed left at (774, 444)
Screenshot: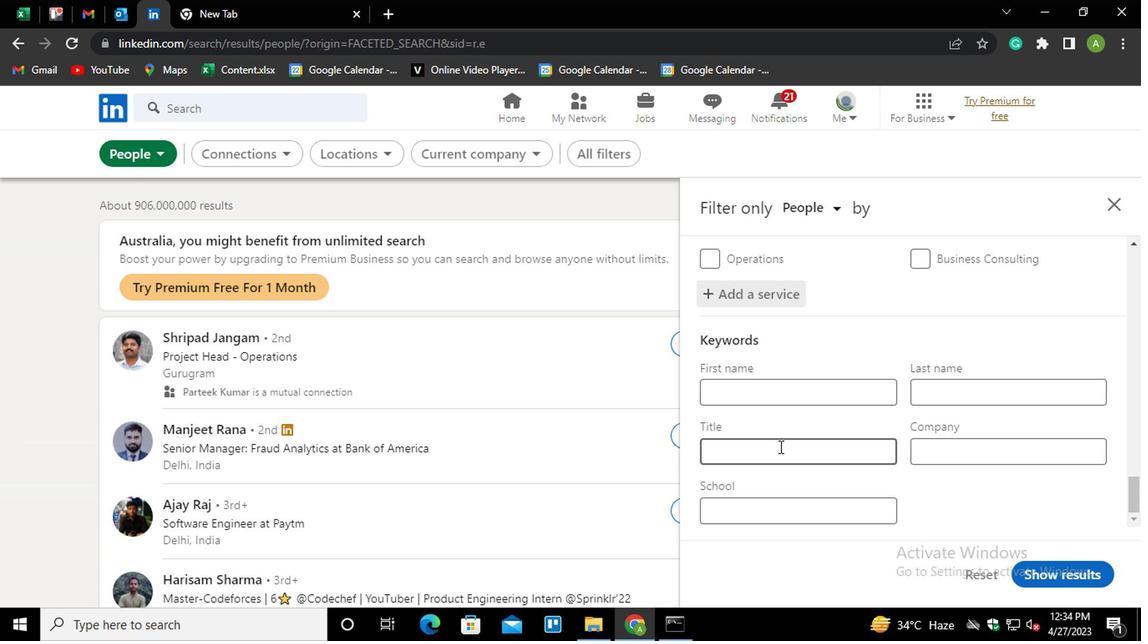
Action: Key pressed <Key.shift>CONSERCATION<Key.backspace><Key.backspace><Key.backspace><Key.backspace><Key.backspace><Key.backspace>VATION<Key.space><Key.shift>SCIENTIST
Screenshot: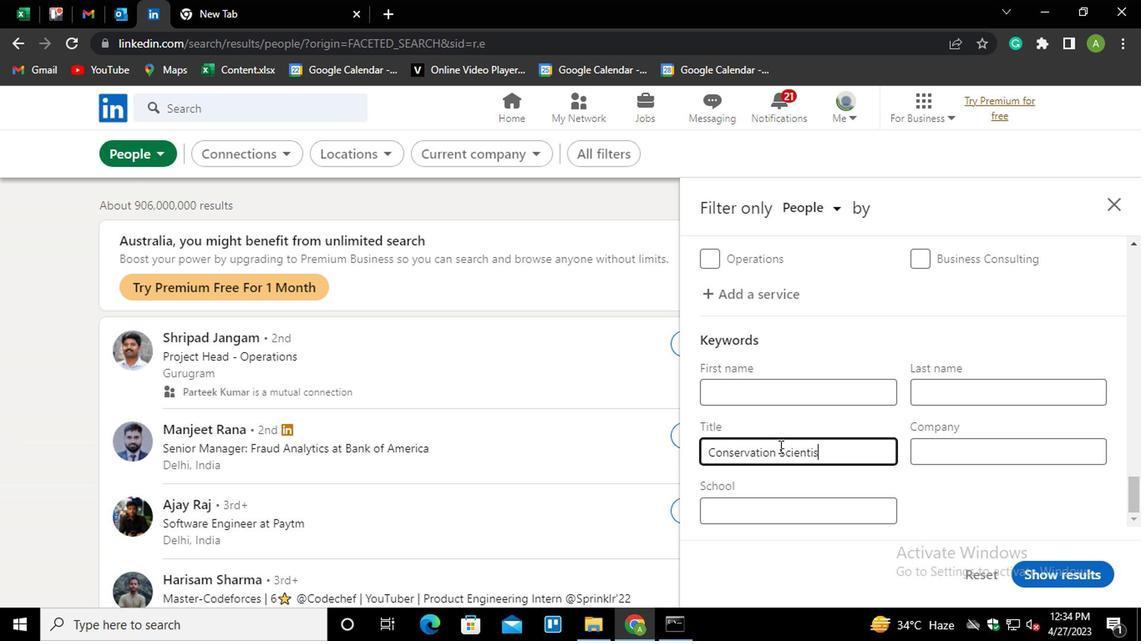 
Action: Mouse moved to (1101, 518)
Screenshot: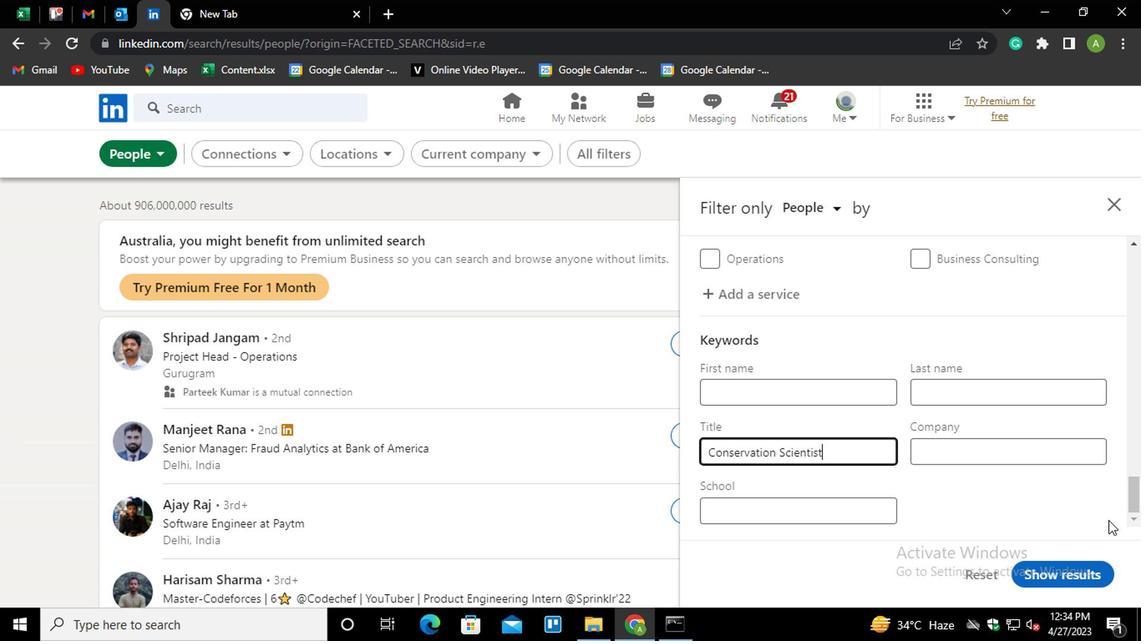 
Action: Mouse pressed left at (1101, 518)
Screenshot: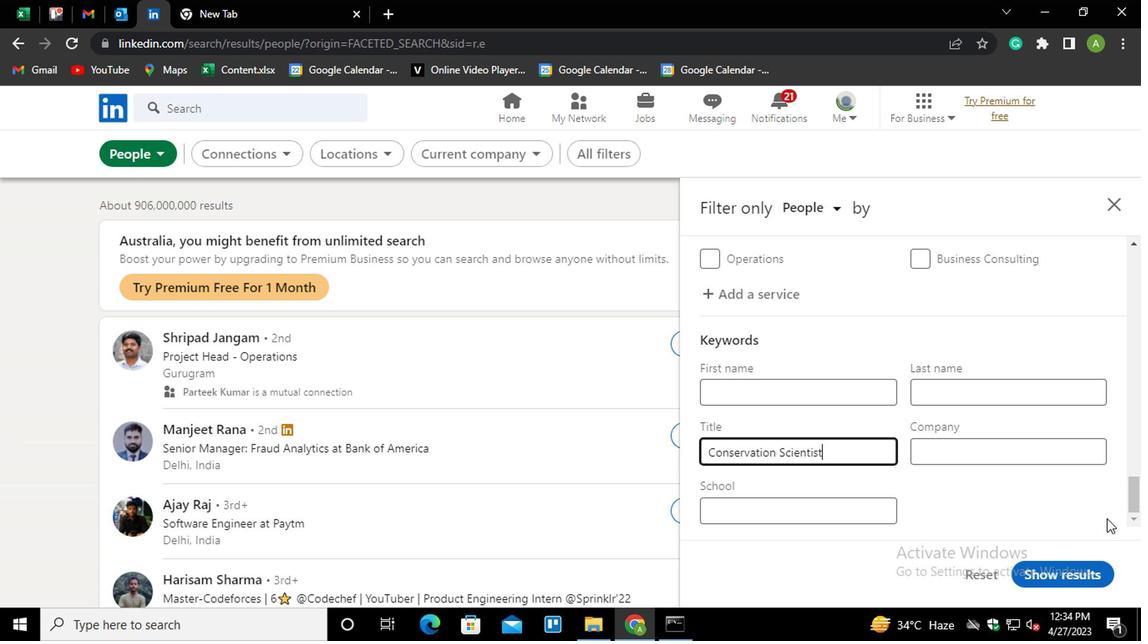 
Action: Mouse moved to (1067, 581)
Screenshot: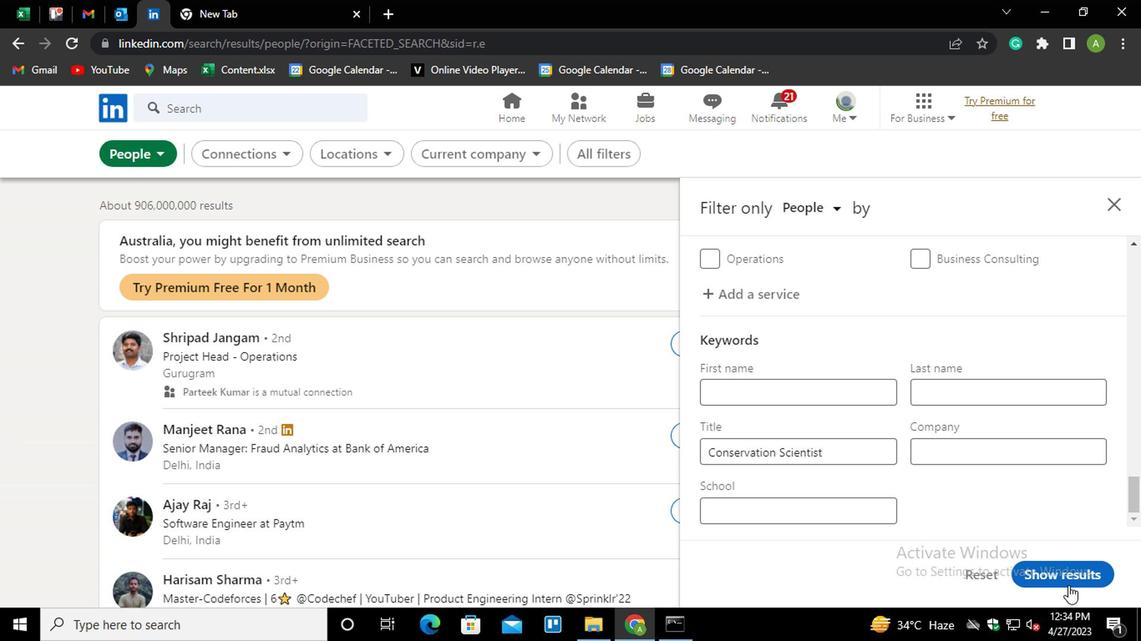 
Action: Mouse pressed left at (1067, 581)
Screenshot: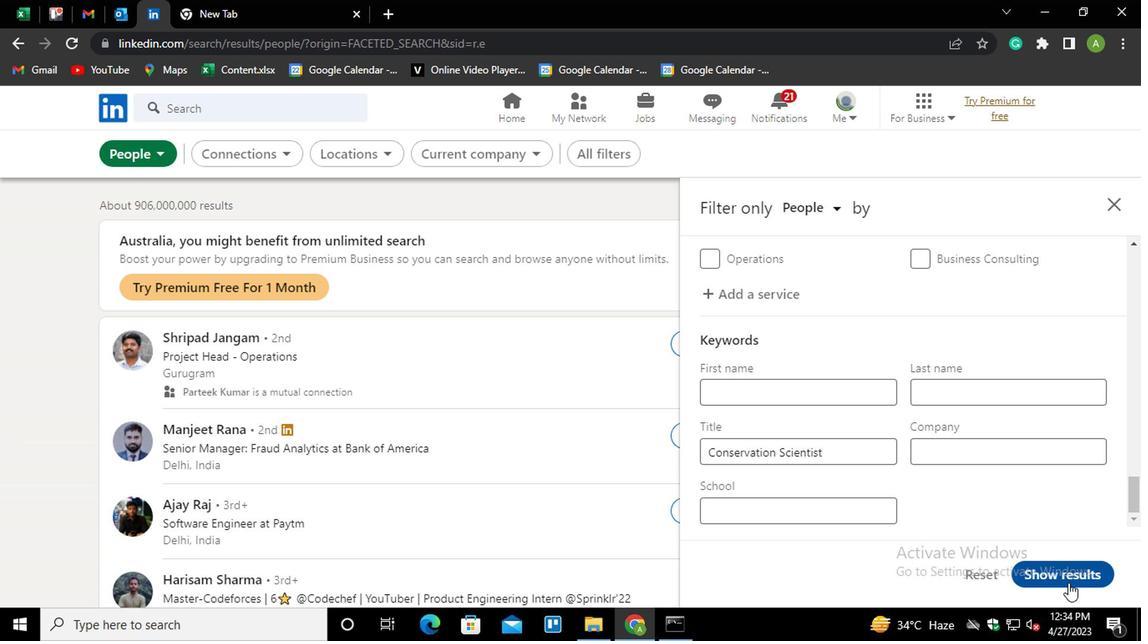 
